 Task: Look for space in Horad Zhodzina, Belarus from 5th June, 2023 to 16th June, 2023 for 2 adults in price range Rs.14000 to Rs.18000. Place can be entire place with 1  bedroom having 1 bed and 1 bathroom. Property type can be house, flat, guest house, hotel. Amenities needed are: washing machine. Booking option can be shelf check-in. Required host language is English.
Action: Mouse moved to (569, 121)
Screenshot: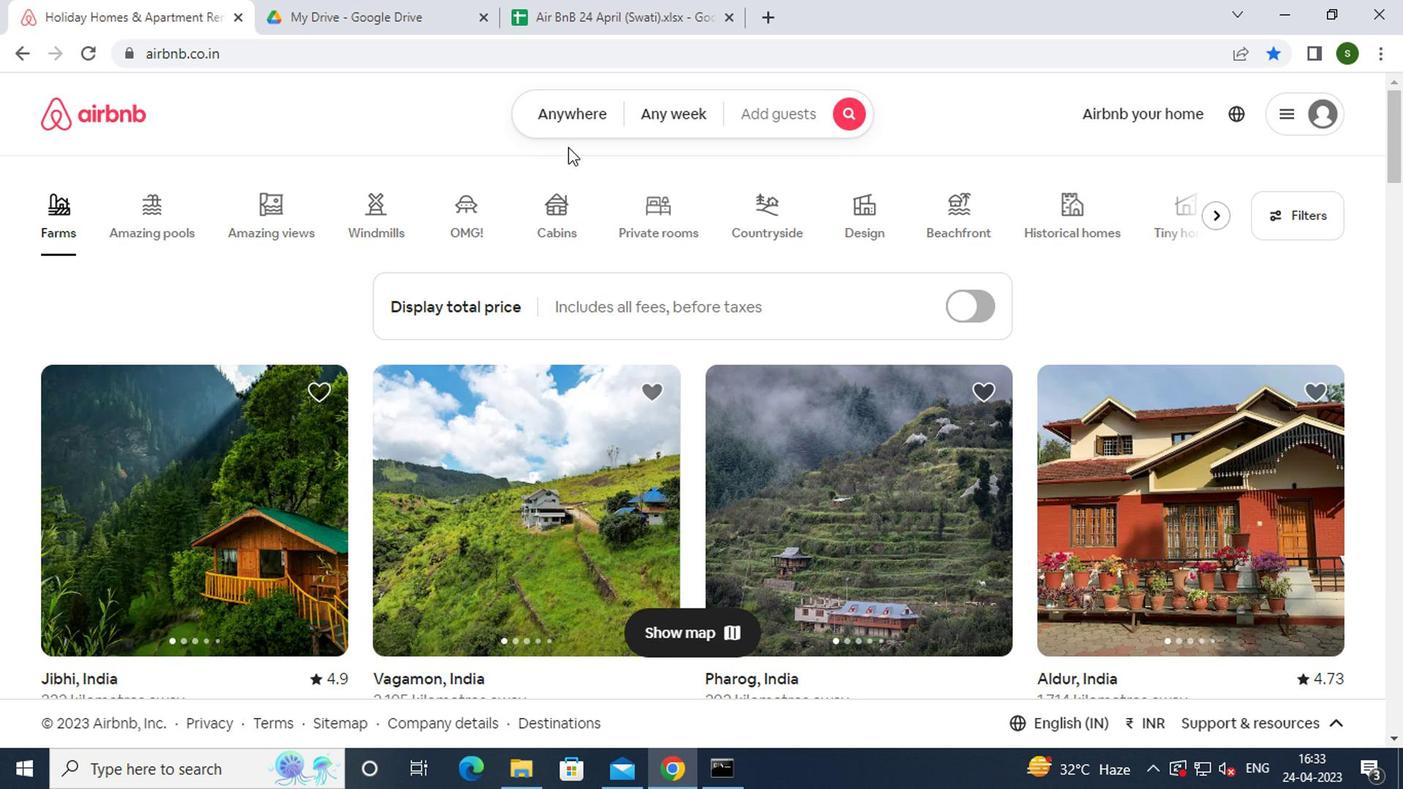 
Action: Mouse pressed left at (569, 121)
Screenshot: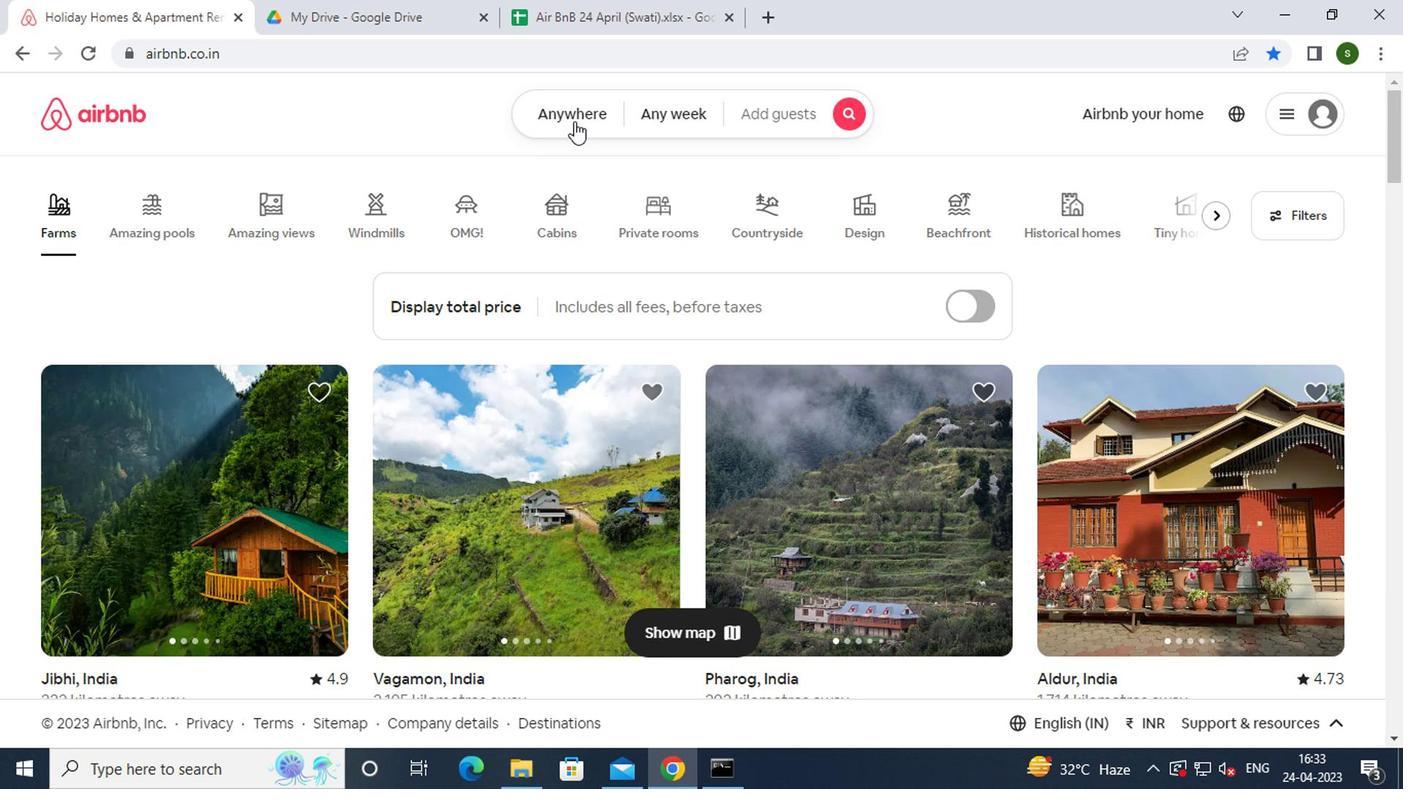 
Action: Mouse moved to (450, 184)
Screenshot: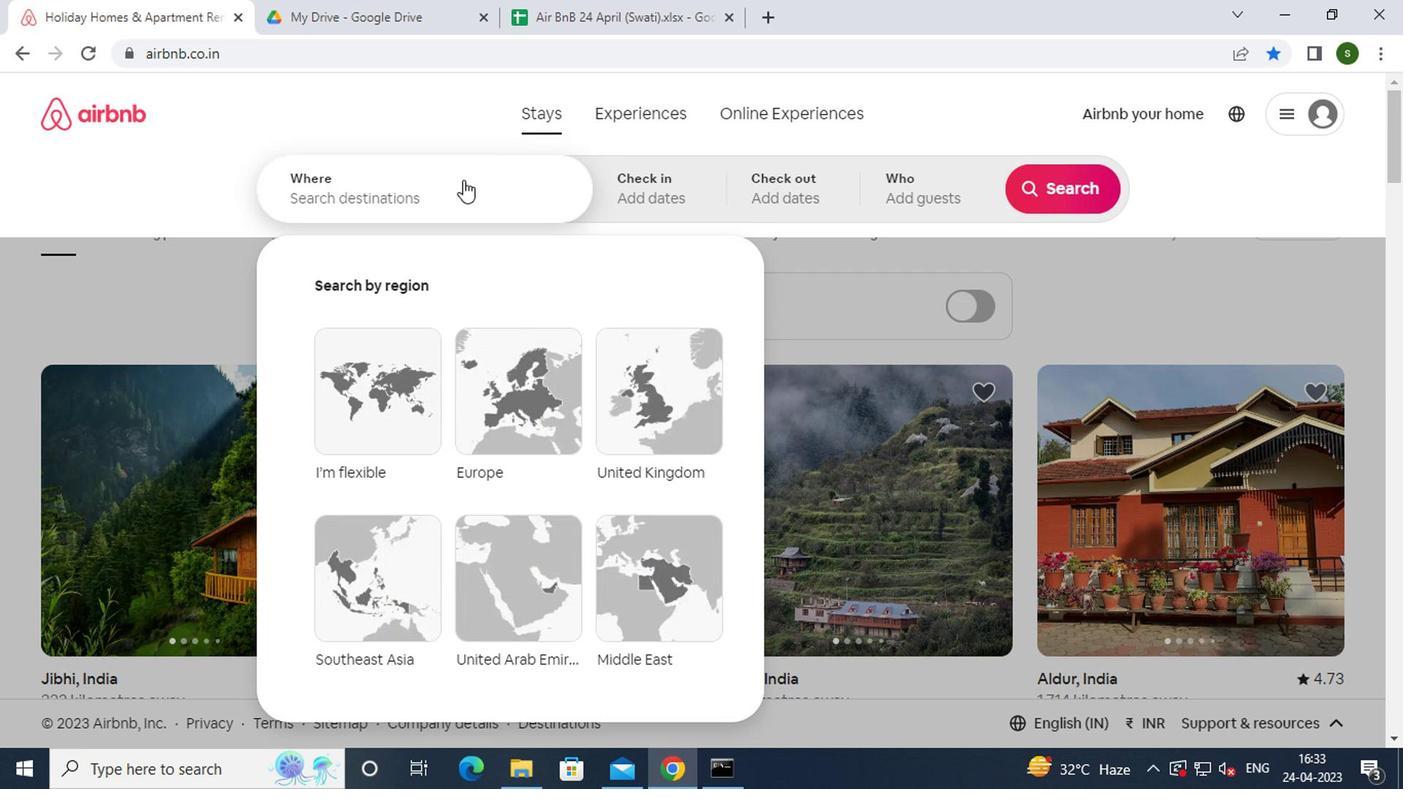 
Action: Mouse pressed left at (450, 184)
Screenshot: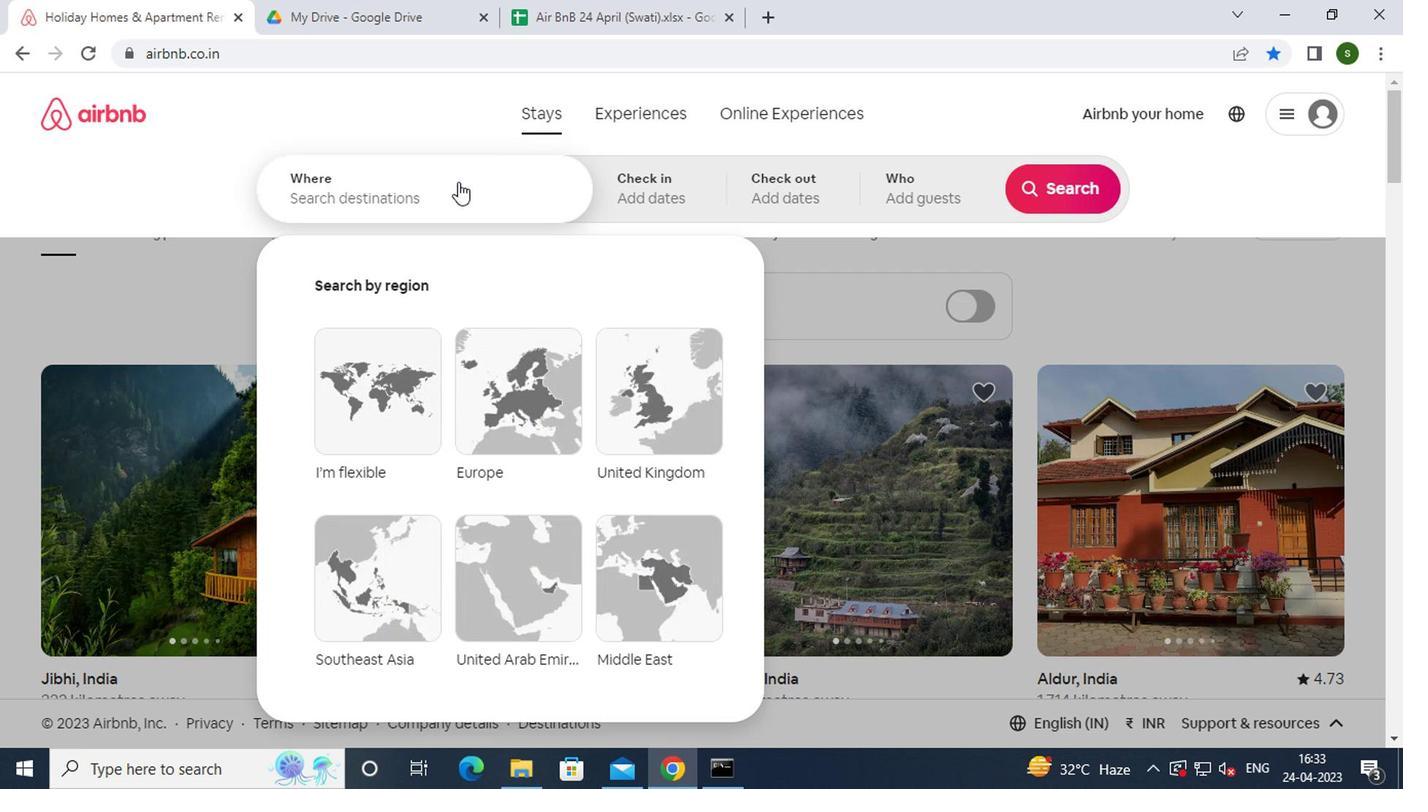 
Action: Mouse moved to (412, 200)
Screenshot: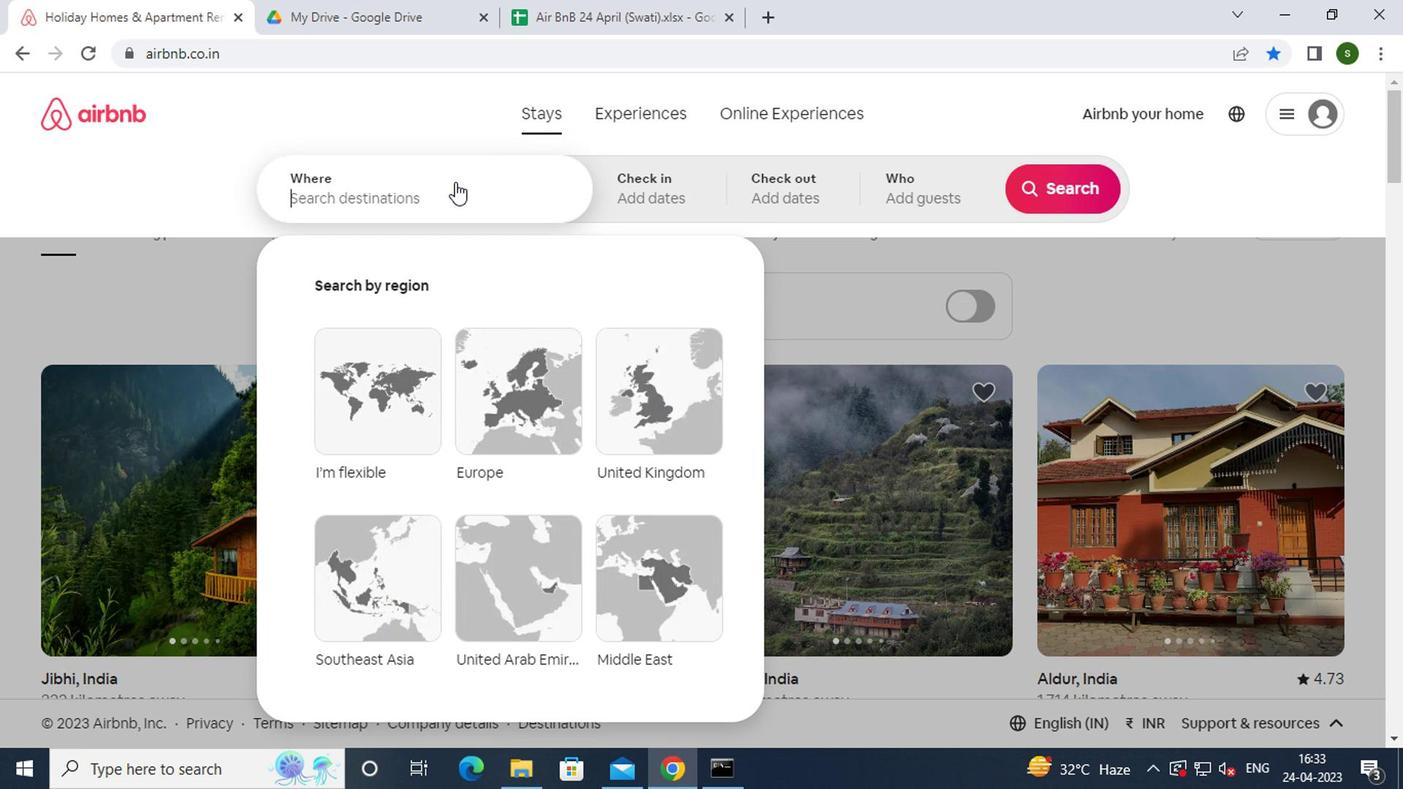 
Action: Key pressed <Key.caps_lock>h<Key.caps_lock>orad<Key.space><Key.caps_lock>z<Key.caps_lock>hodzina,<Key.space><Key.caps_lock>b<Key.caps_lock>elarus<Key.enter>
Screenshot: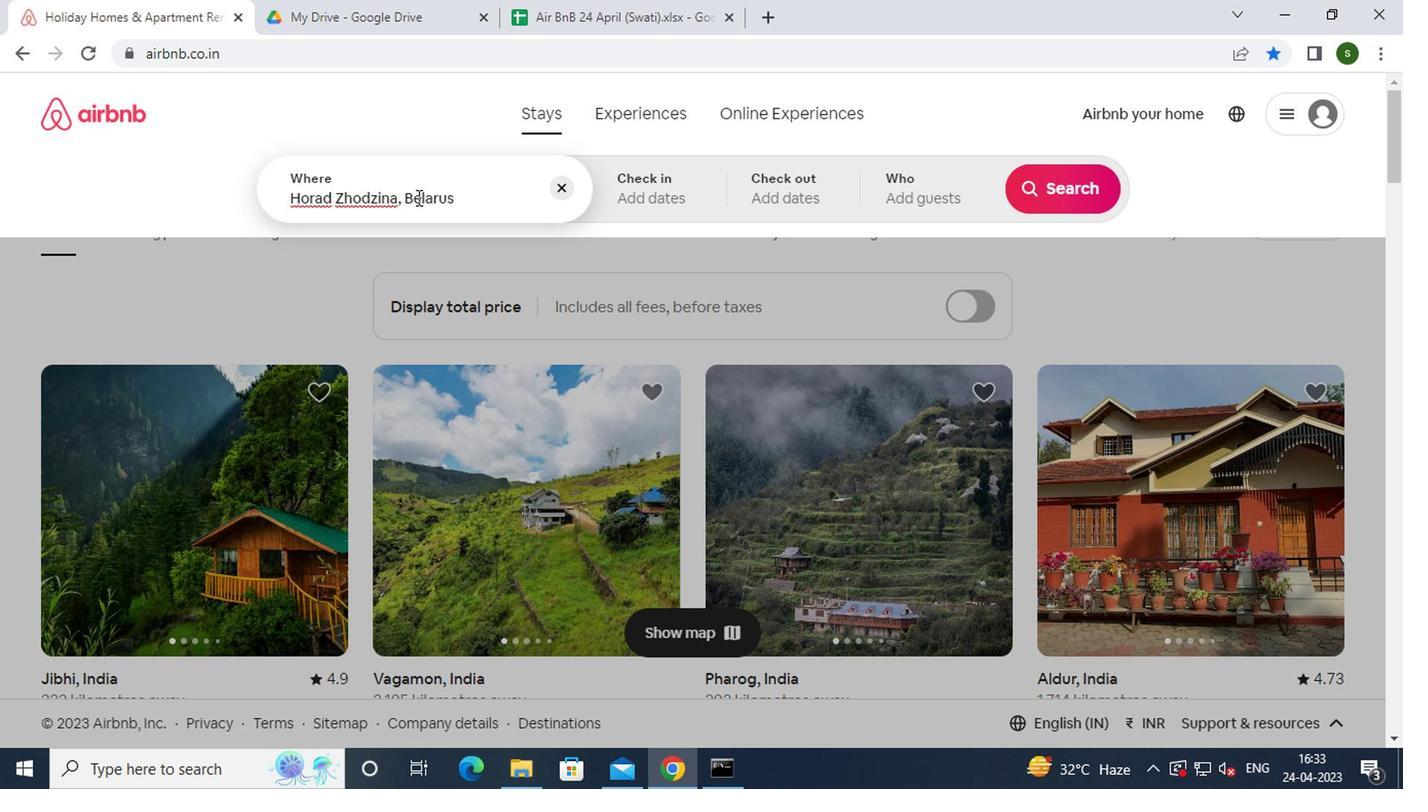 
Action: Mouse moved to (1042, 347)
Screenshot: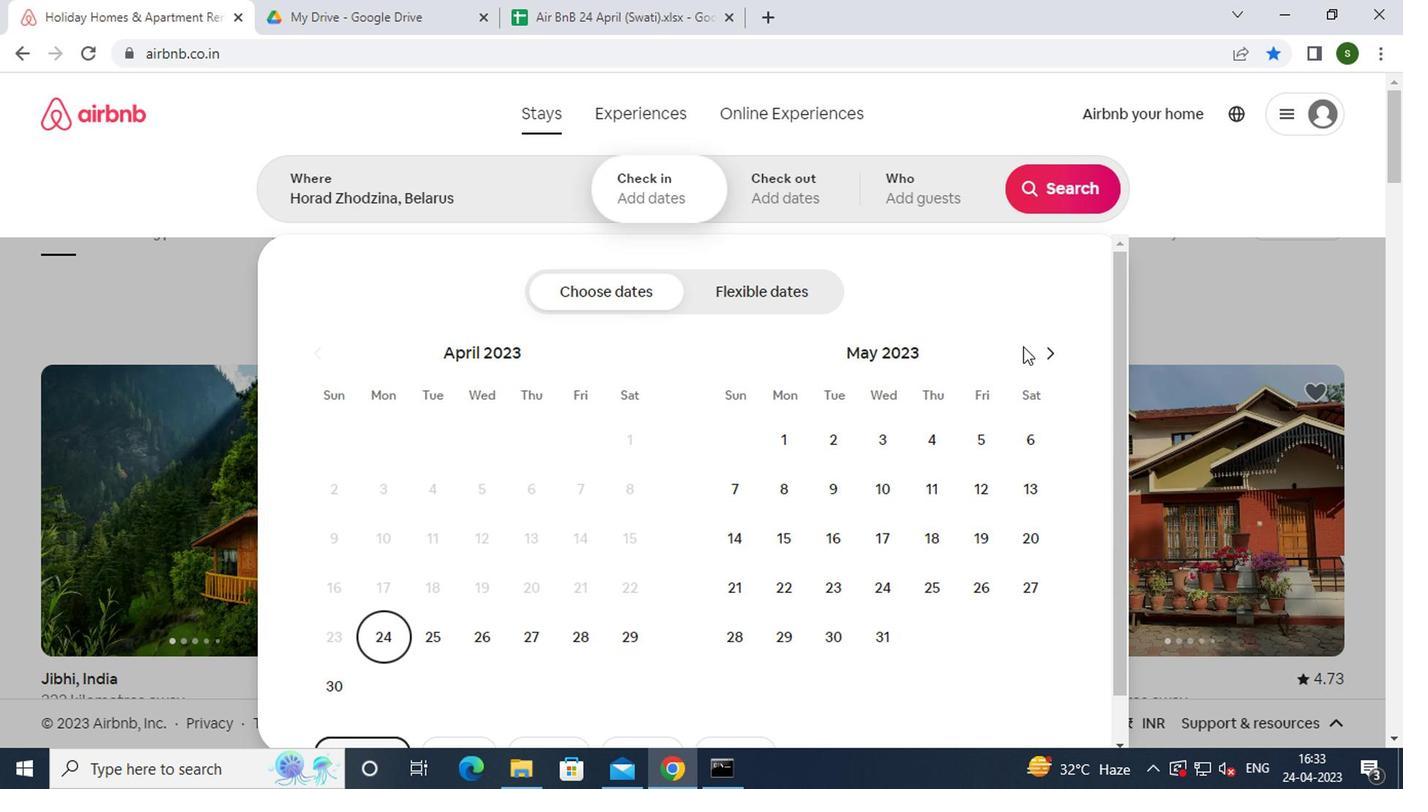 
Action: Mouse pressed left at (1042, 347)
Screenshot: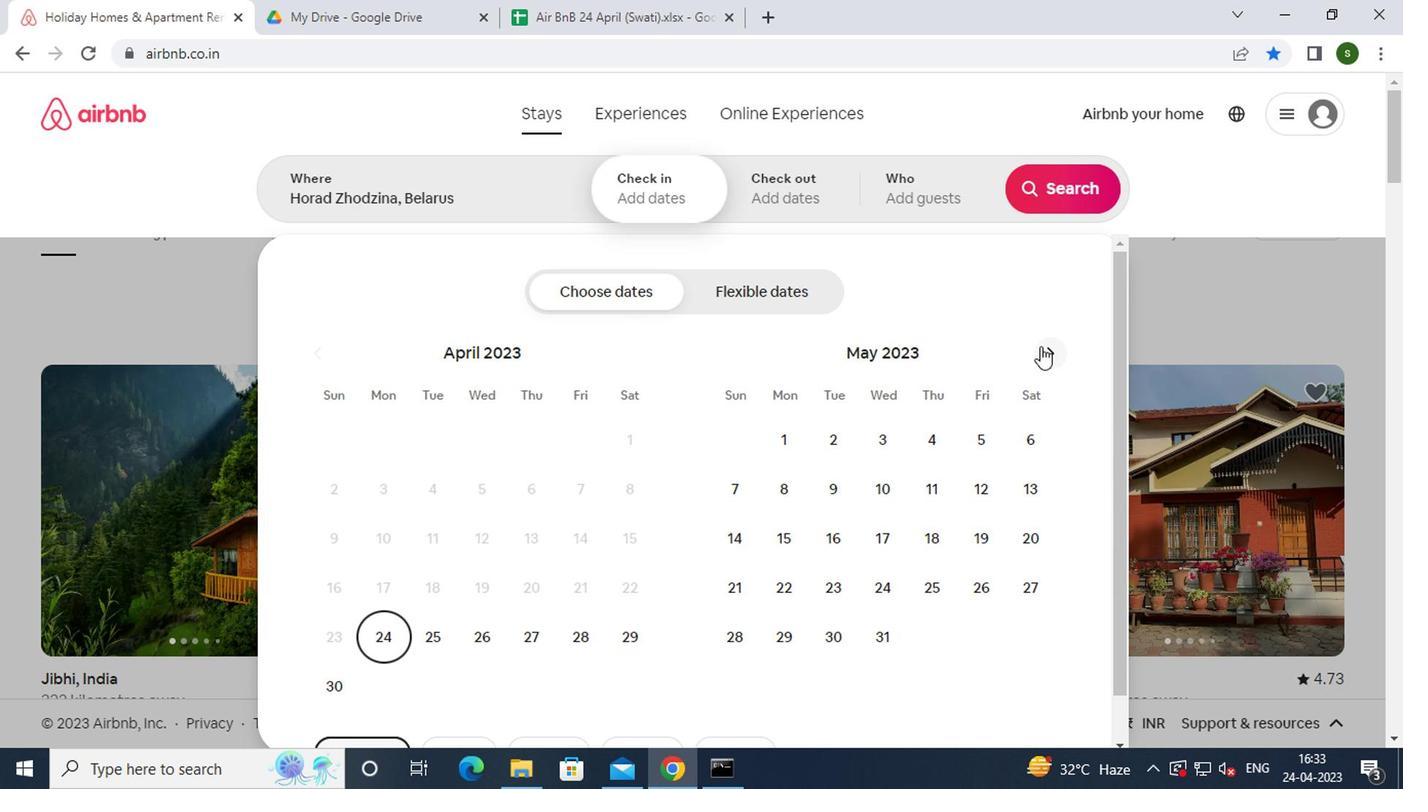 
Action: Mouse moved to (781, 487)
Screenshot: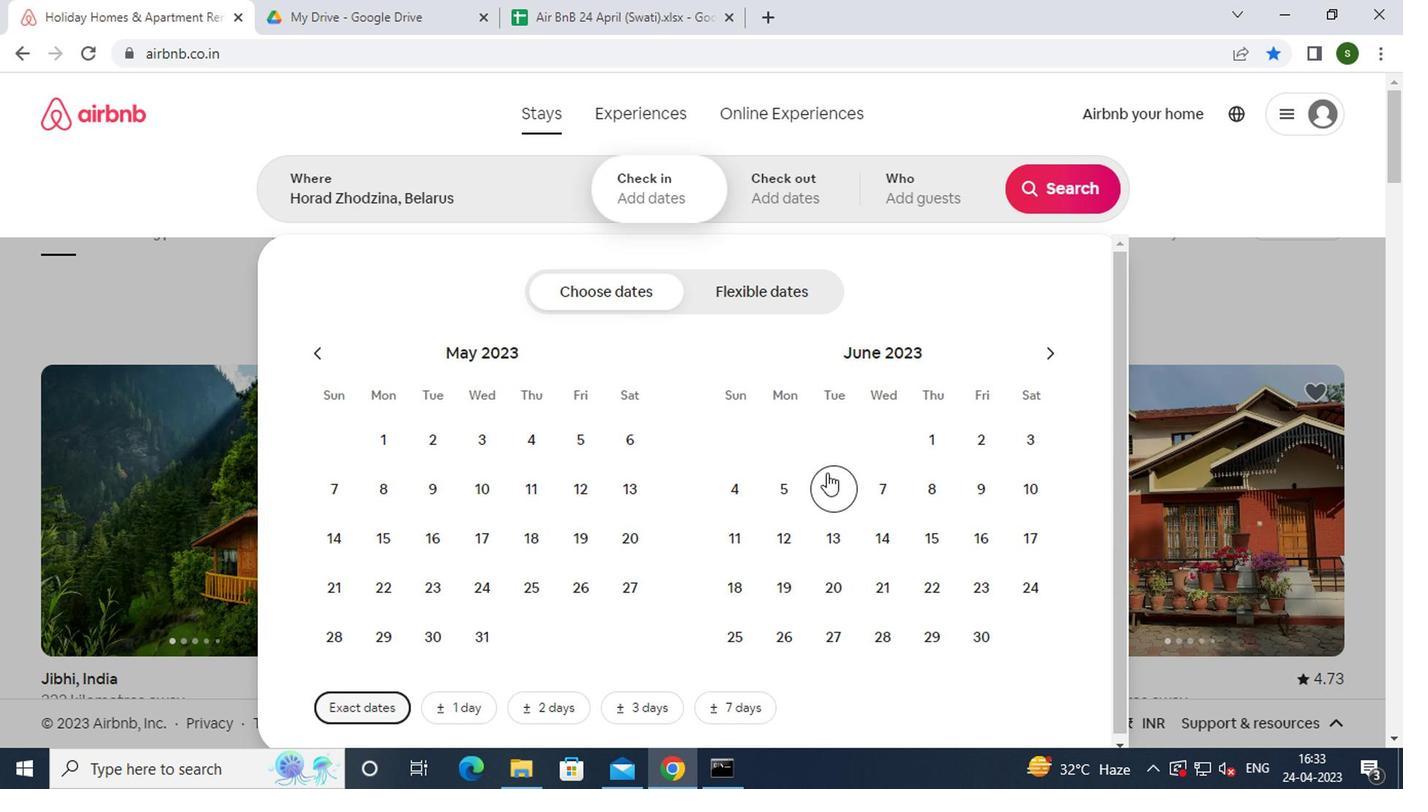 
Action: Mouse pressed left at (781, 487)
Screenshot: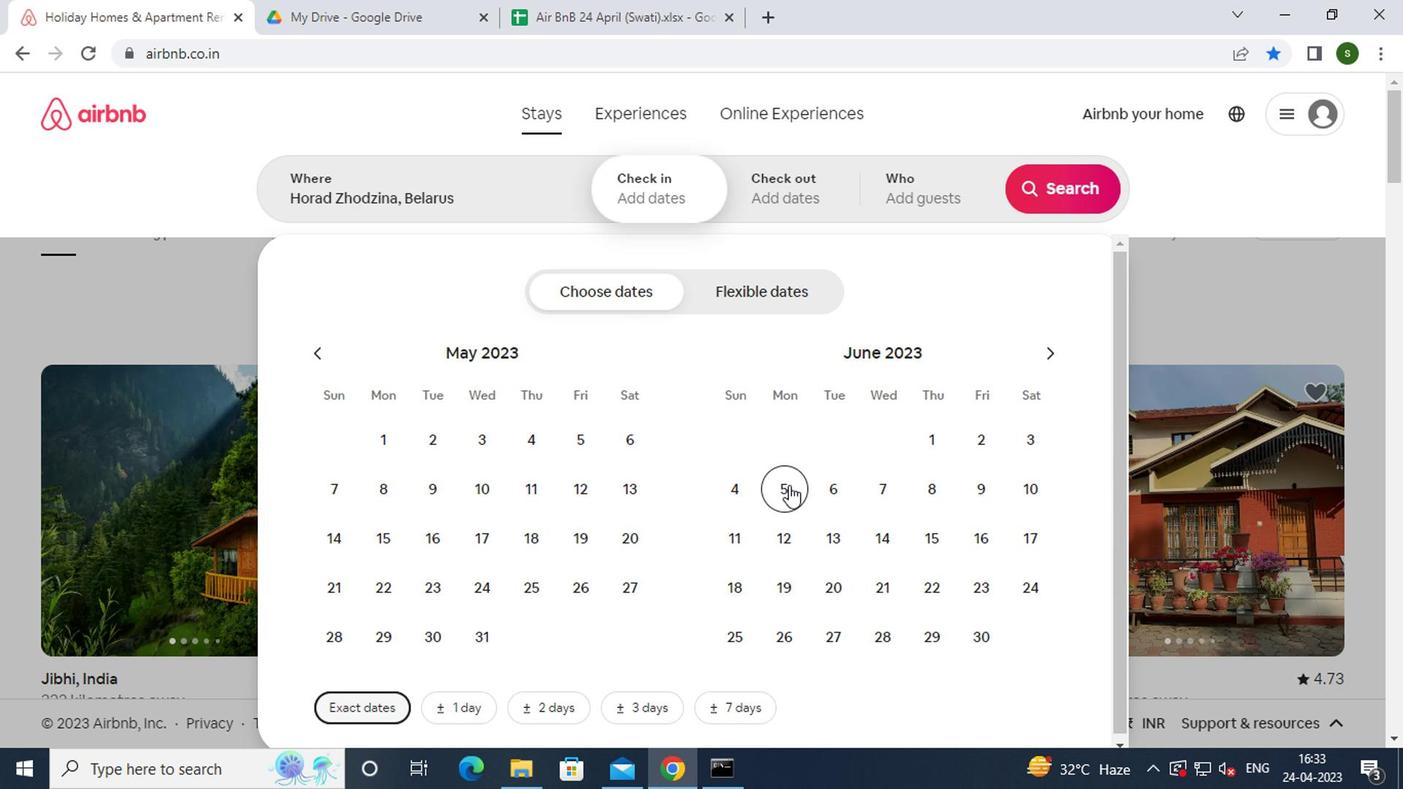 
Action: Mouse moved to (984, 540)
Screenshot: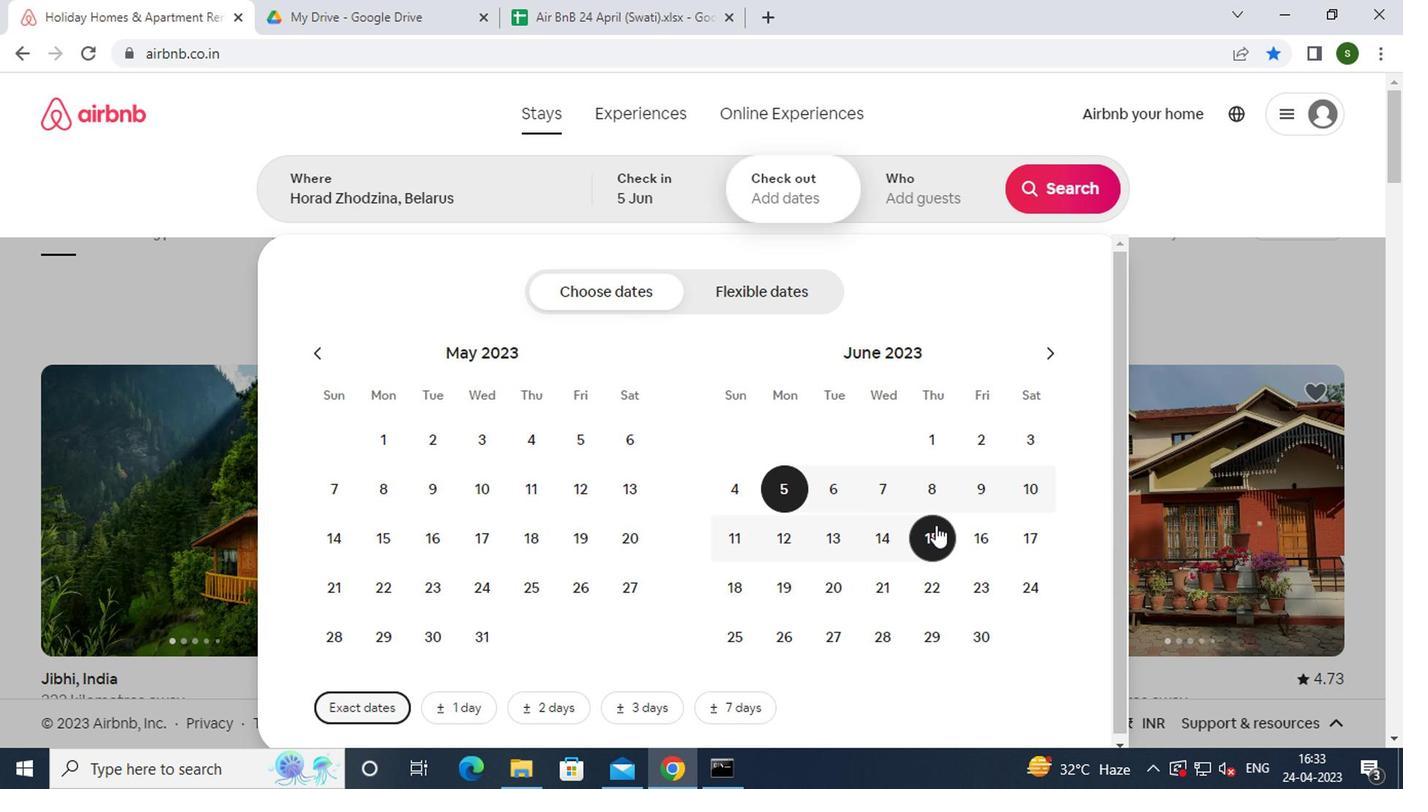 
Action: Mouse pressed left at (984, 540)
Screenshot: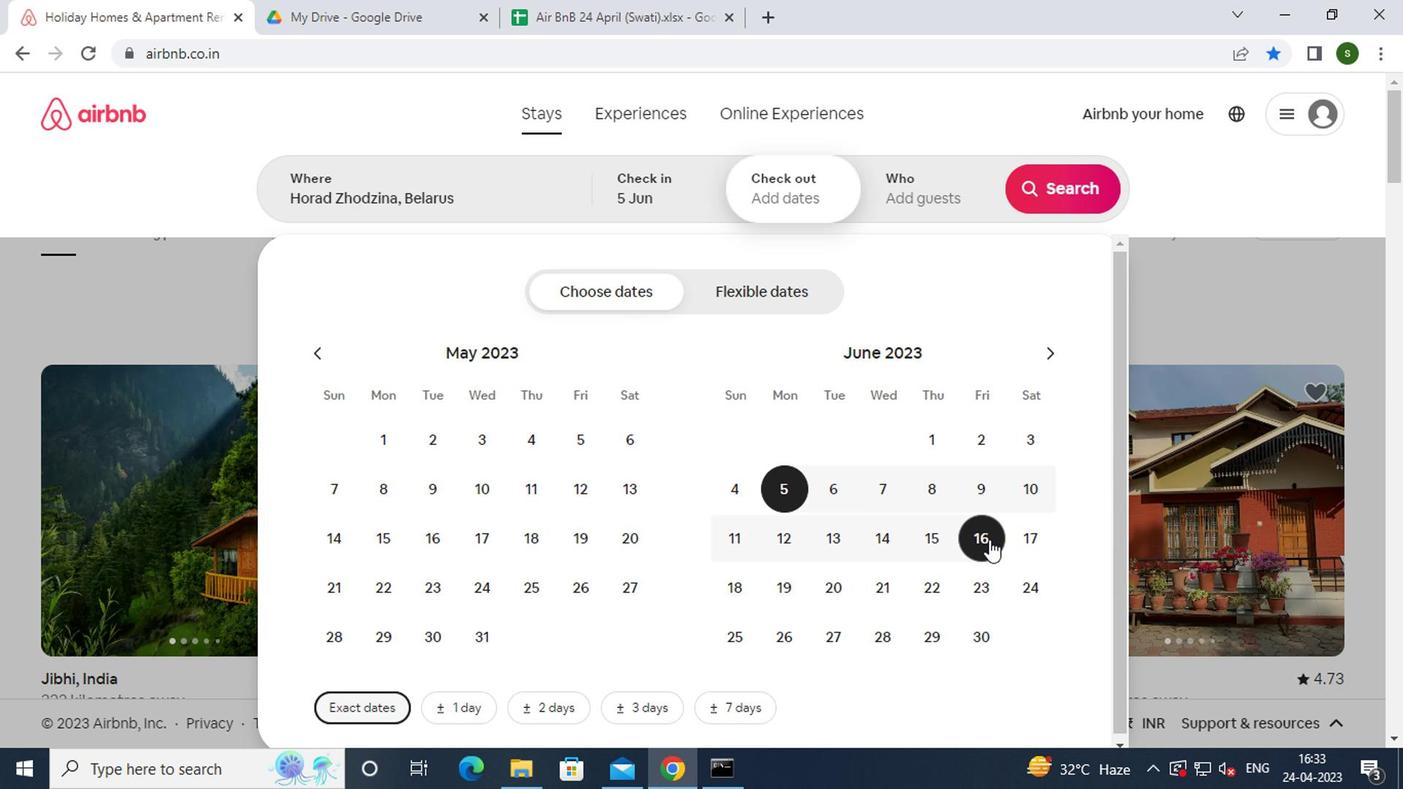 
Action: Mouse moved to (938, 195)
Screenshot: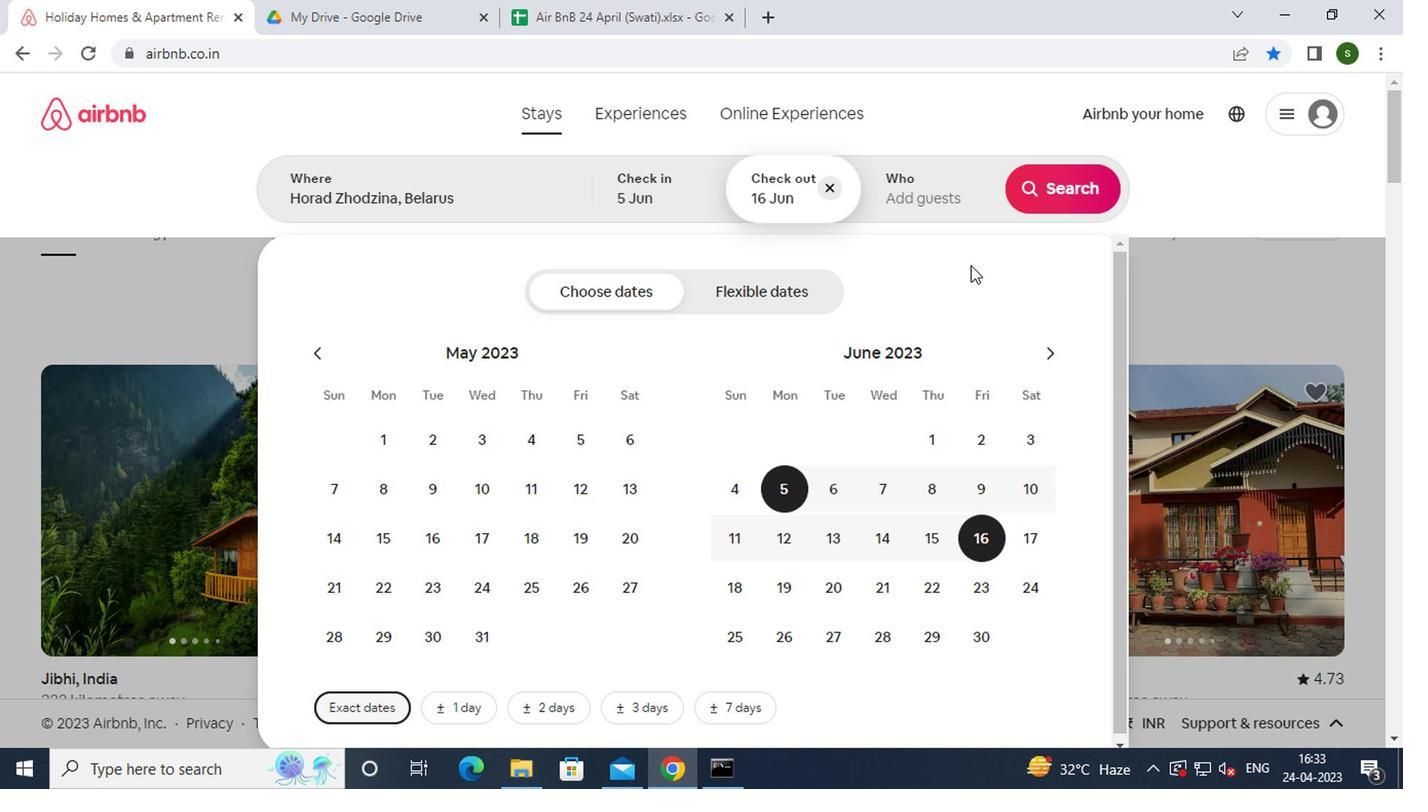 
Action: Mouse pressed left at (938, 195)
Screenshot: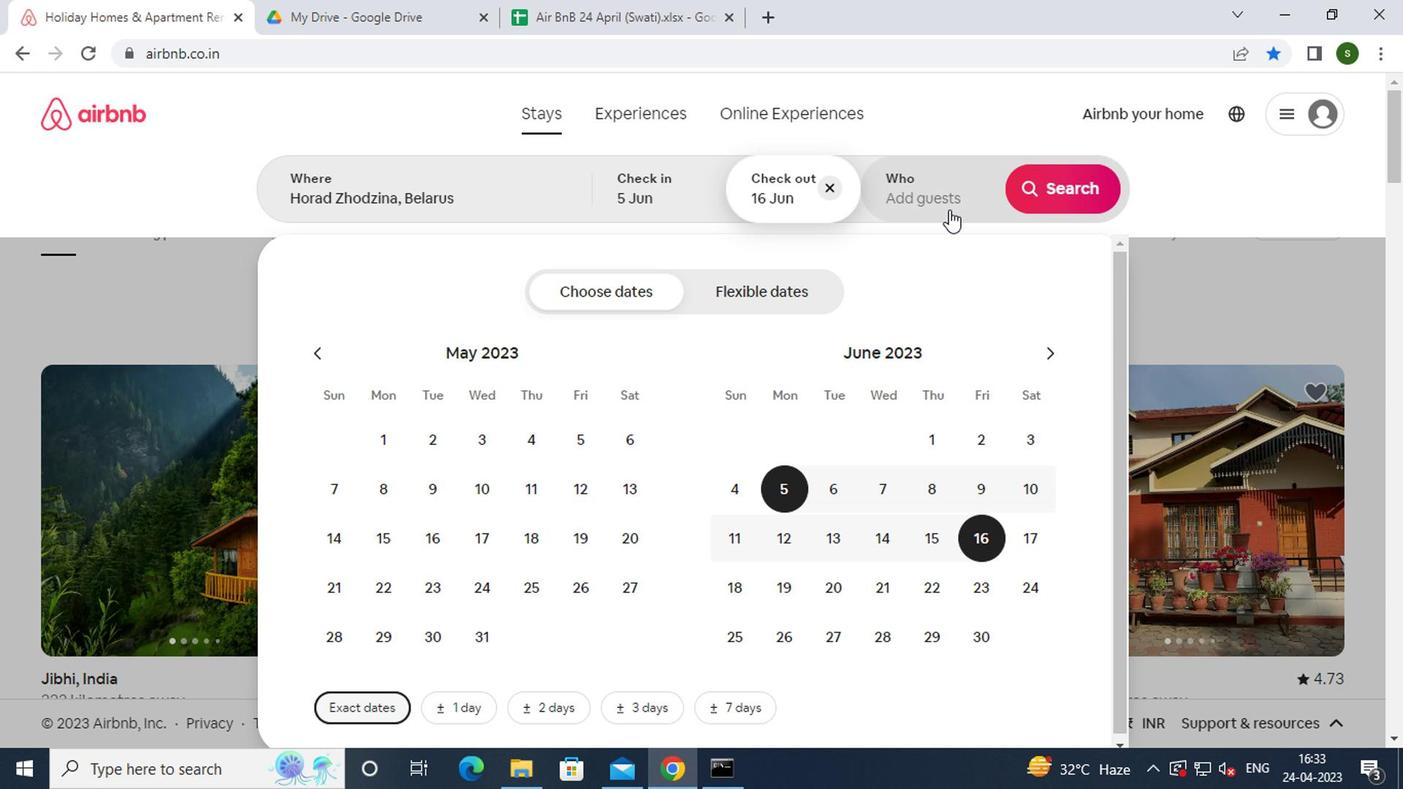 
Action: Mouse moved to (1065, 298)
Screenshot: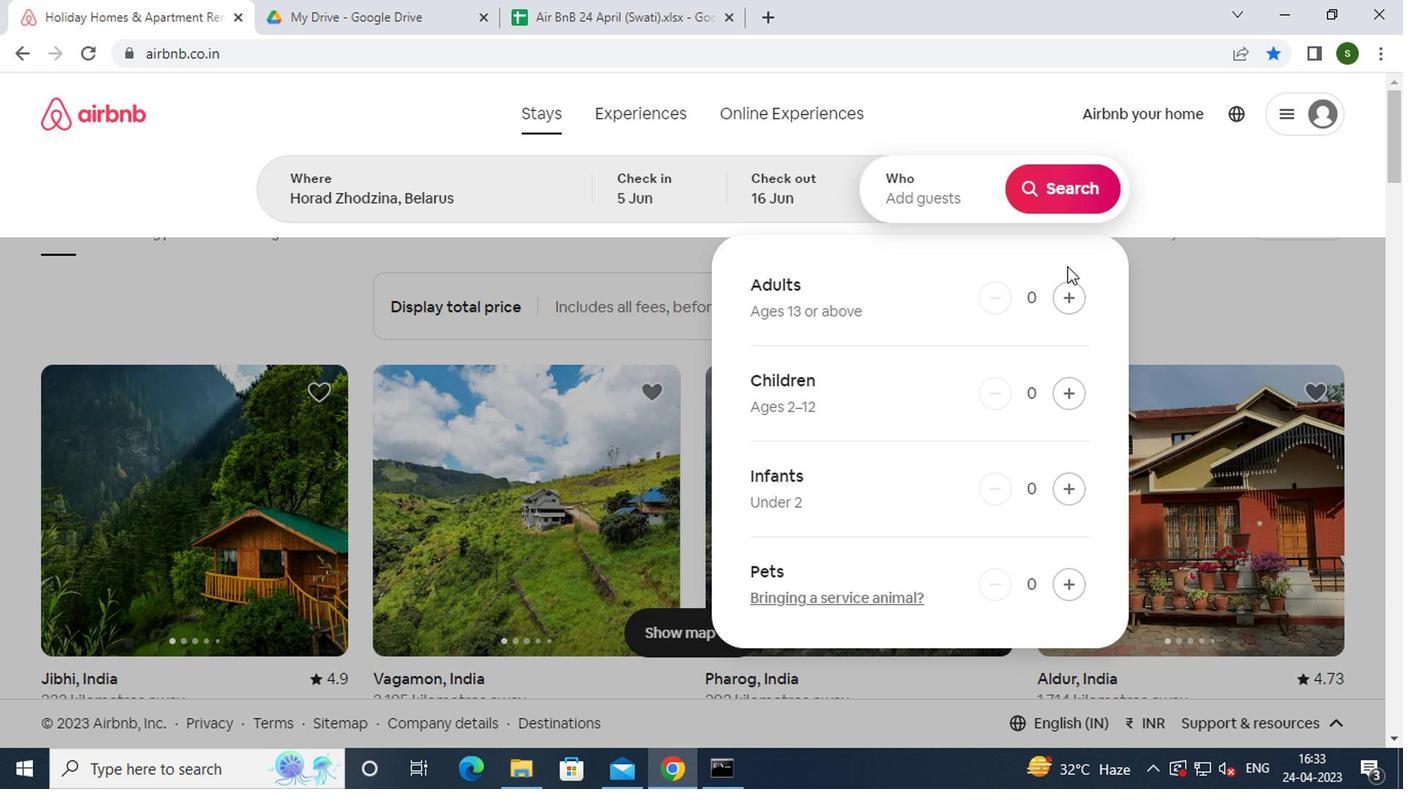 
Action: Mouse pressed left at (1065, 298)
Screenshot: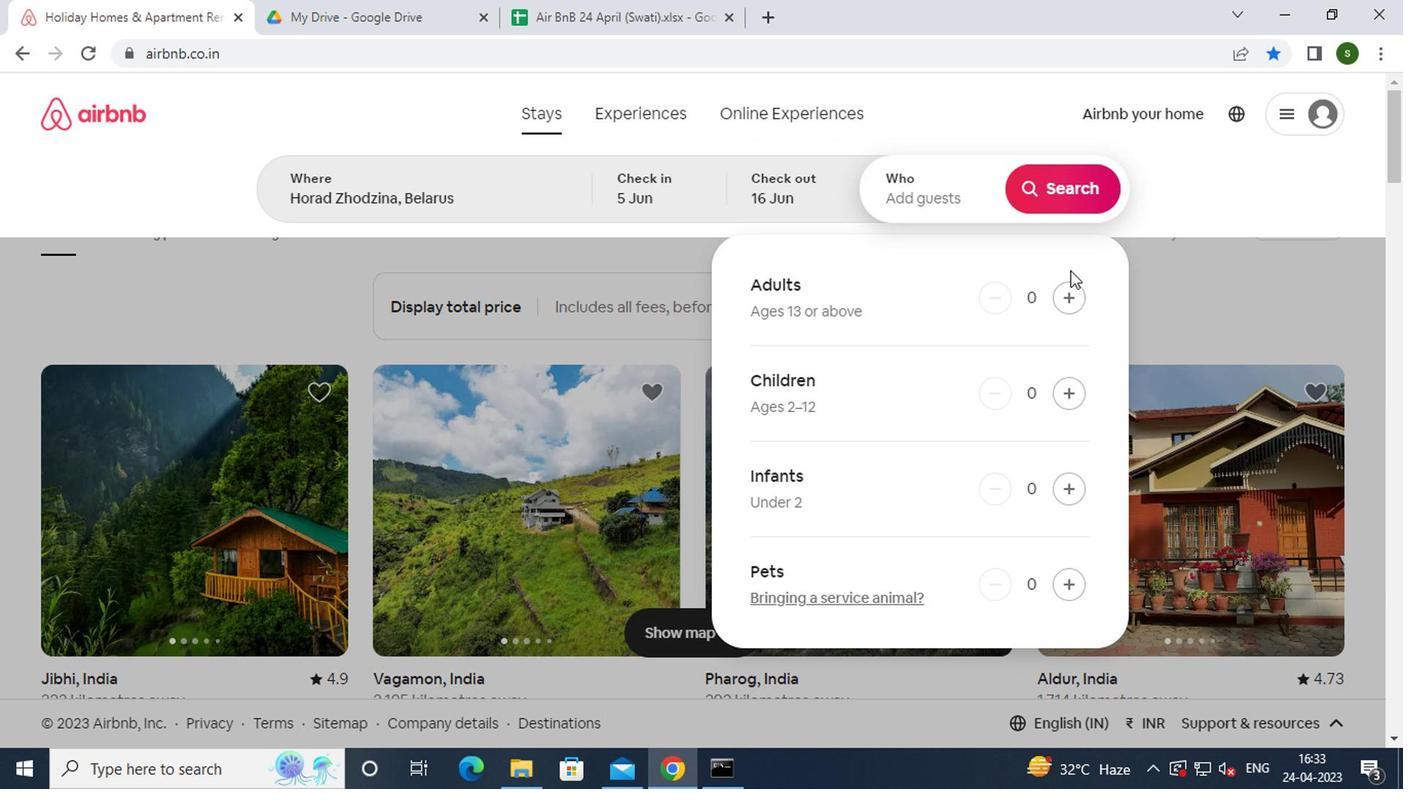 
Action: Mouse pressed left at (1065, 298)
Screenshot: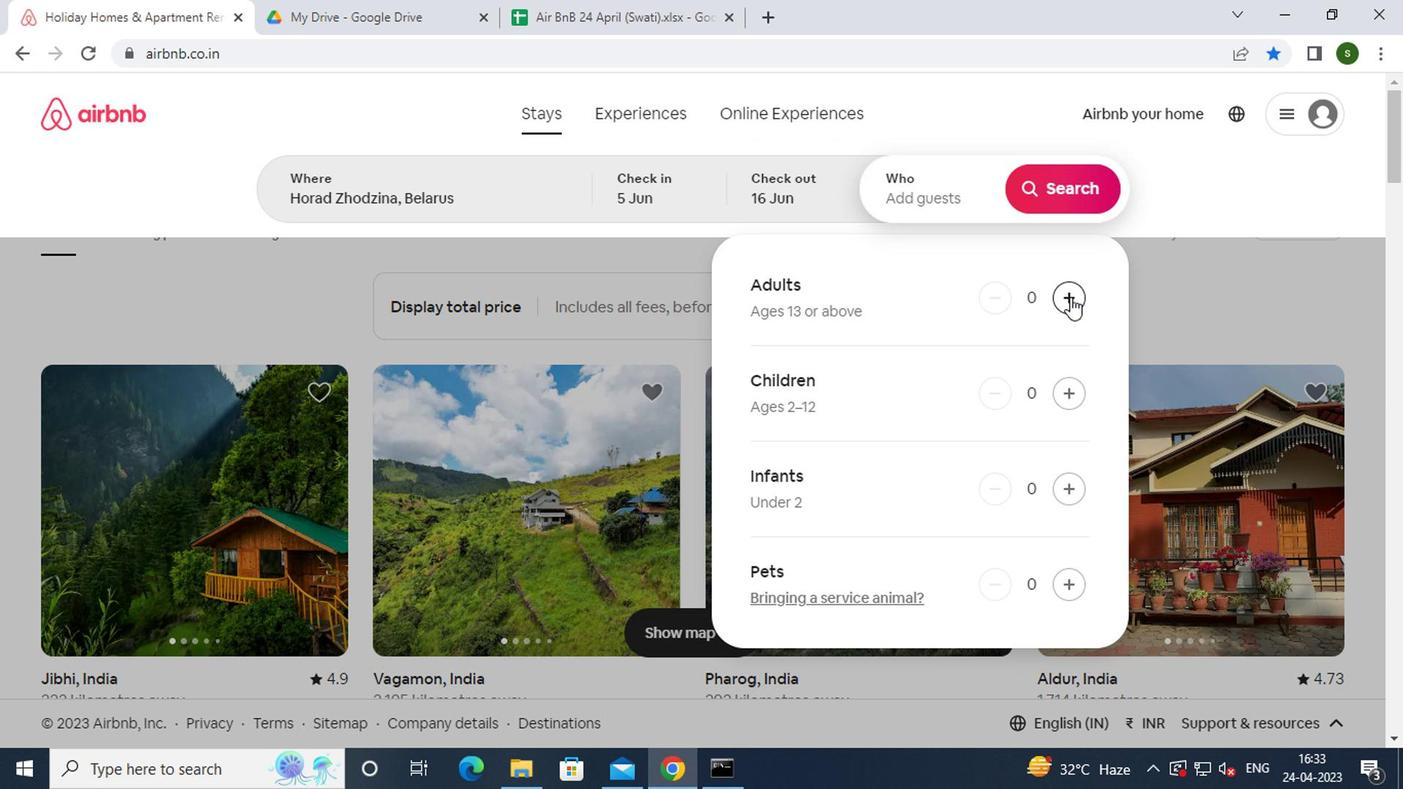 
Action: Mouse moved to (1063, 195)
Screenshot: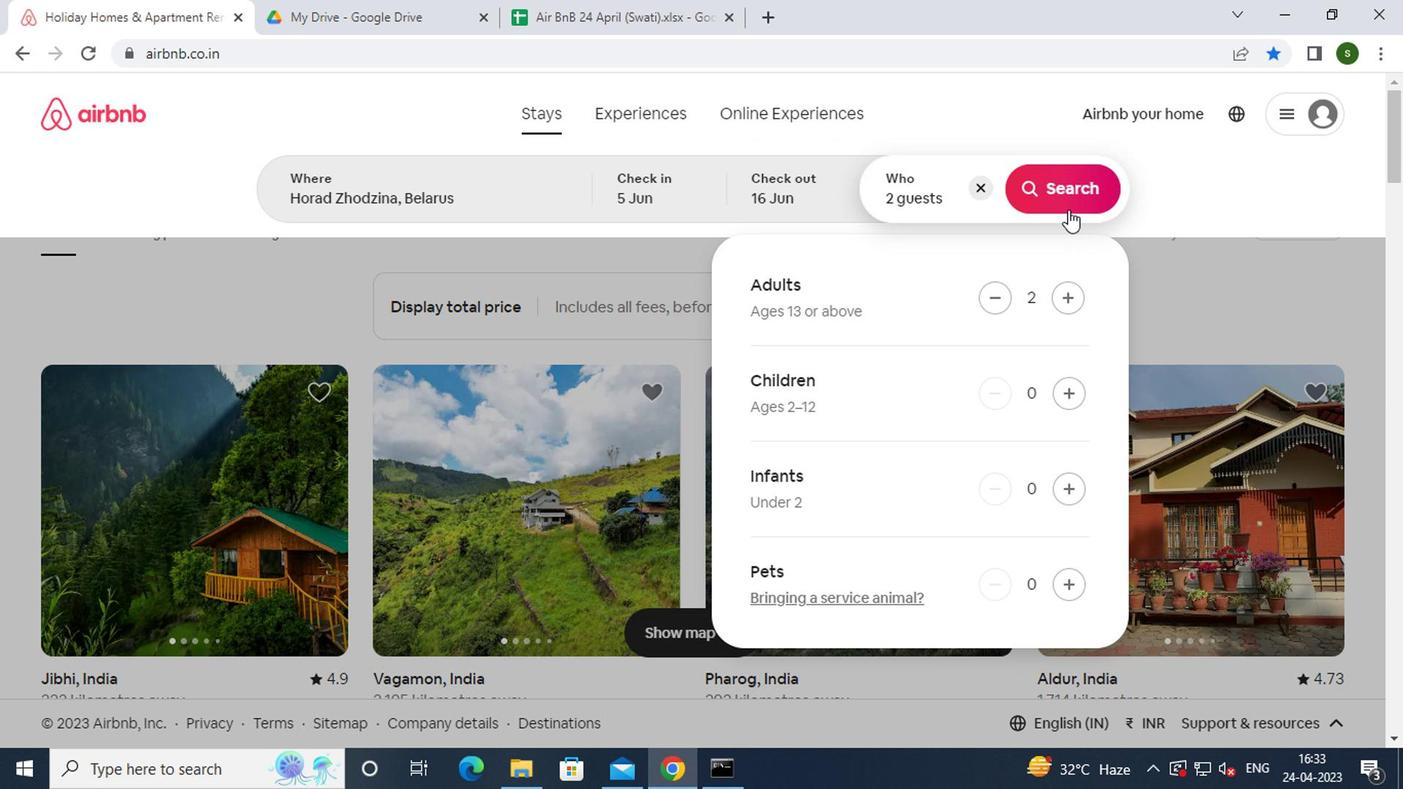 
Action: Mouse pressed left at (1063, 195)
Screenshot: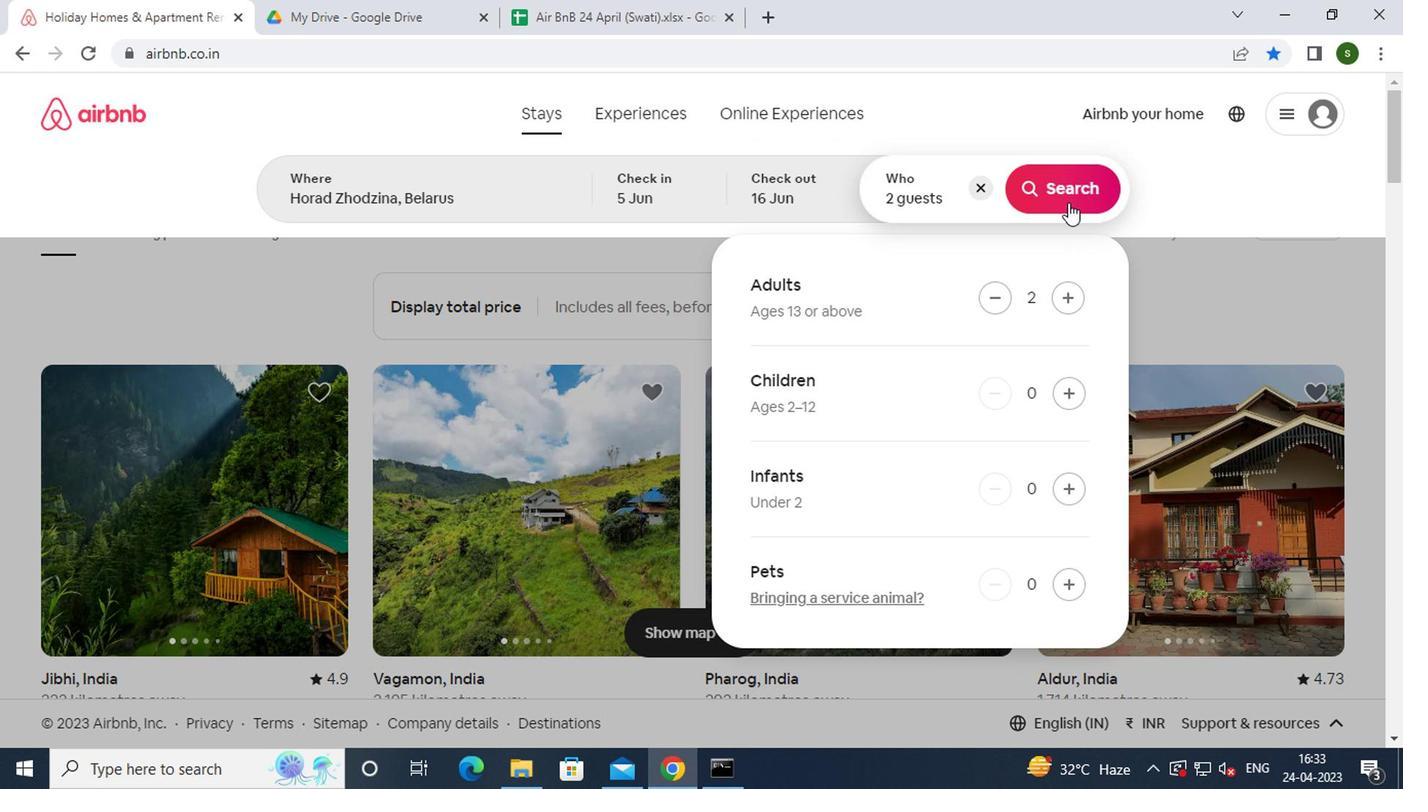 
Action: Mouse moved to (1277, 203)
Screenshot: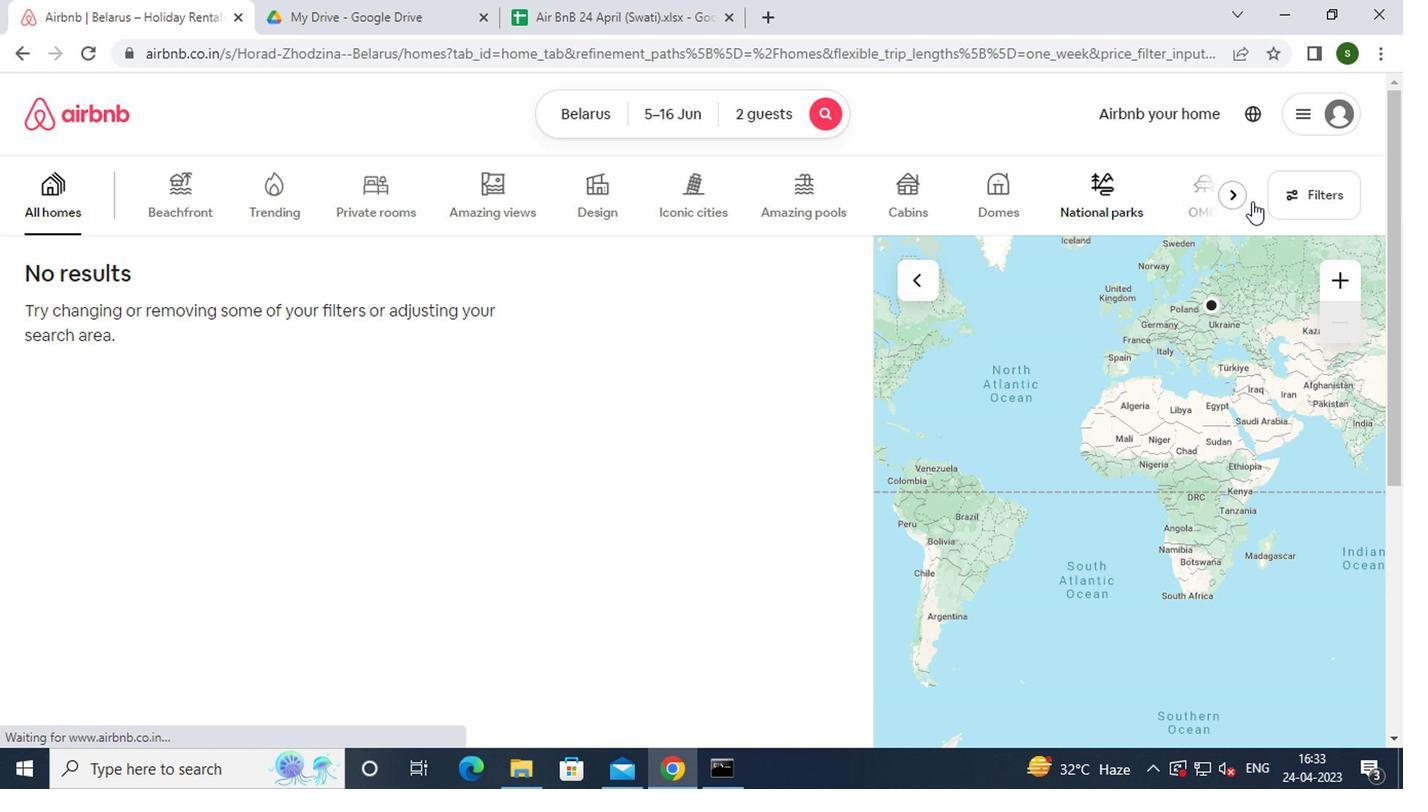 
Action: Mouse pressed left at (1277, 203)
Screenshot: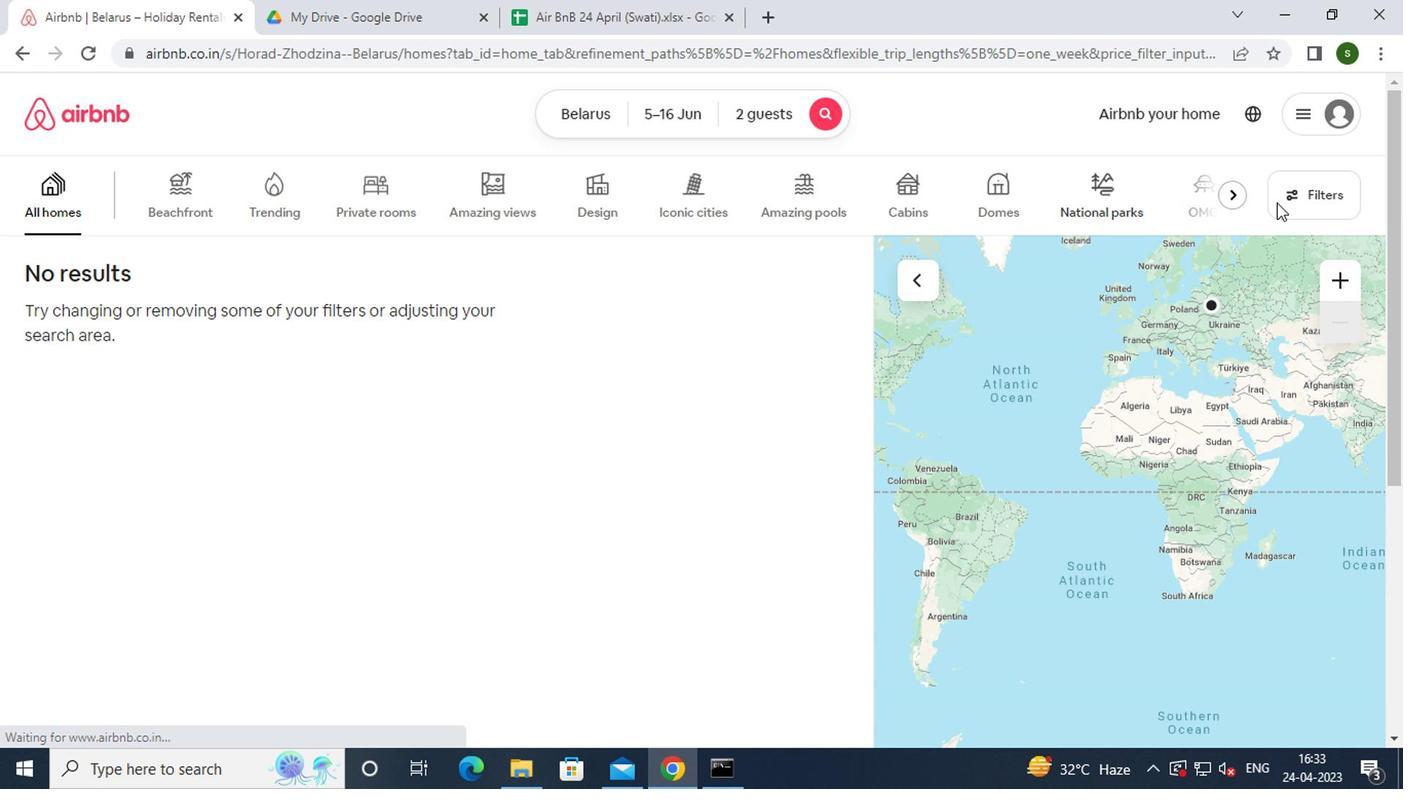 
Action: Mouse moved to (474, 305)
Screenshot: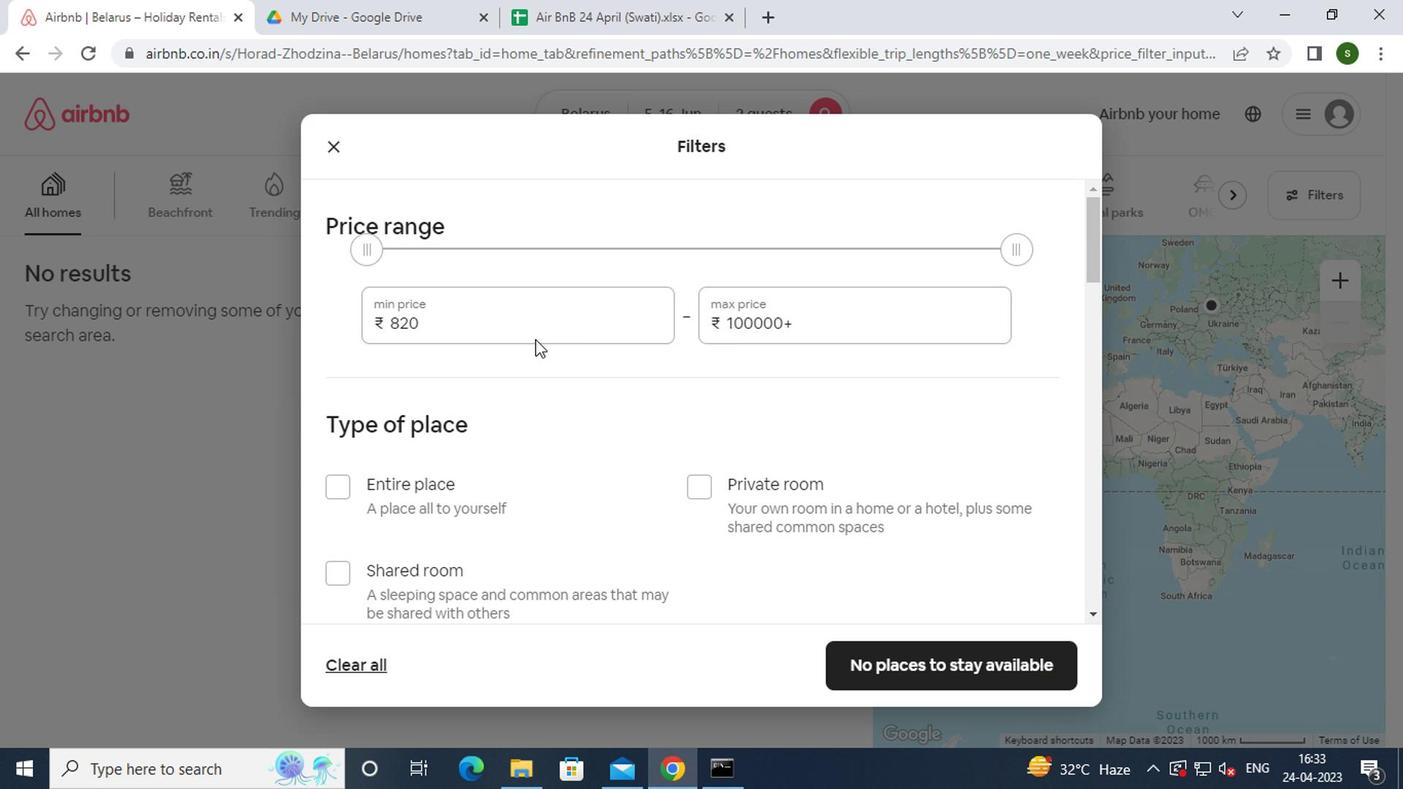 
Action: Mouse pressed left at (474, 305)
Screenshot: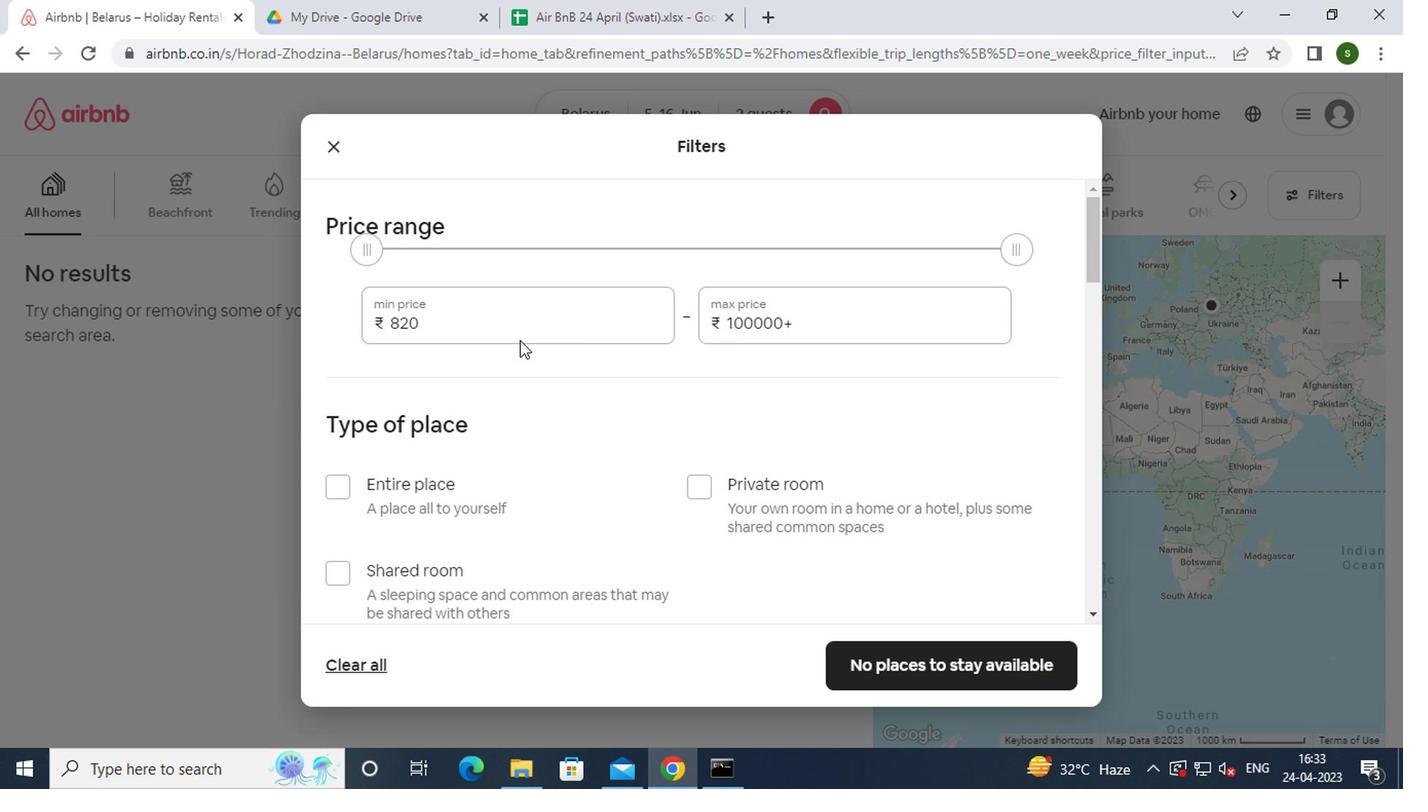 
Action: Mouse moved to (474, 317)
Screenshot: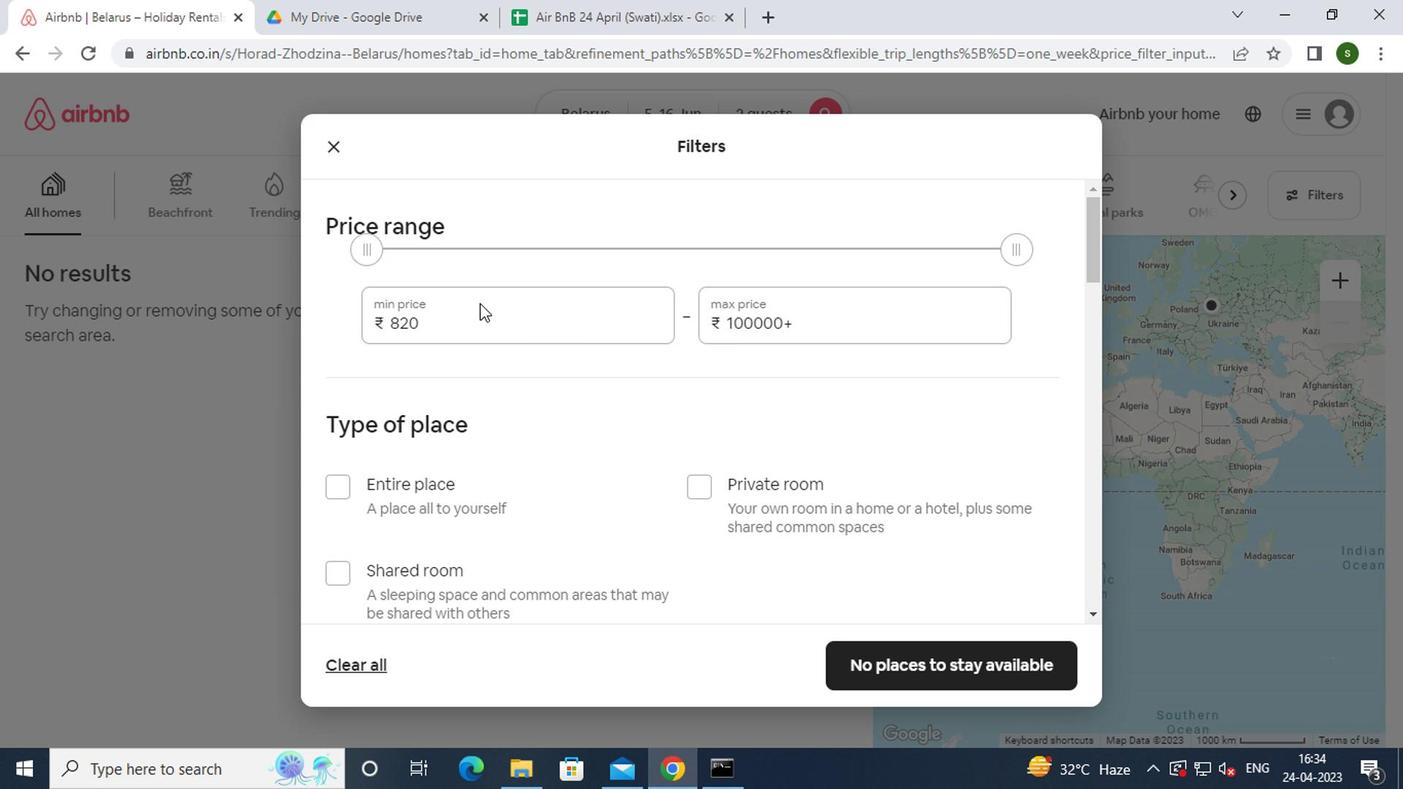 
Action: Key pressed <Key.backspace><Key.backspace><Key.backspace><Key.backspace><Key.backspace>1400<Key.backspace><Key.backspace><Key.backspace><Key.backspace><Key.backspace><Key.backspace><Key.backspace><Key.backspace>14000
Screenshot: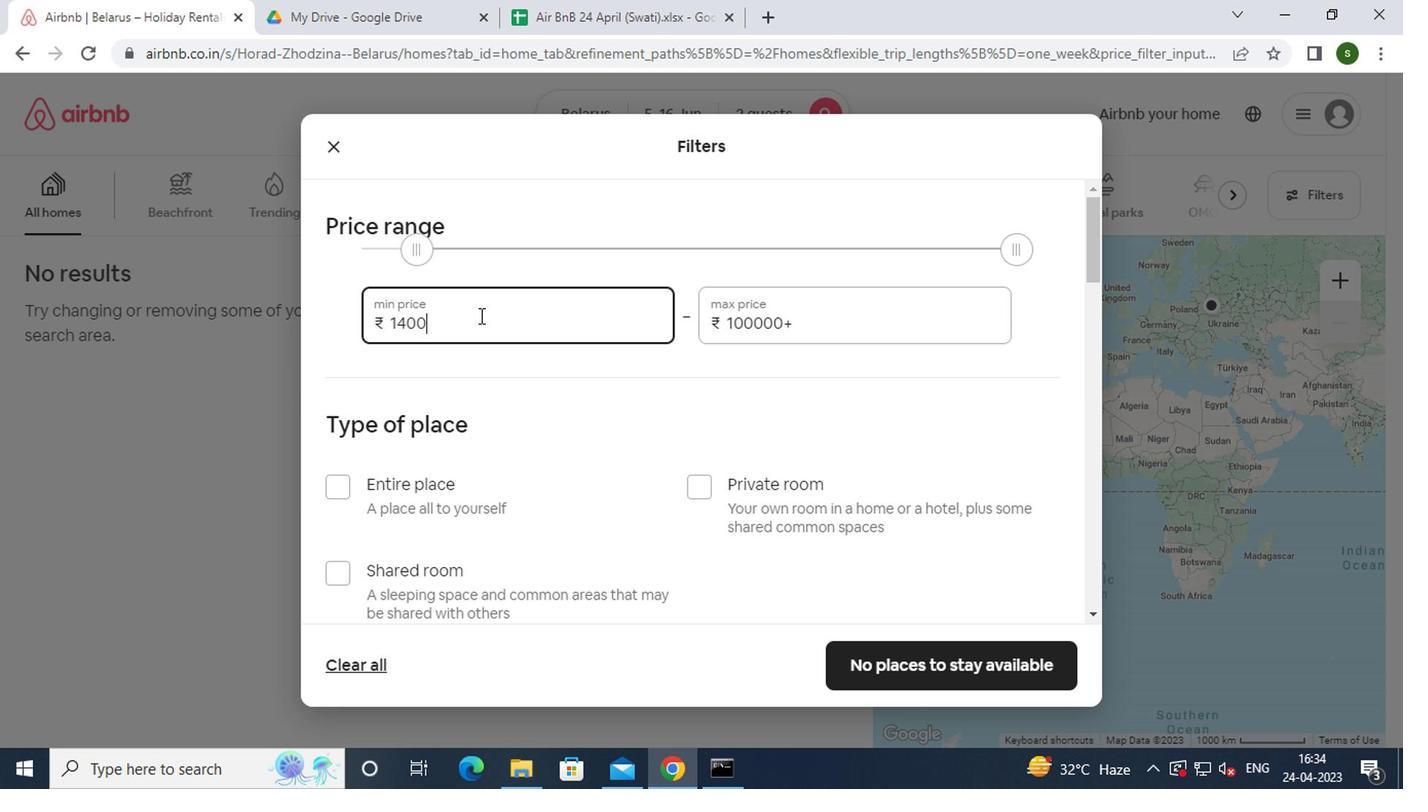 
Action: Mouse moved to (819, 326)
Screenshot: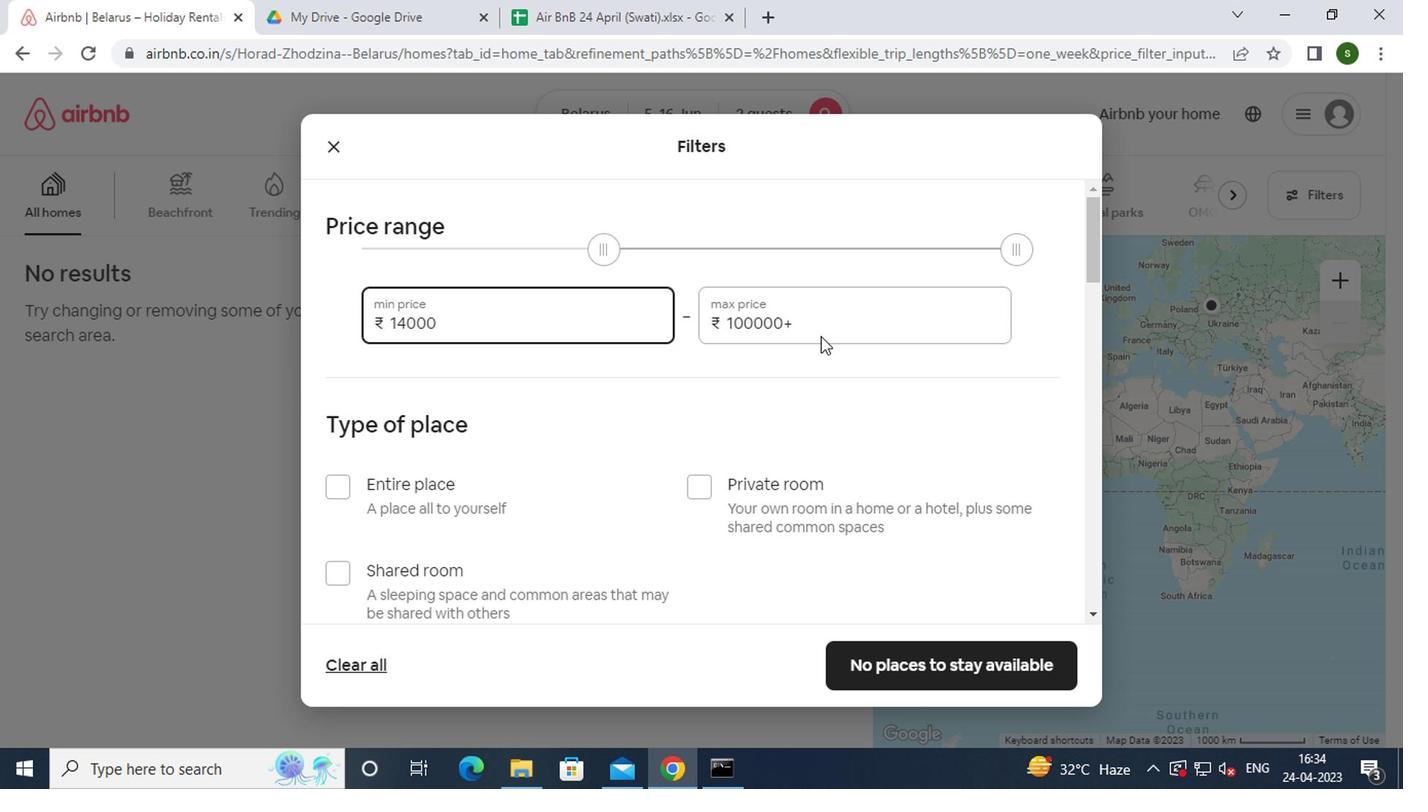 
Action: Mouse pressed left at (819, 326)
Screenshot: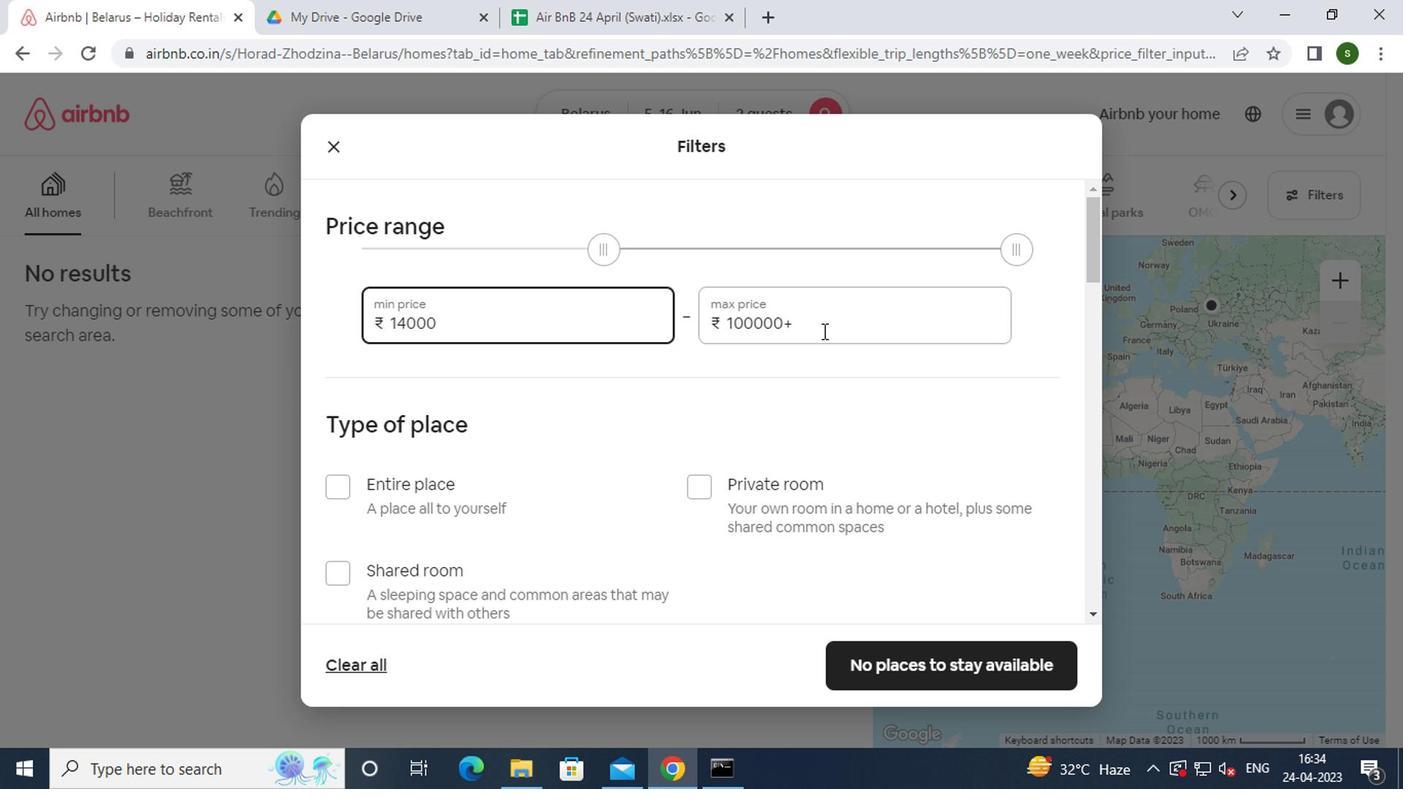 
Action: Mouse moved to (799, 330)
Screenshot: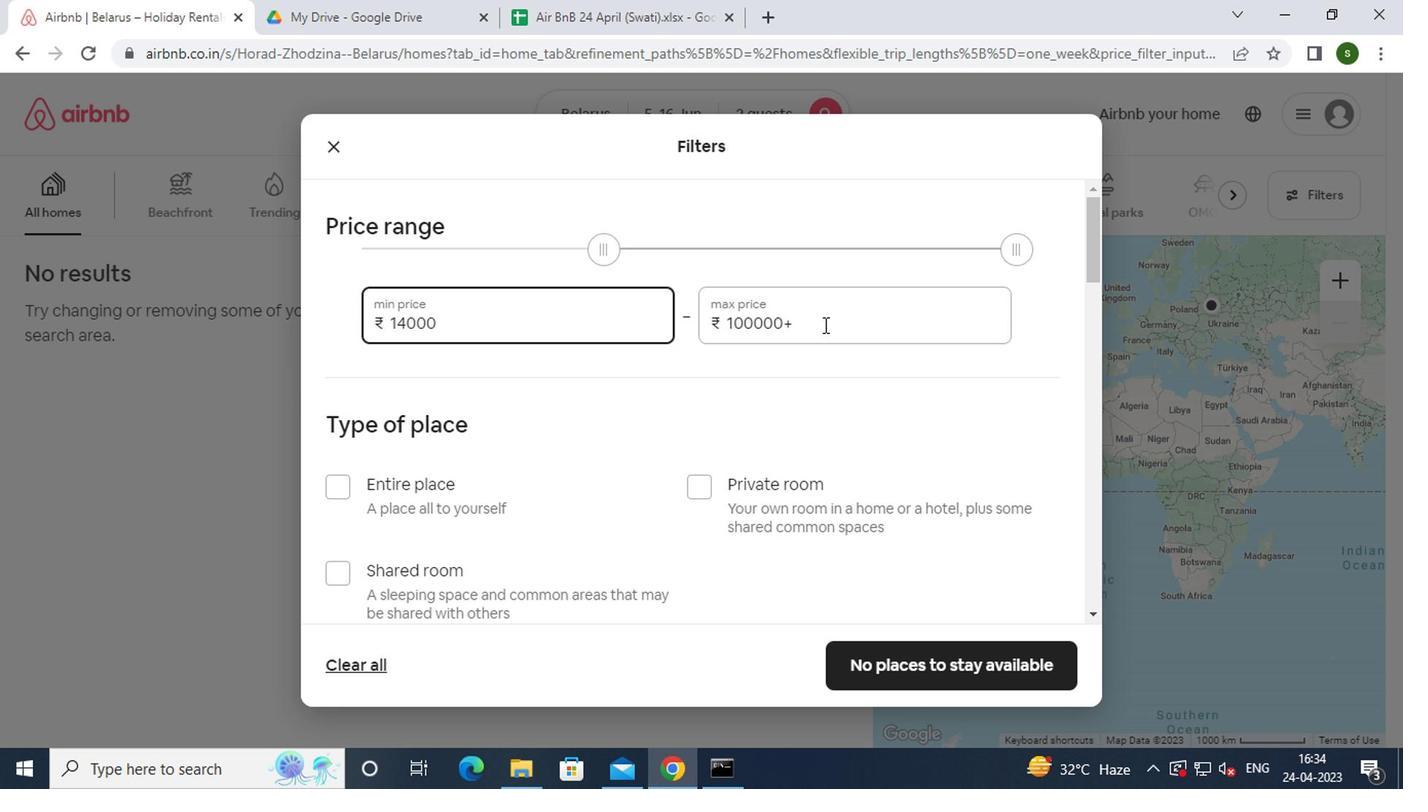 
Action: Key pressed <Key.backspace><Key.backspace><Key.backspace><Key.backspace><Key.backspace><Key.backspace><Key.backspace><Key.backspace><Key.backspace><Key.backspace>18000
Screenshot: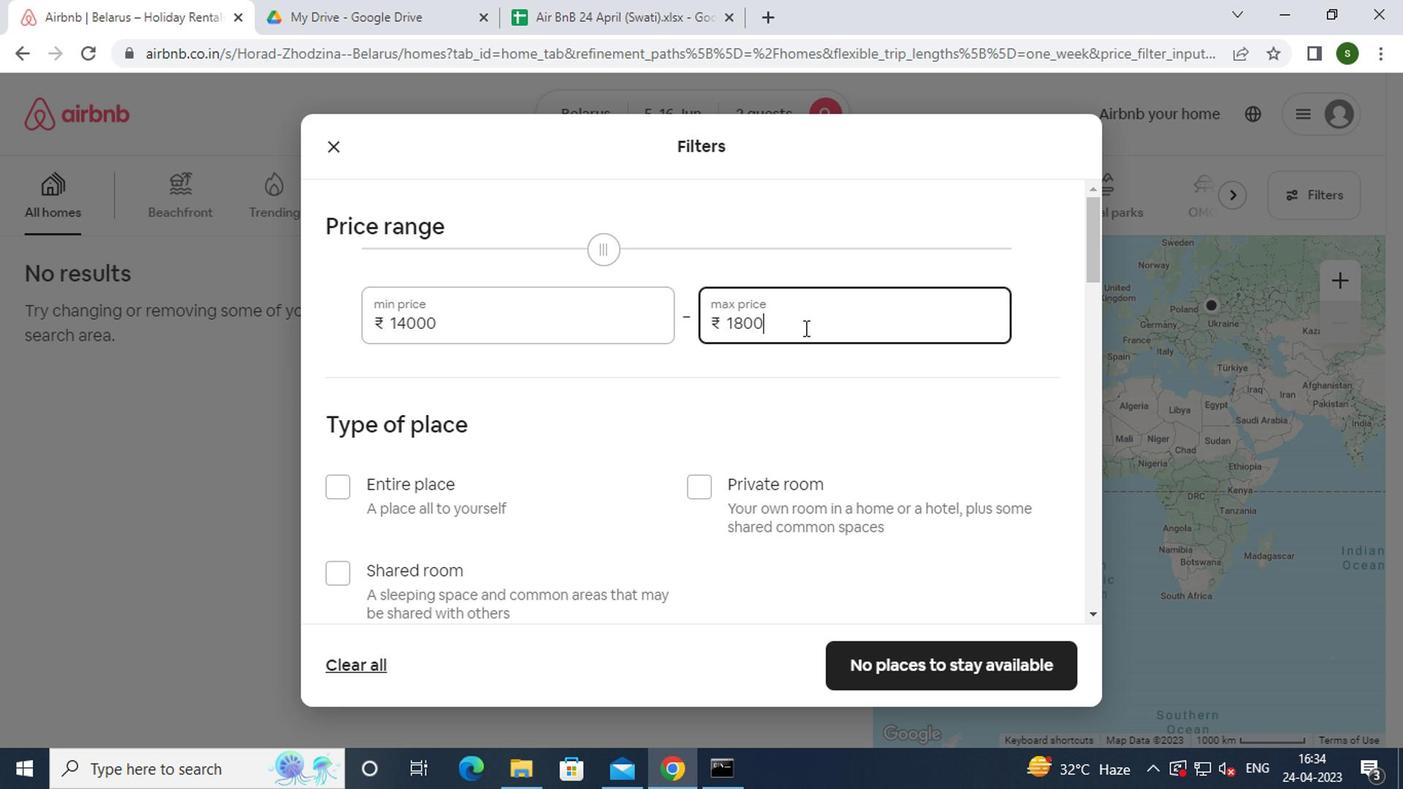 
Action: Mouse moved to (673, 376)
Screenshot: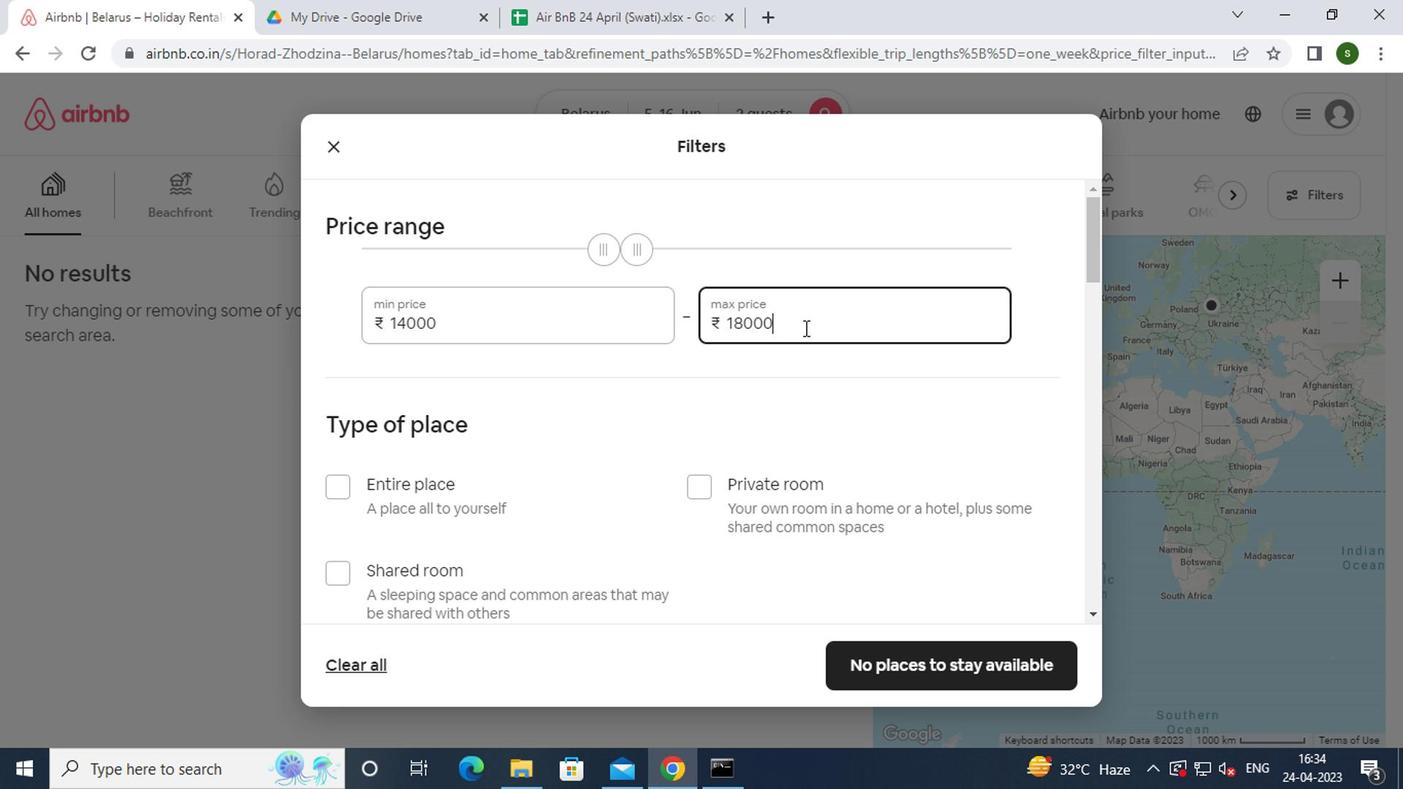 
Action: Mouse scrolled (673, 374) with delta (0, -1)
Screenshot: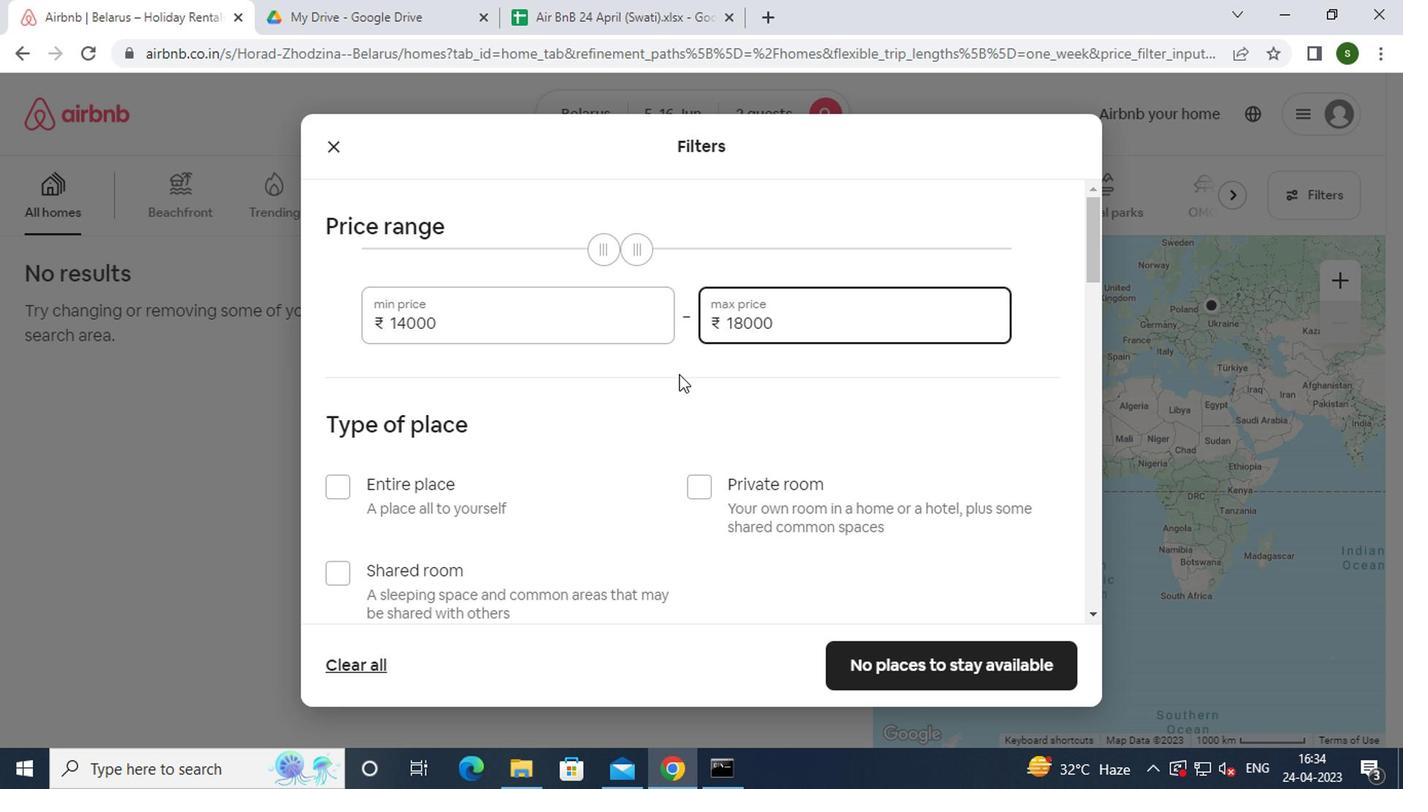 
Action: Mouse moved to (402, 391)
Screenshot: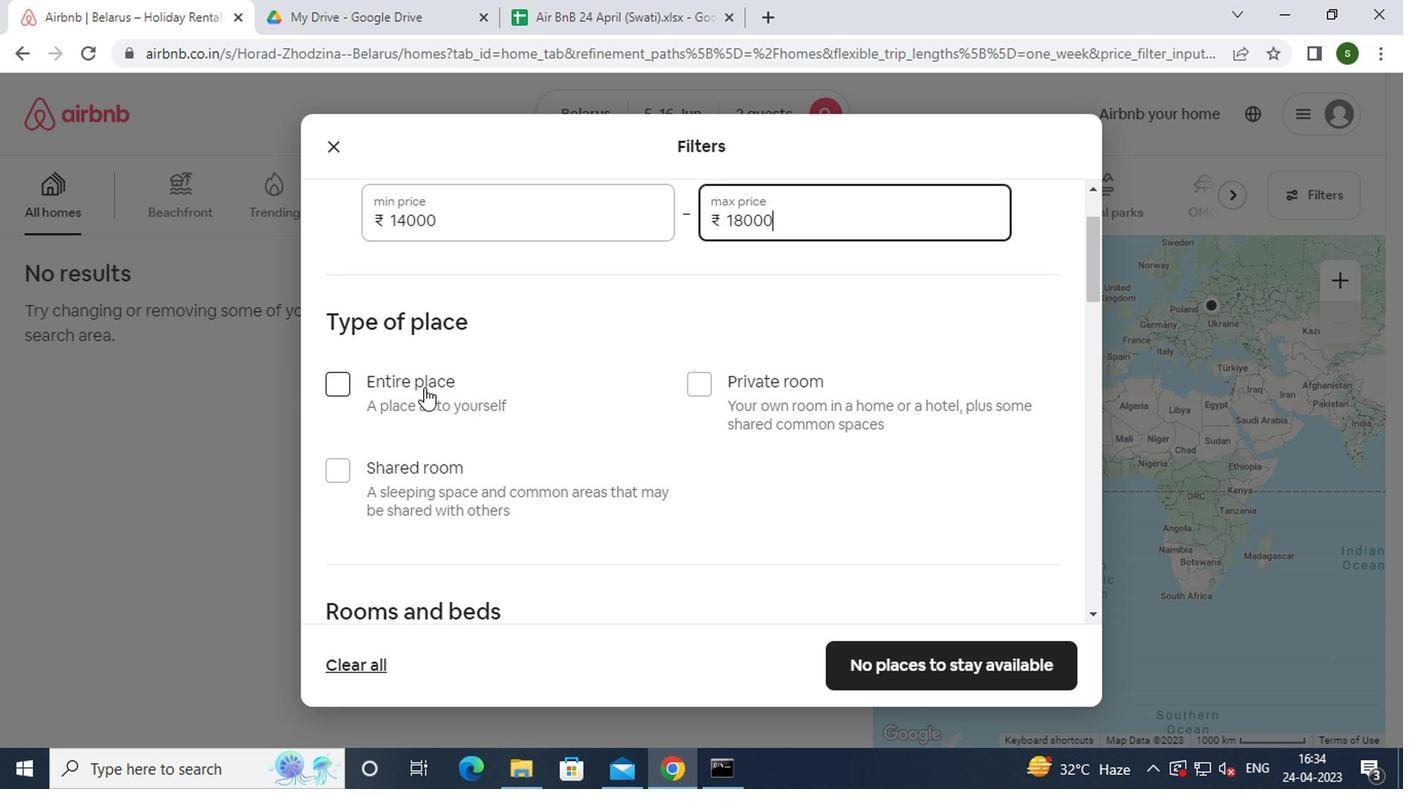 
Action: Mouse pressed left at (402, 391)
Screenshot: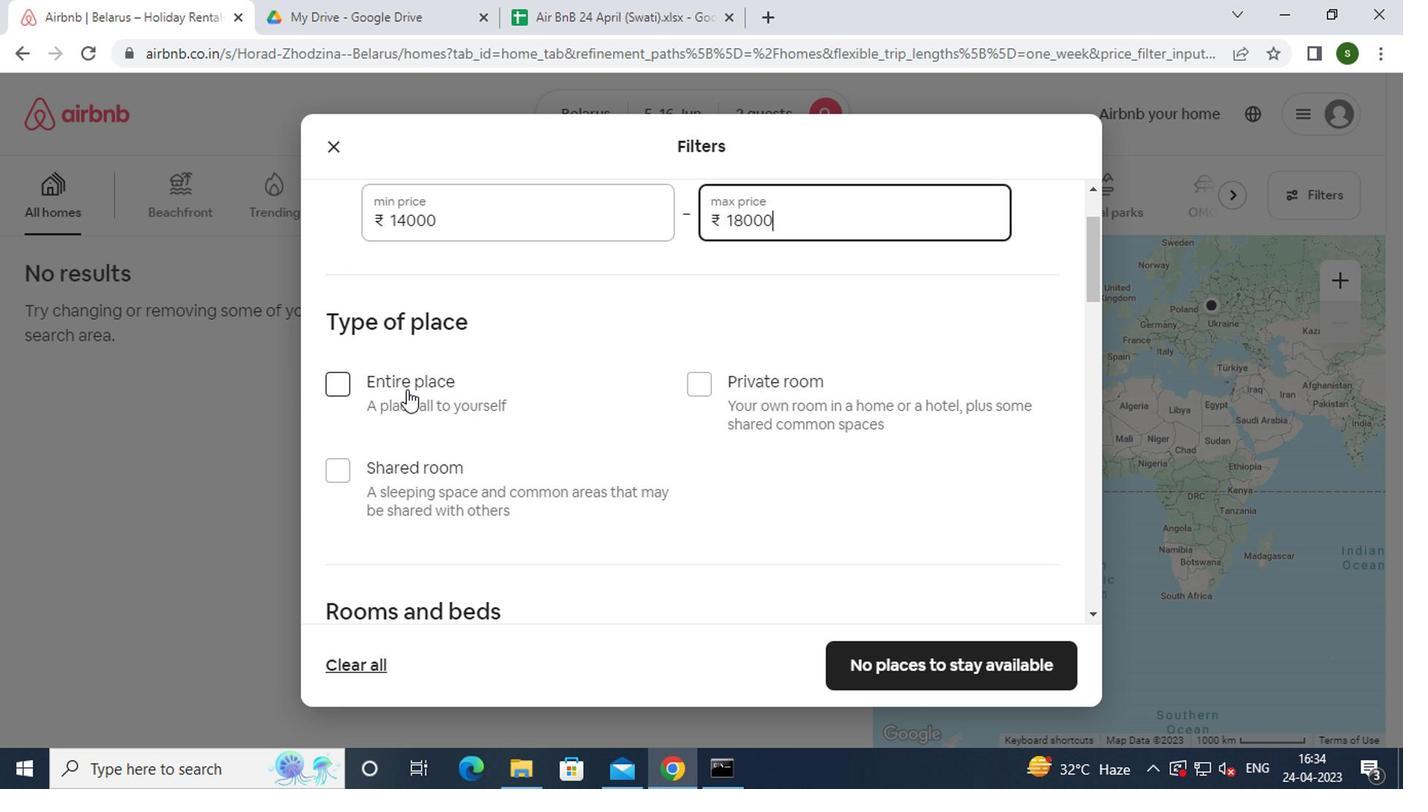 
Action: Mouse moved to (488, 390)
Screenshot: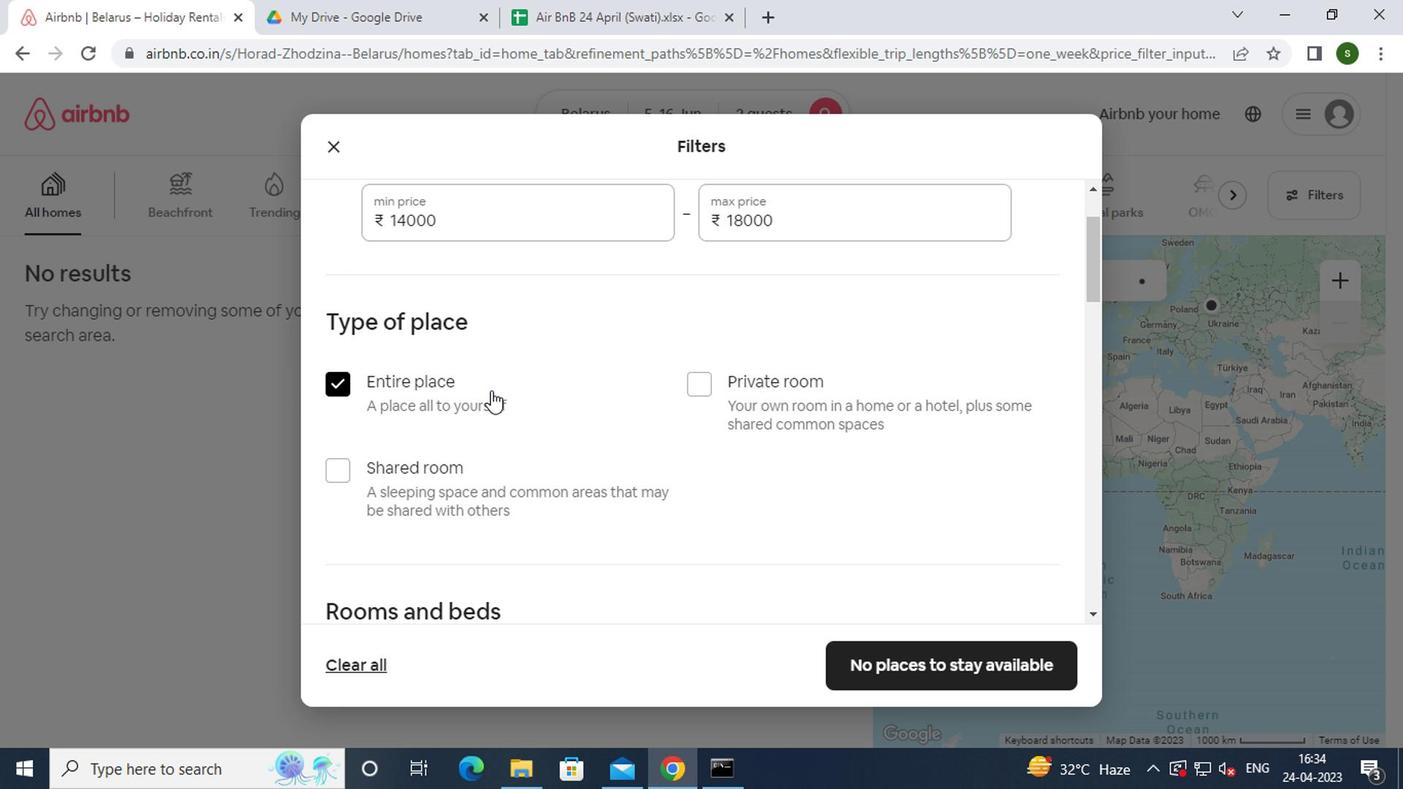 
Action: Mouse scrolled (488, 389) with delta (0, 0)
Screenshot: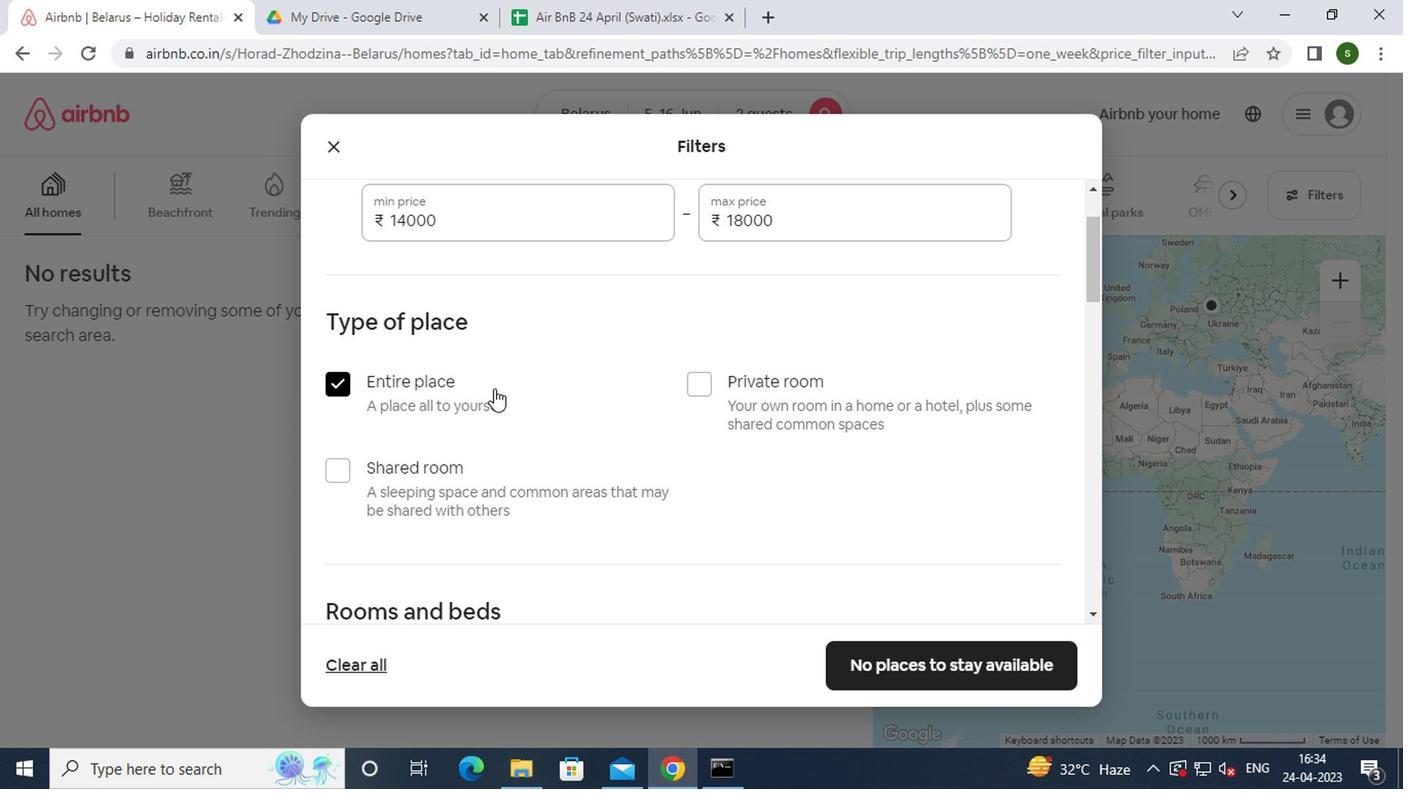 
Action: Mouse scrolled (488, 389) with delta (0, 0)
Screenshot: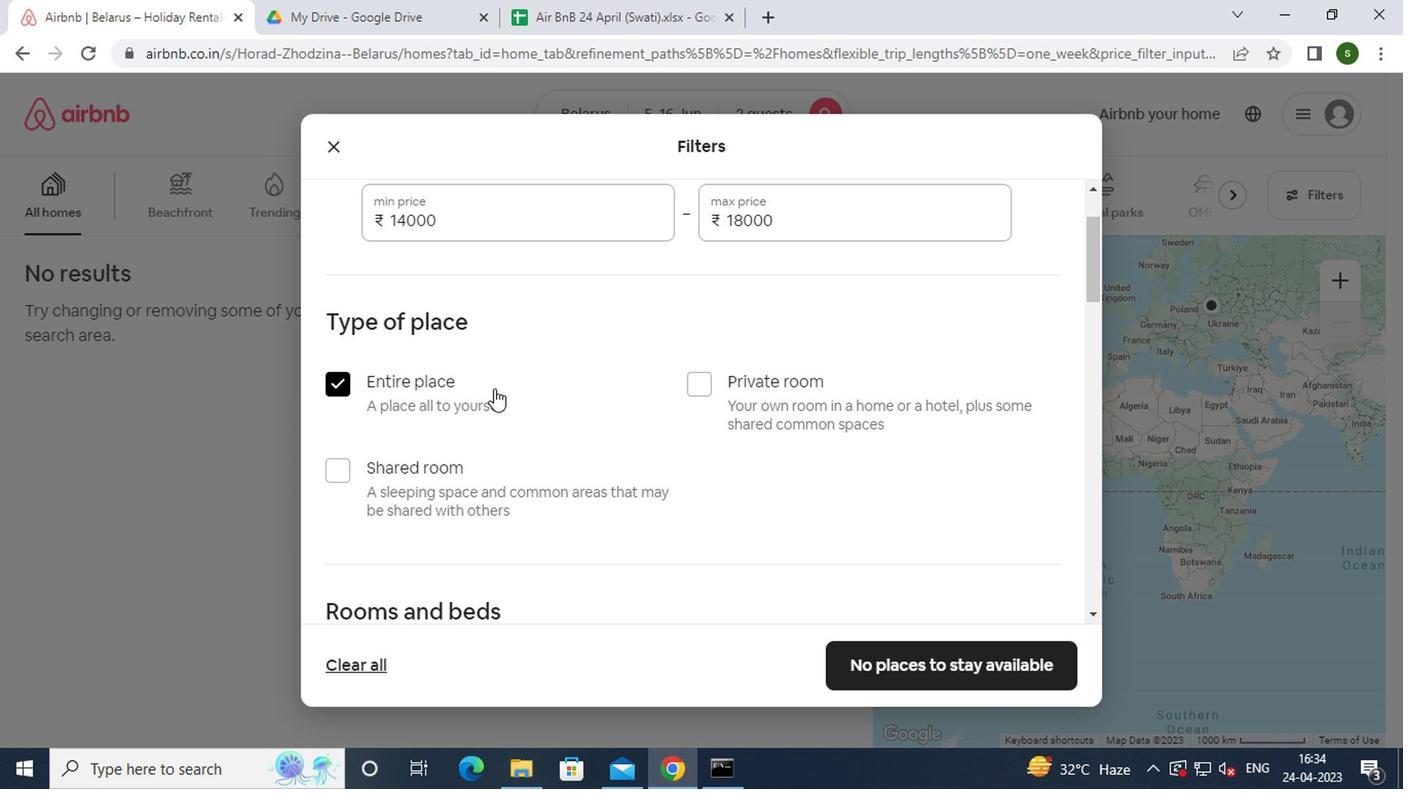
Action: Mouse moved to (453, 502)
Screenshot: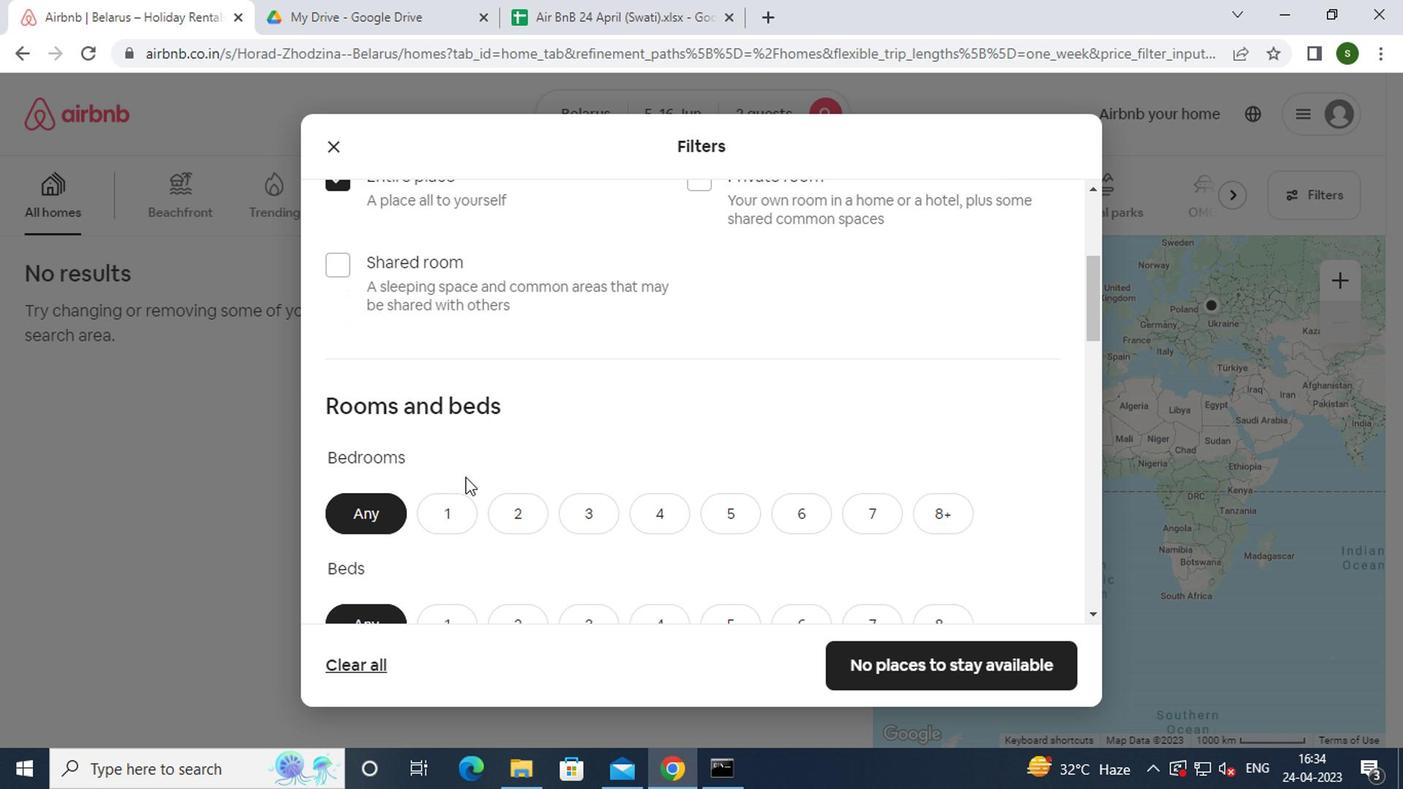 
Action: Mouse pressed left at (453, 502)
Screenshot: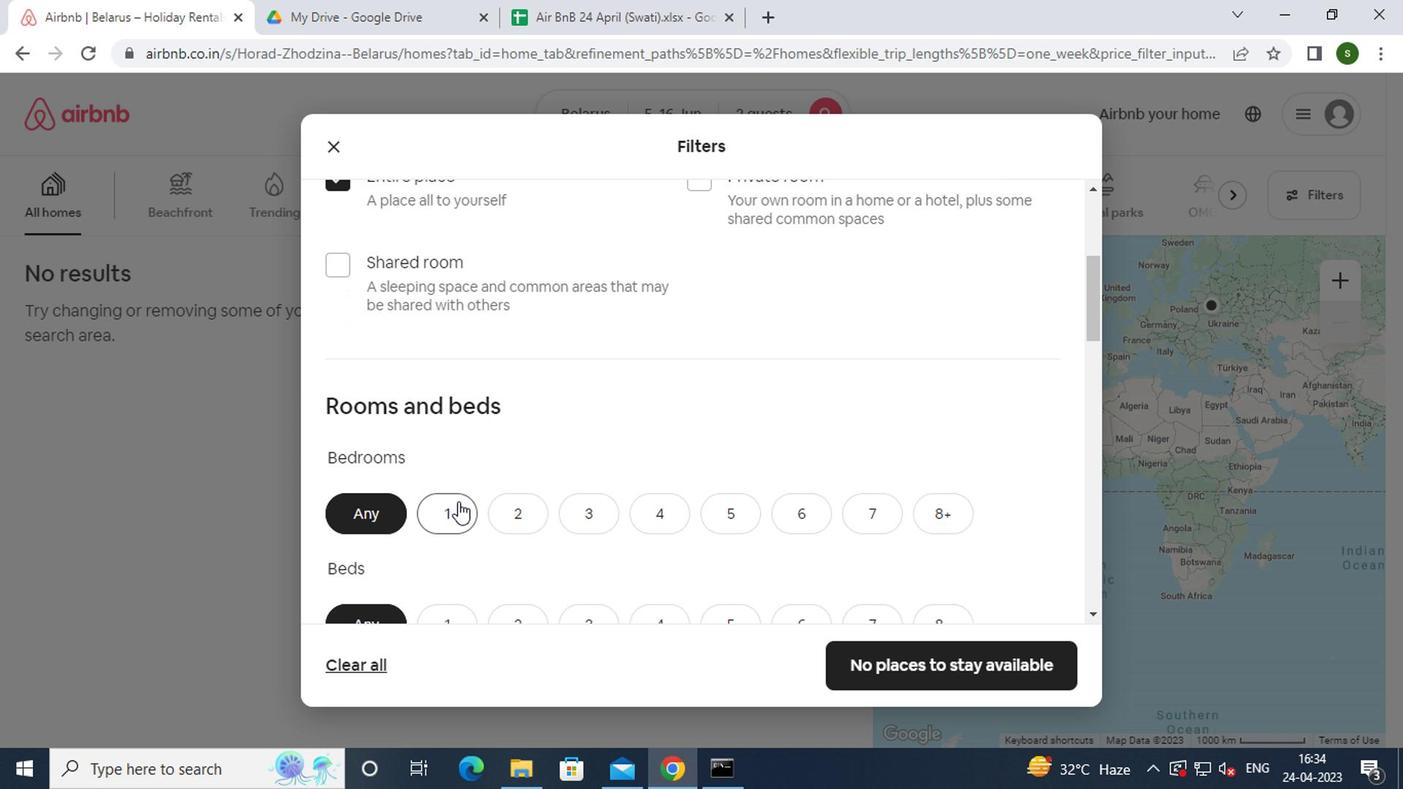 
Action: Mouse moved to (547, 431)
Screenshot: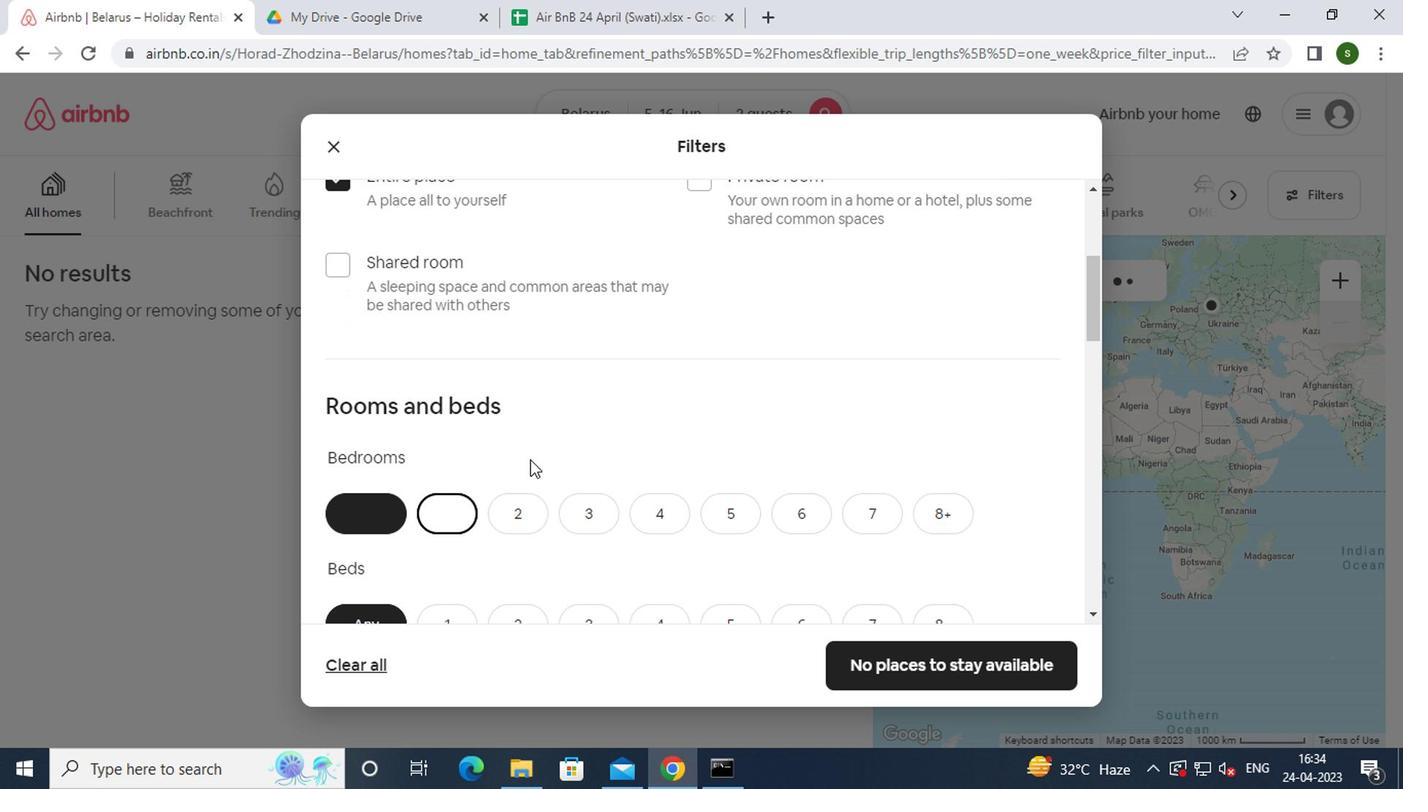 
Action: Mouse scrolled (547, 430) with delta (0, 0)
Screenshot: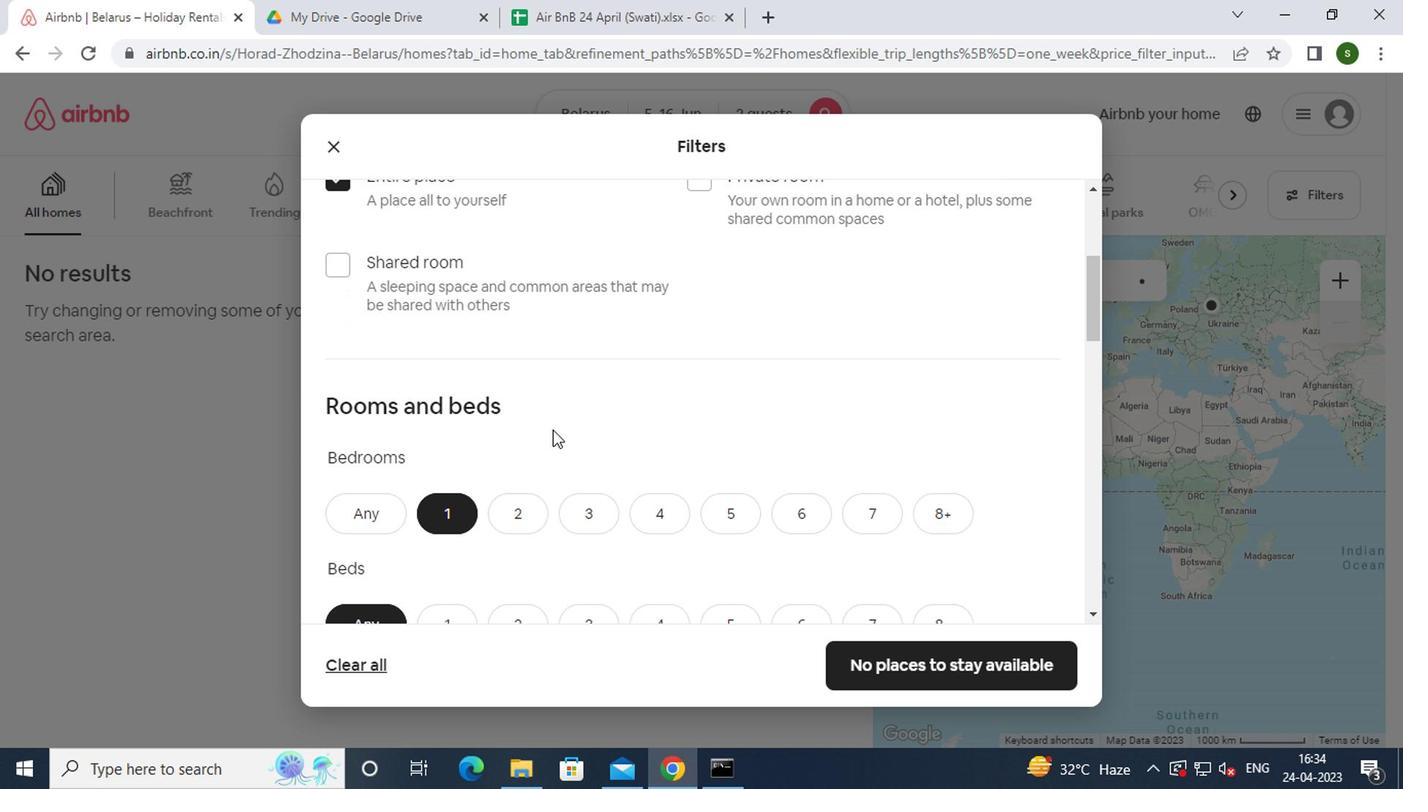 
Action: Mouse scrolled (547, 430) with delta (0, 0)
Screenshot: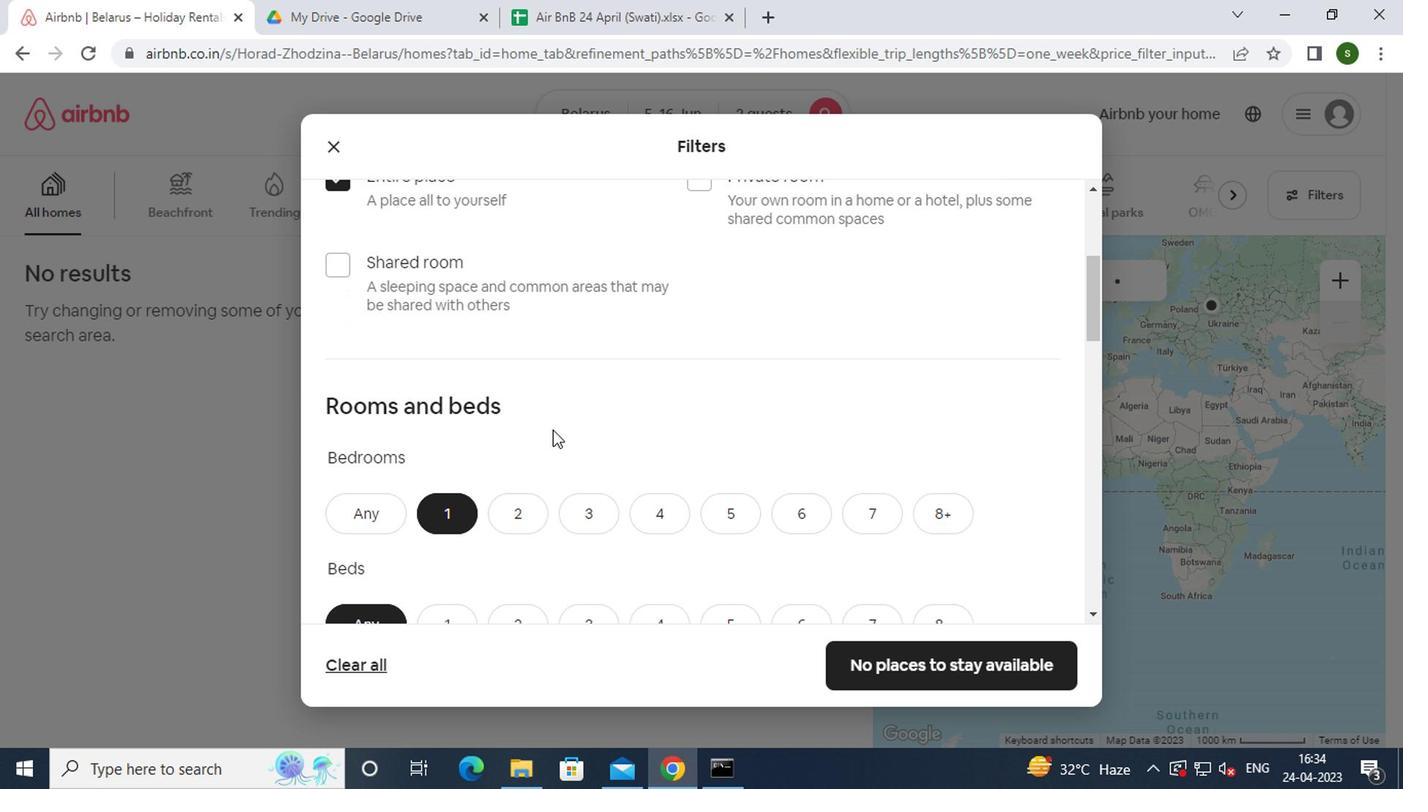 
Action: Mouse moved to (455, 425)
Screenshot: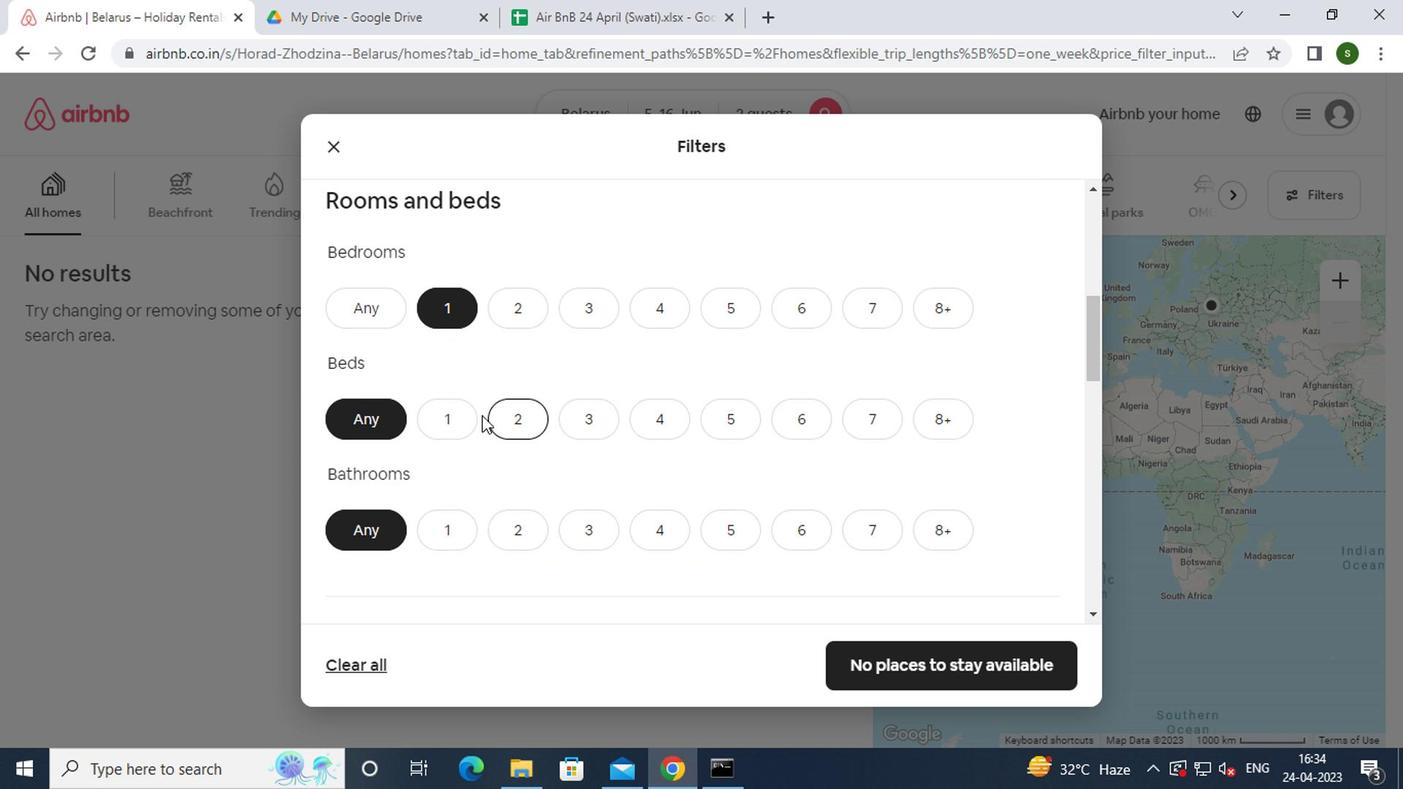 
Action: Mouse pressed left at (455, 425)
Screenshot: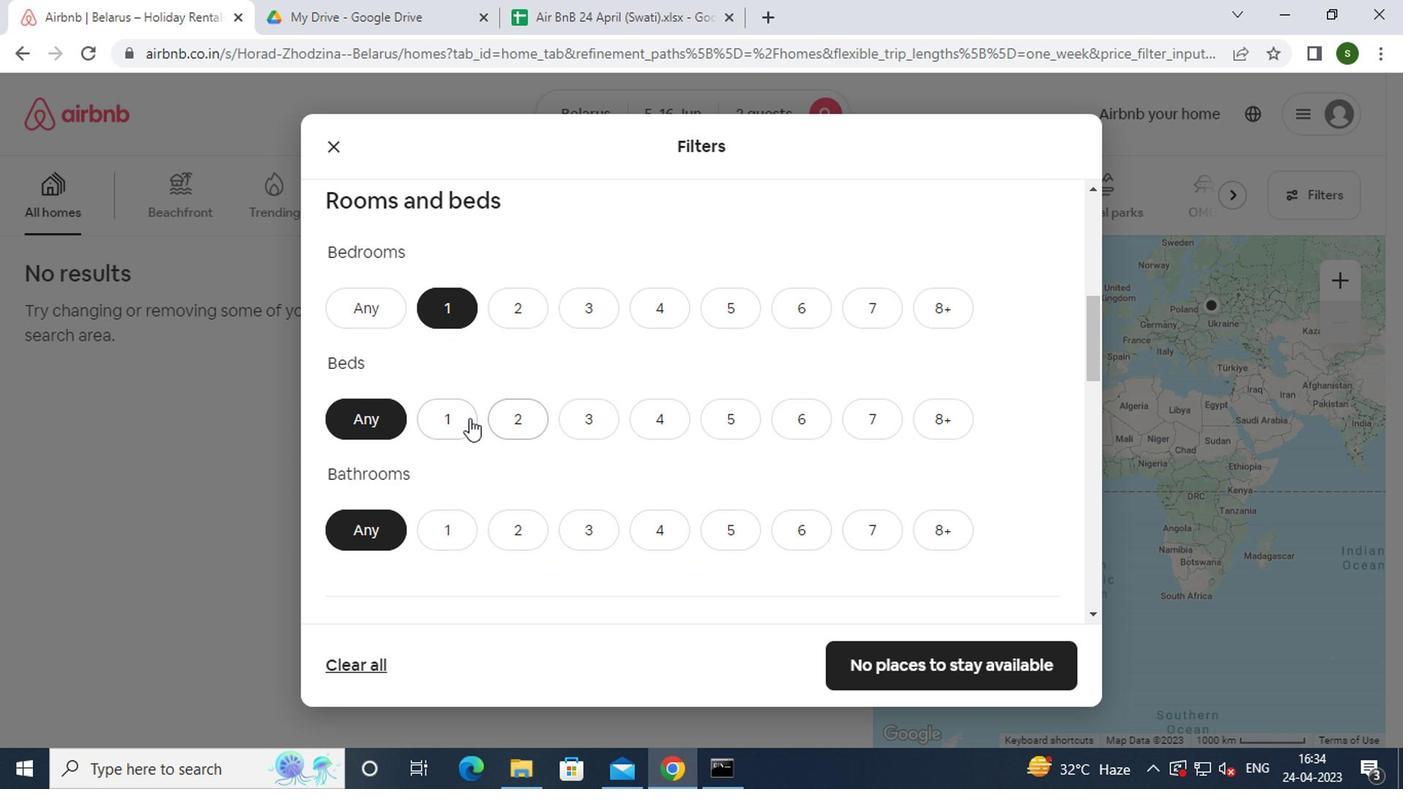 
Action: Mouse moved to (450, 525)
Screenshot: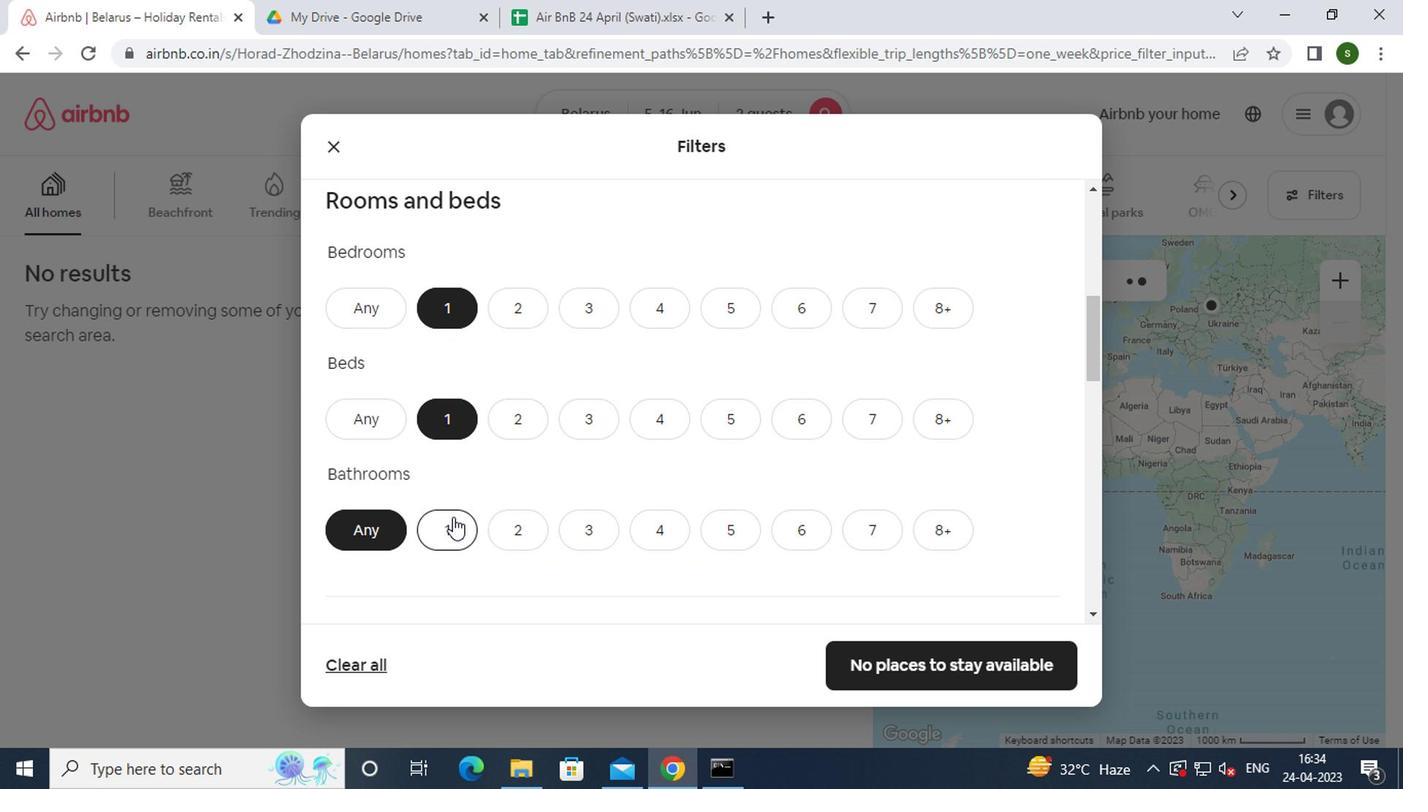 
Action: Mouse pressed left at (450, 525)
Screenshot: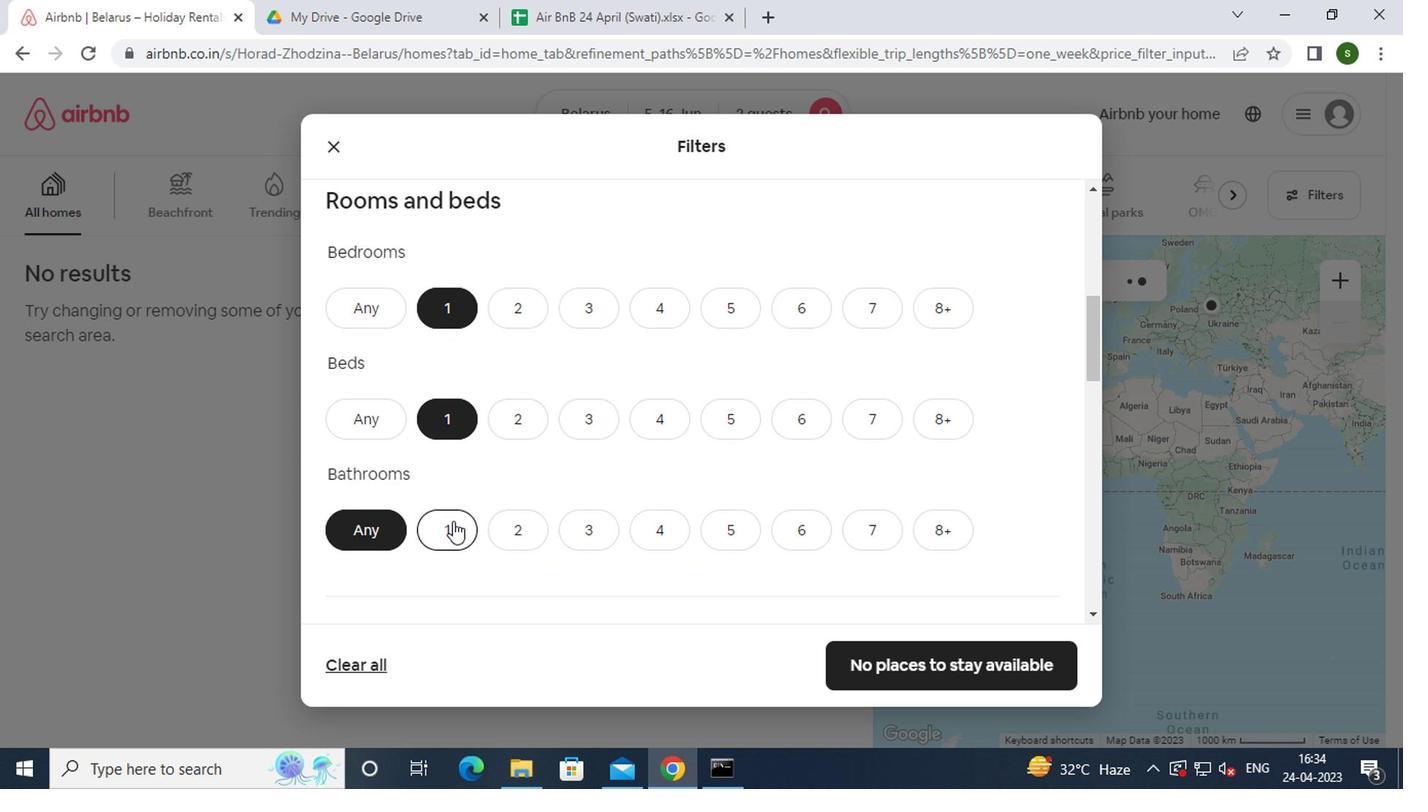 
Action: Mouse moved to (555, 440)
Screenshot: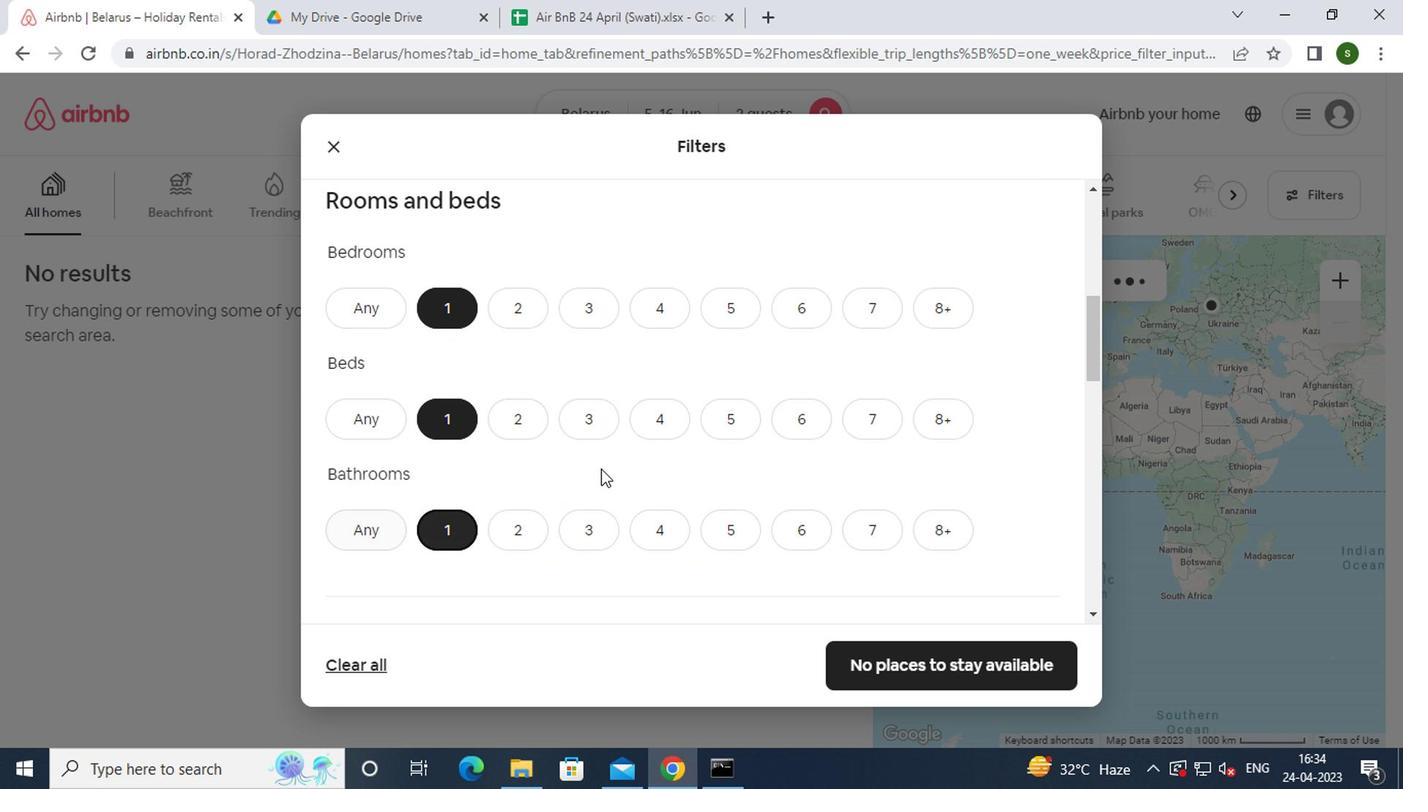 
Action: Mouse scrolled (555, 439) with delta (0, -1)
Screenshot: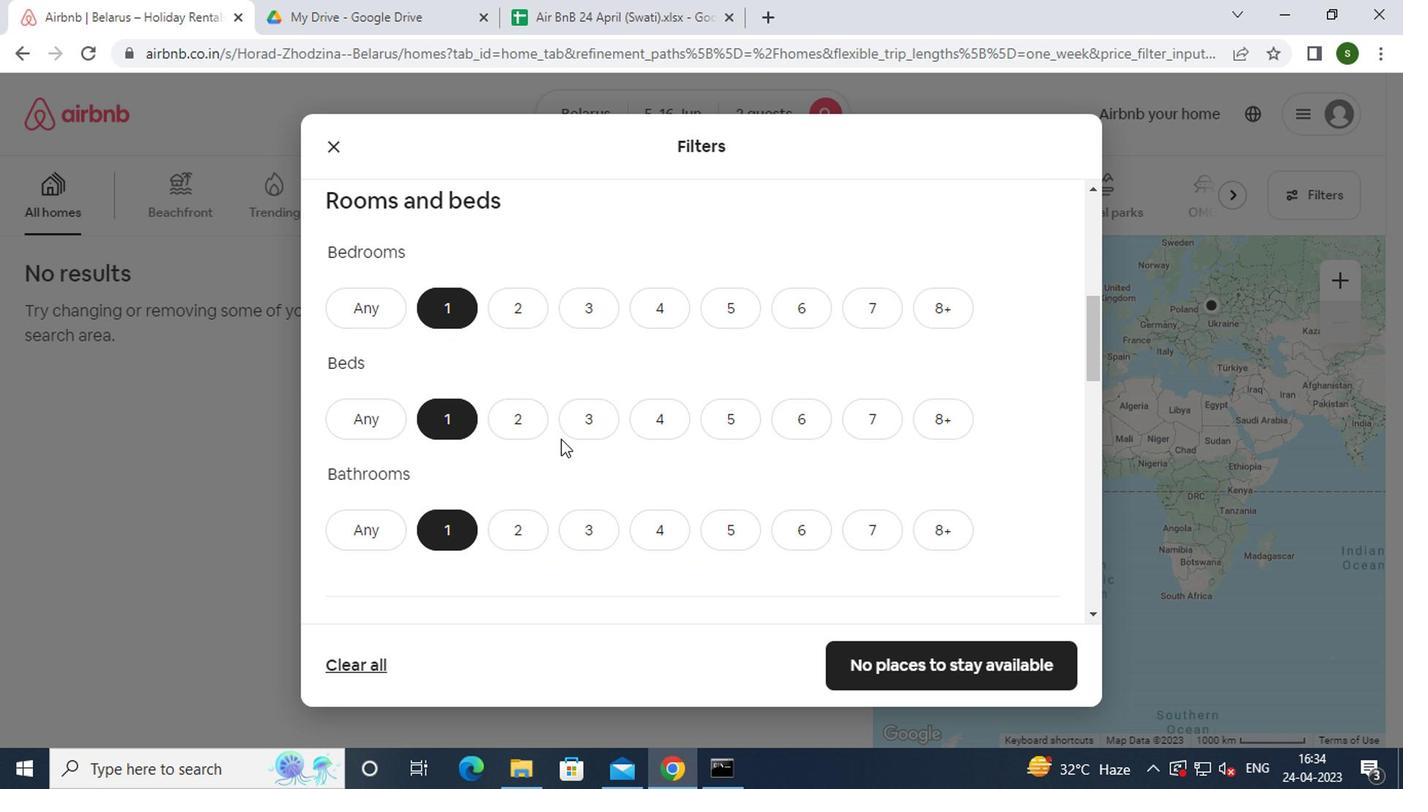 
Action: Mouse scrolled (555, 439) with delta (0, -1)
Screenshot: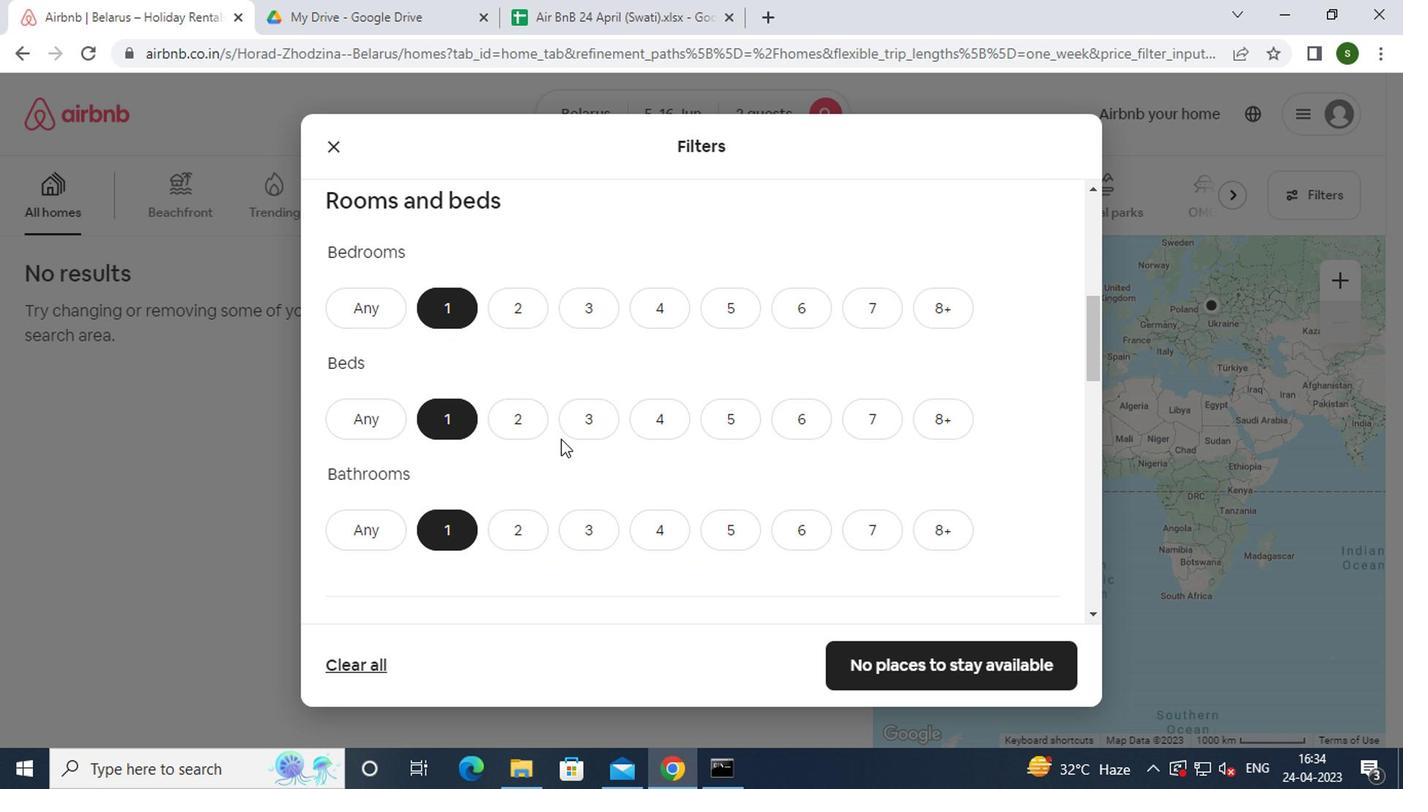 
Action: Mouse scrolled (555, 439) with delta (0, -1)
Screenshot: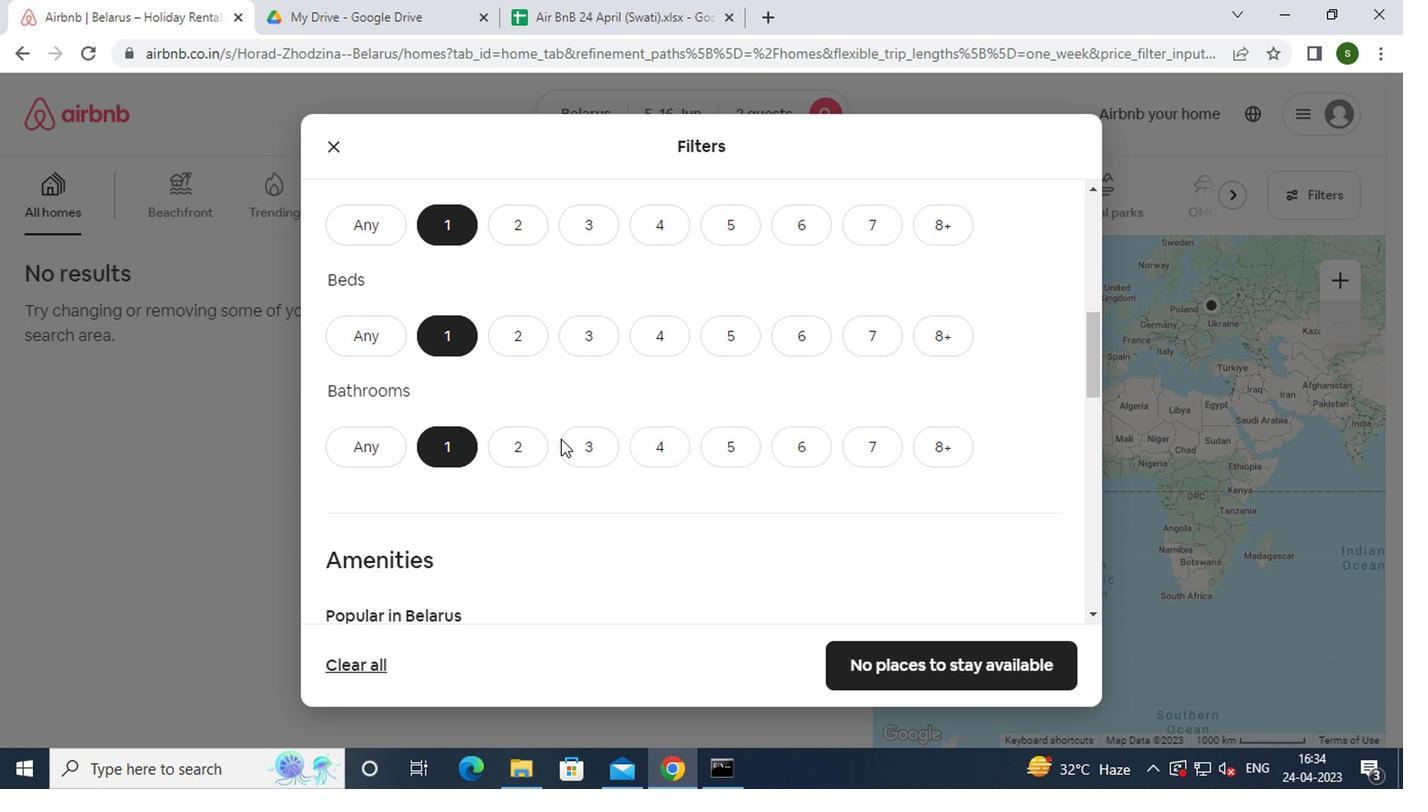 
Action: Mouse moved to (711, 497)
Screenshot: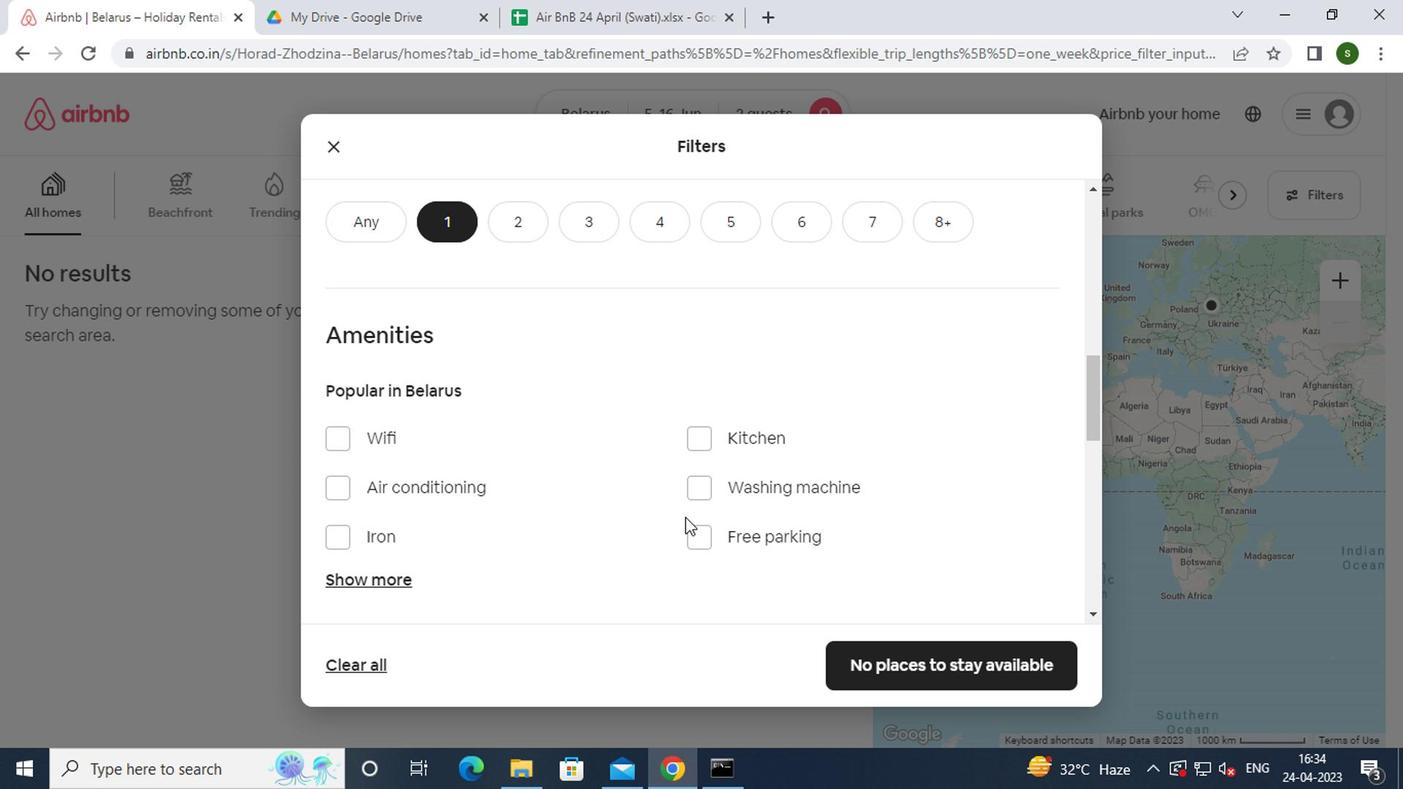 
Action: Mouse pressed left at (711, 497)
Screenshot: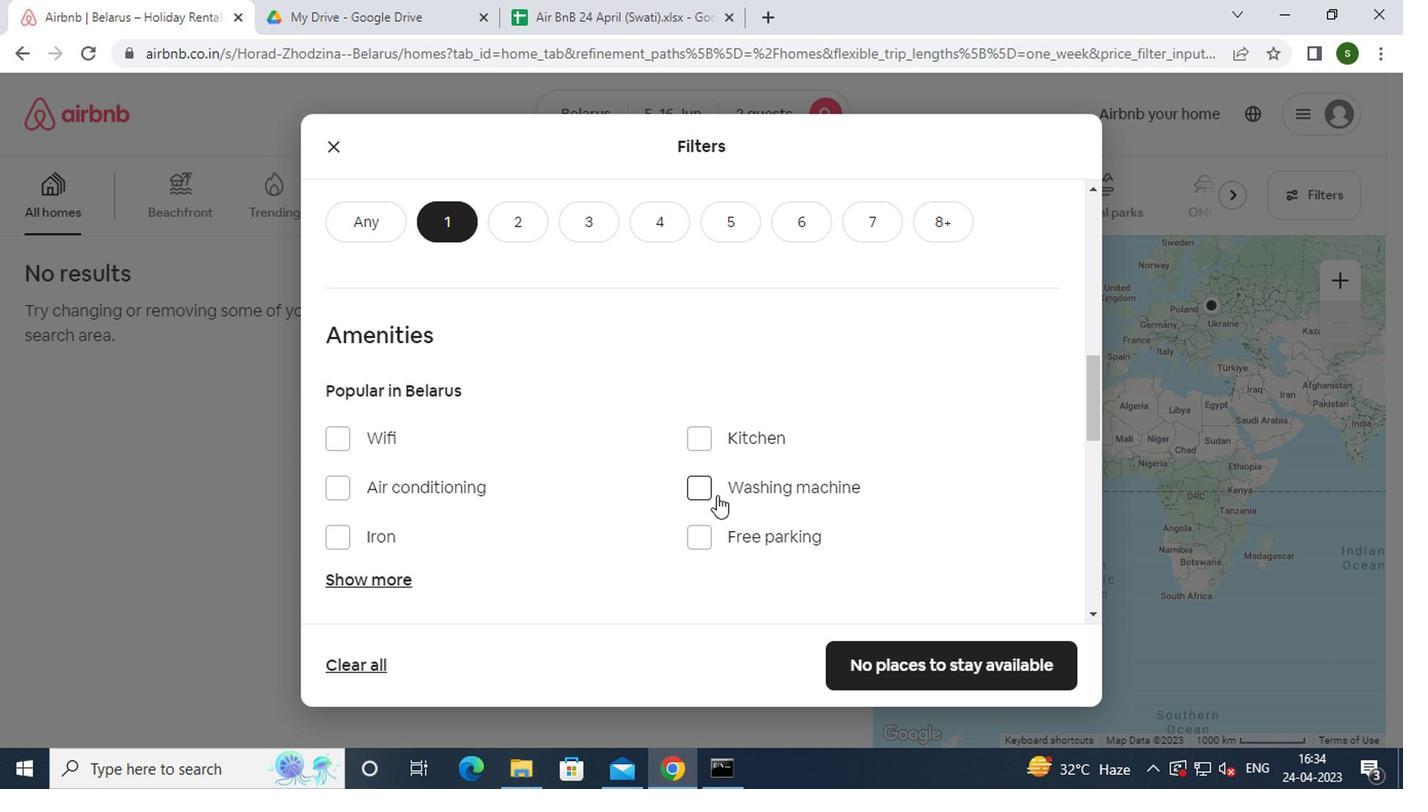 
Action: Mouse scrolled (711, 495) with delta (0, -1)
Screenshot: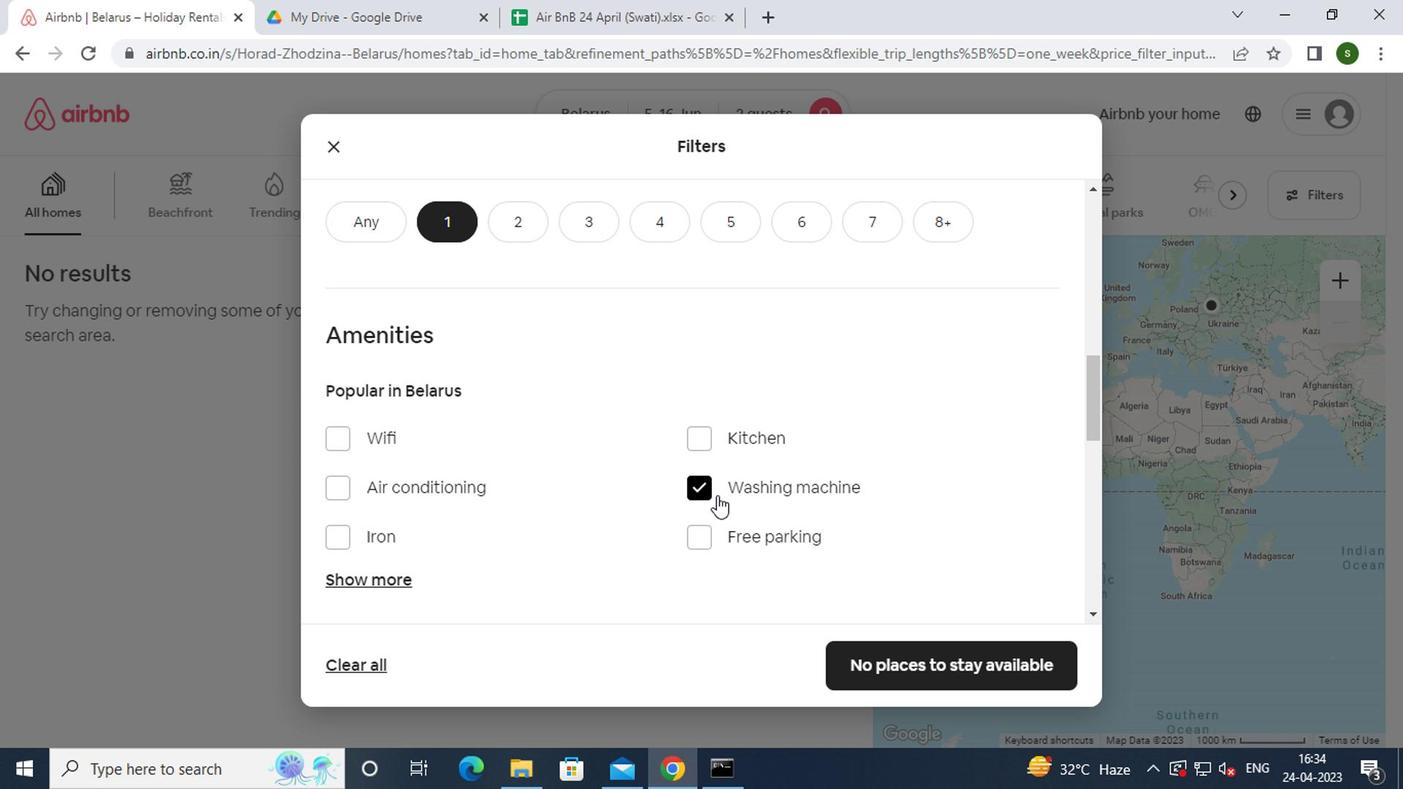 
Action: Mouse scrolled (711, 495) with delta (0, -1)
Screenshot: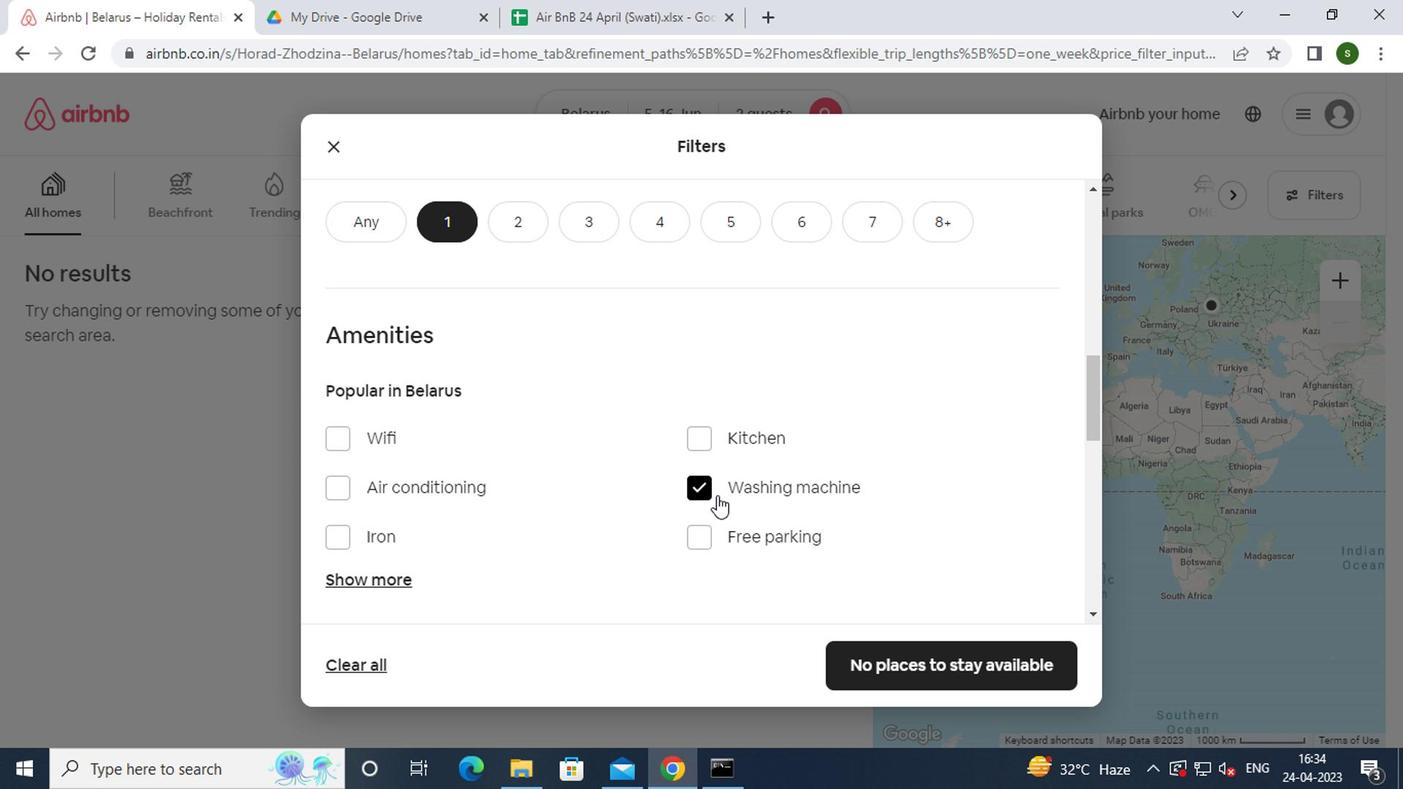 
Action: Mouse scrolled (711, 495) with delta (0, -1)
Screenshot: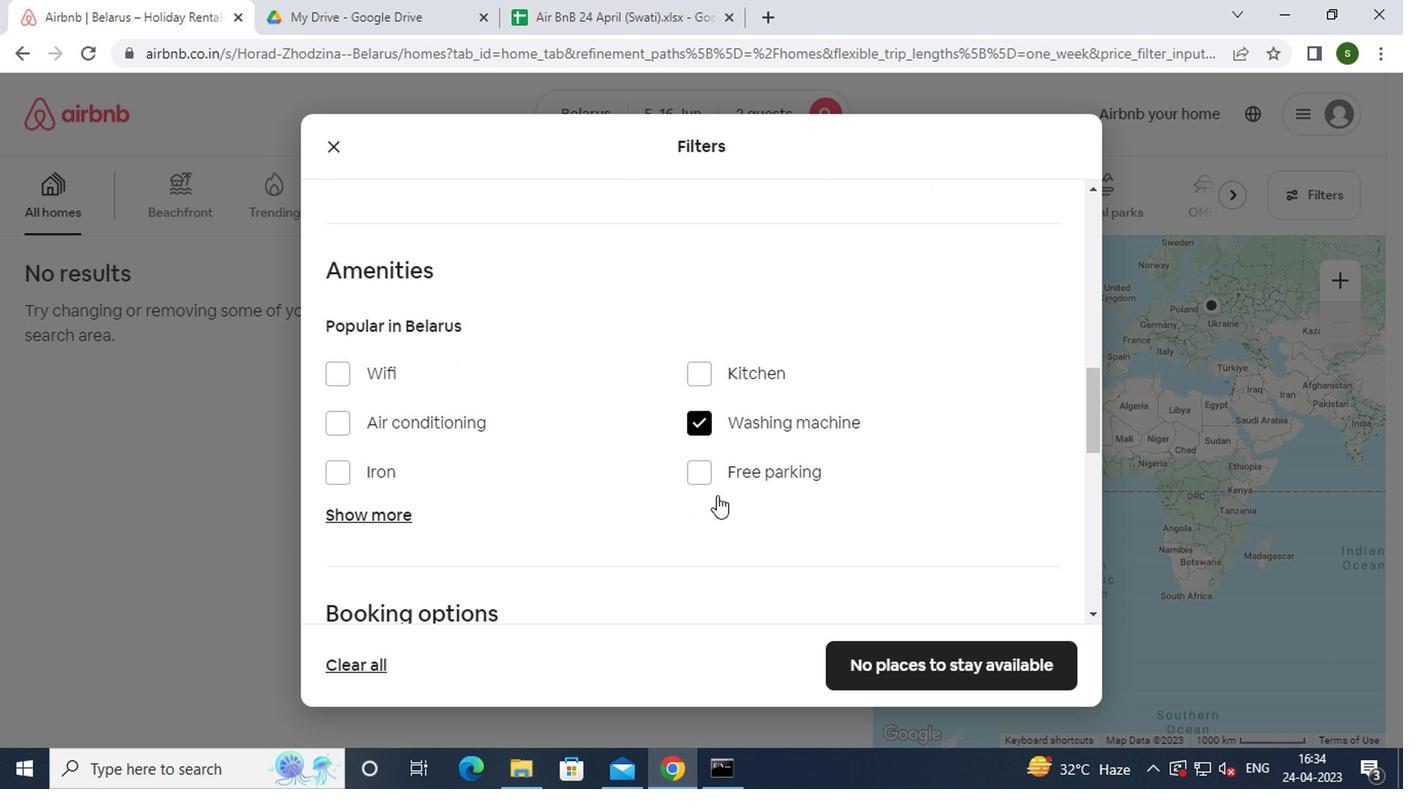 
Action: Mouse scrolled (711, 495) with delta (0, -1)
Screenshot: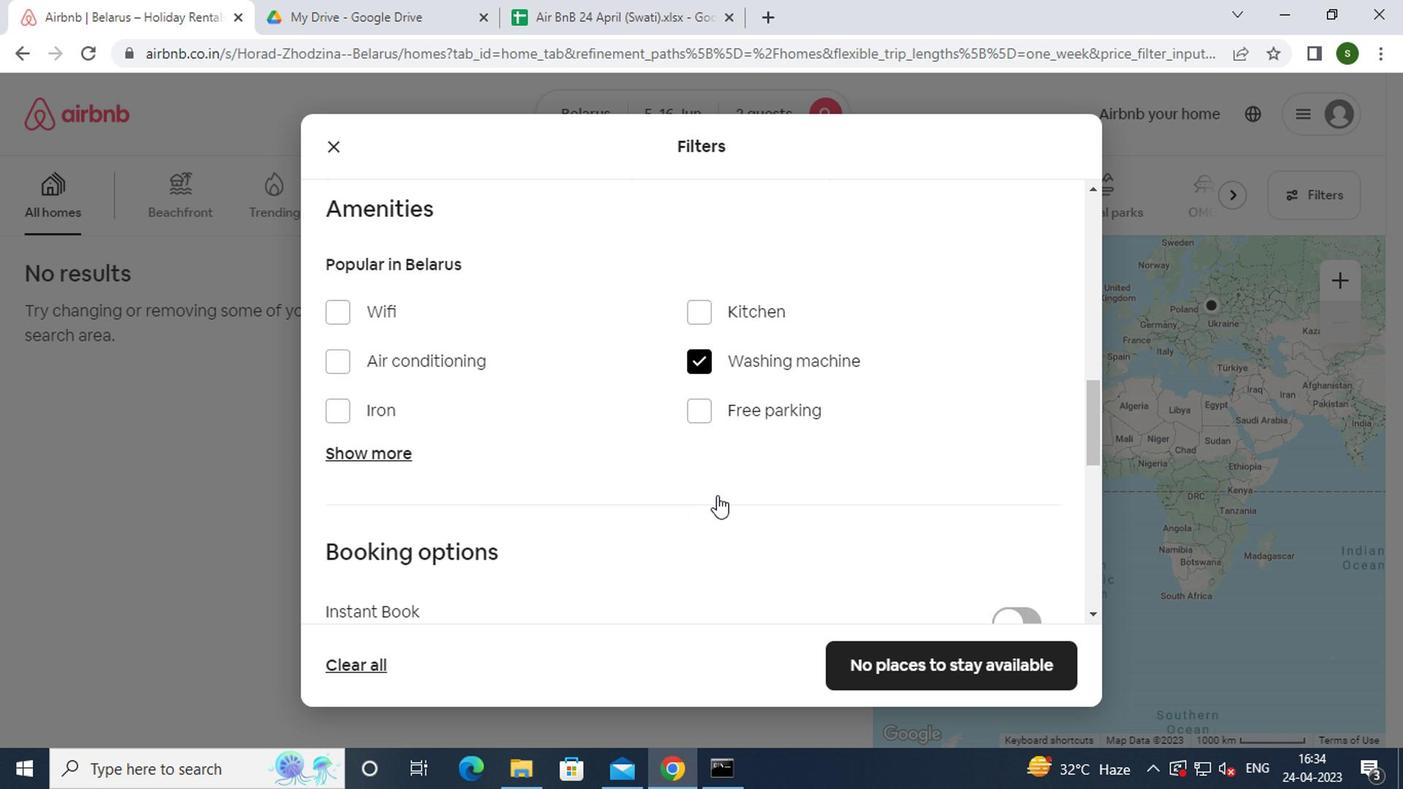 
Action: Mouse moved to (1013, 417)
Screenshot: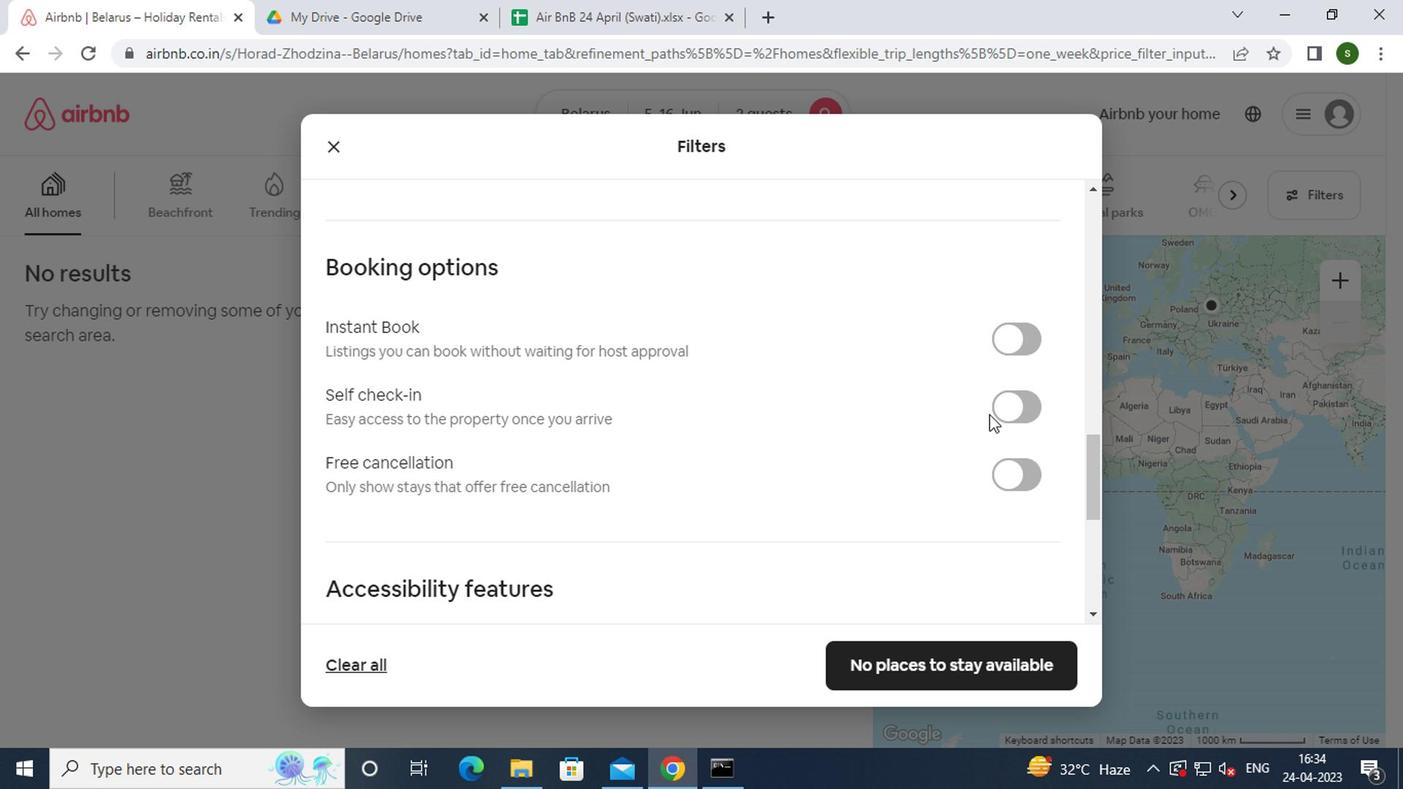 
Action: Mouse pressed left at (1013, 417)
Screenshot: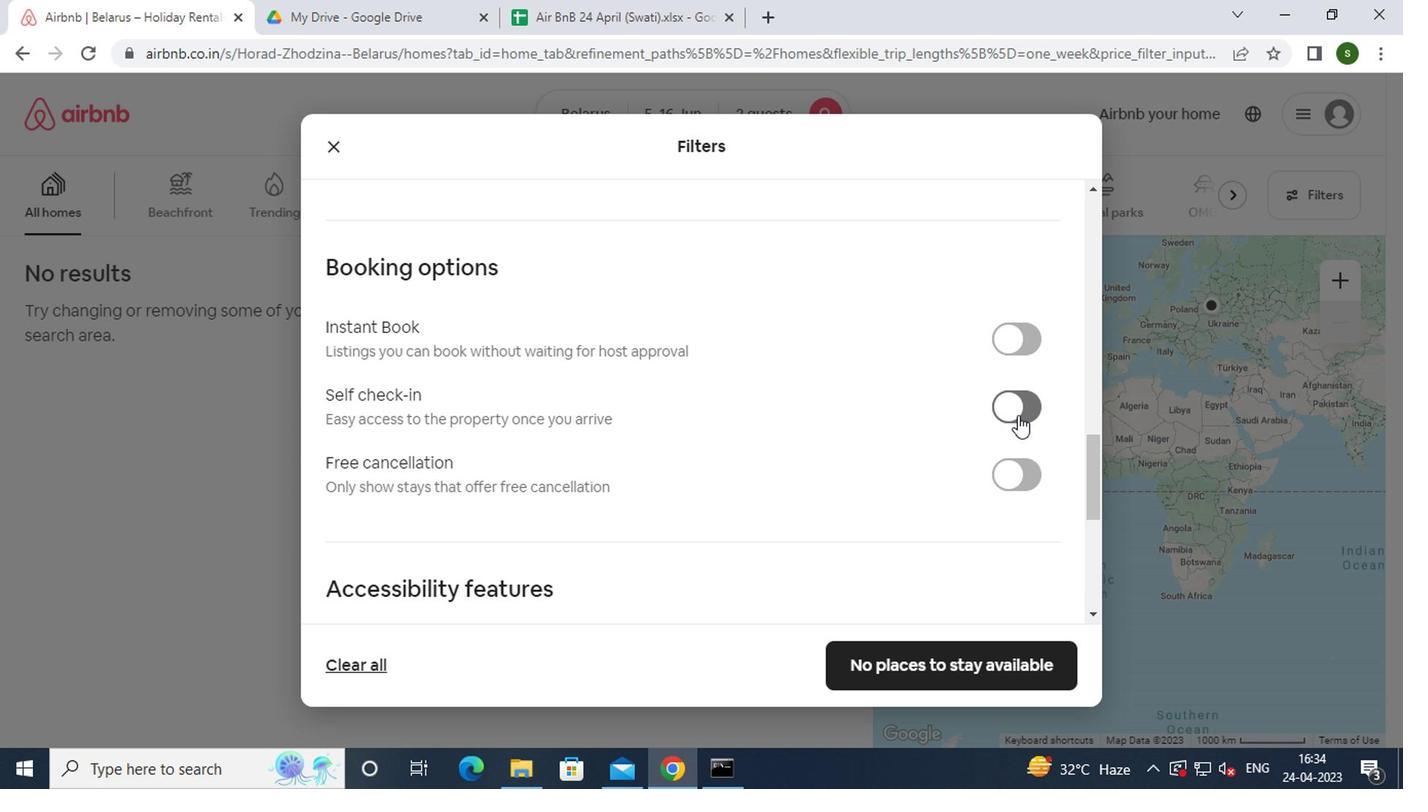
Action: Mouse moved to (828, 426)
Screenshot: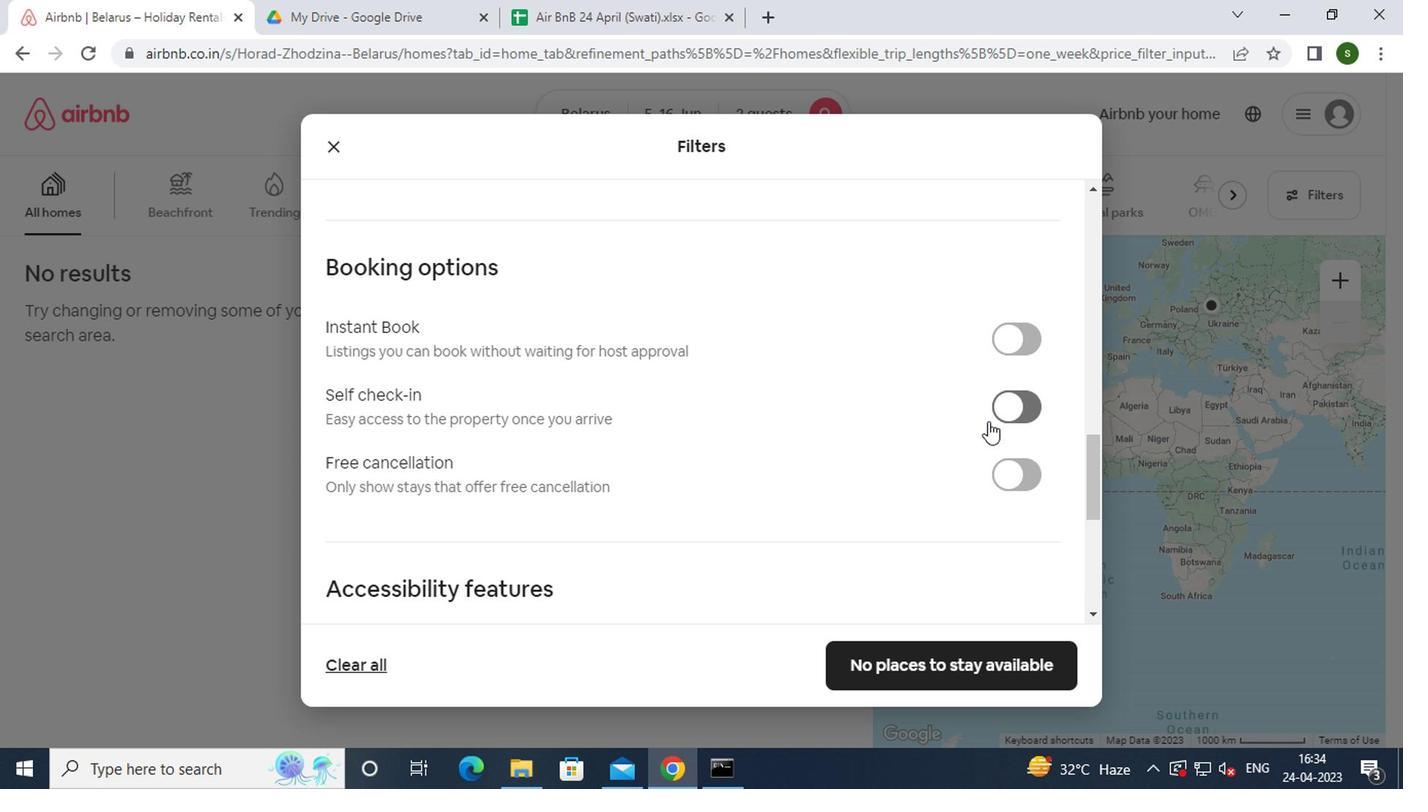 
Action: Mouse scrolled (828, 425) with delta (0, 0)
Screenshot: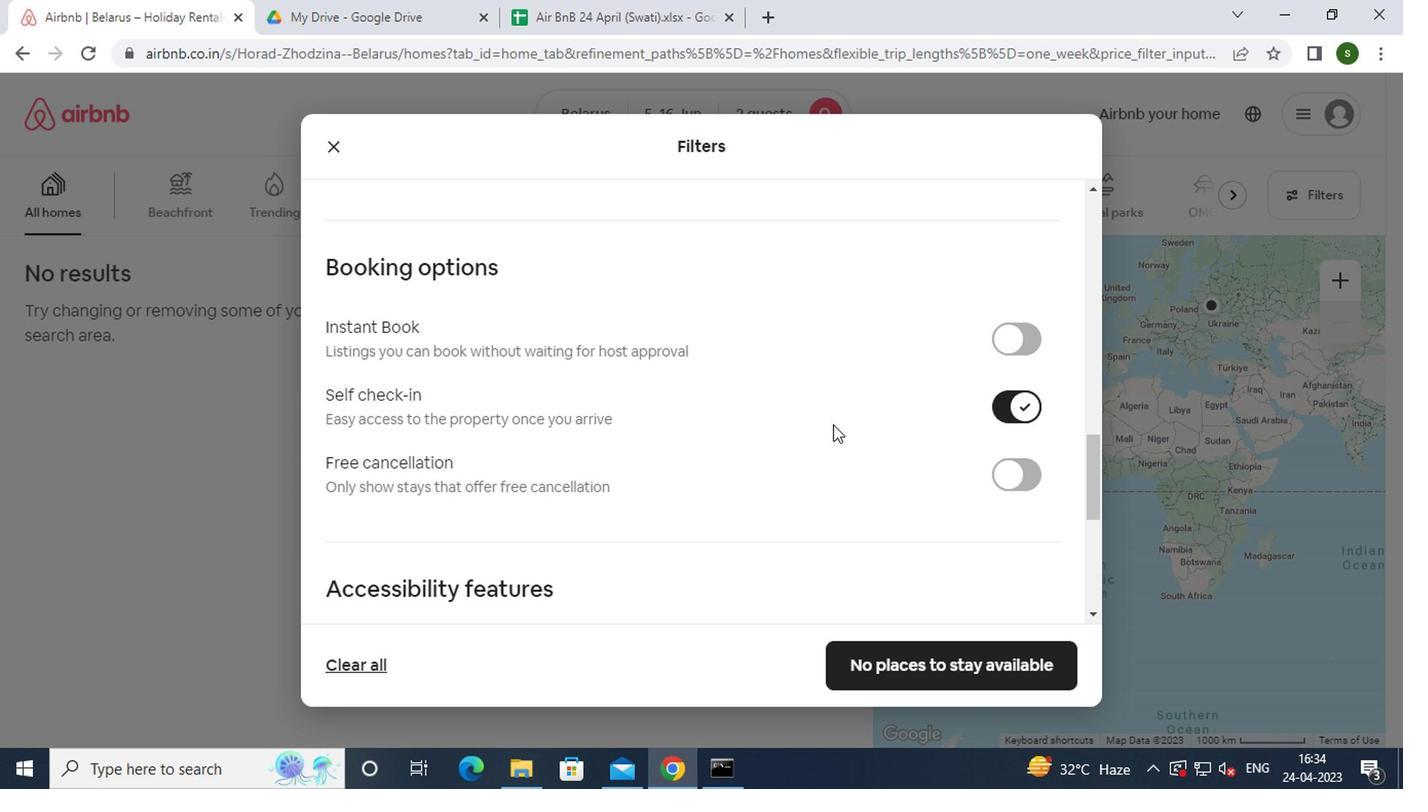 
Action: Mouse scrolled (828, 425) with delta (0, 0)
Screenshot: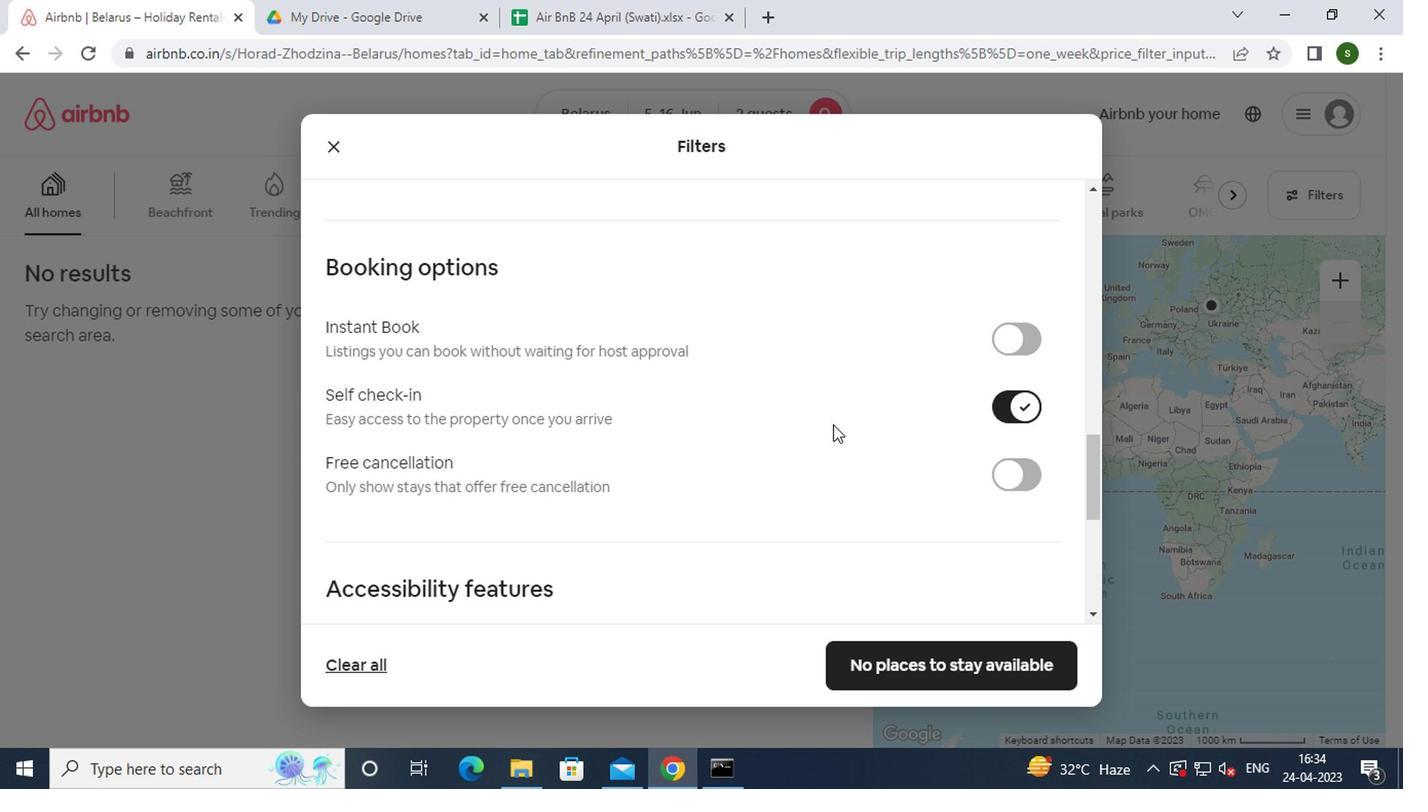 
Action: Mouse scrolled (828, 425) with delta (0, 0)
Screenshot: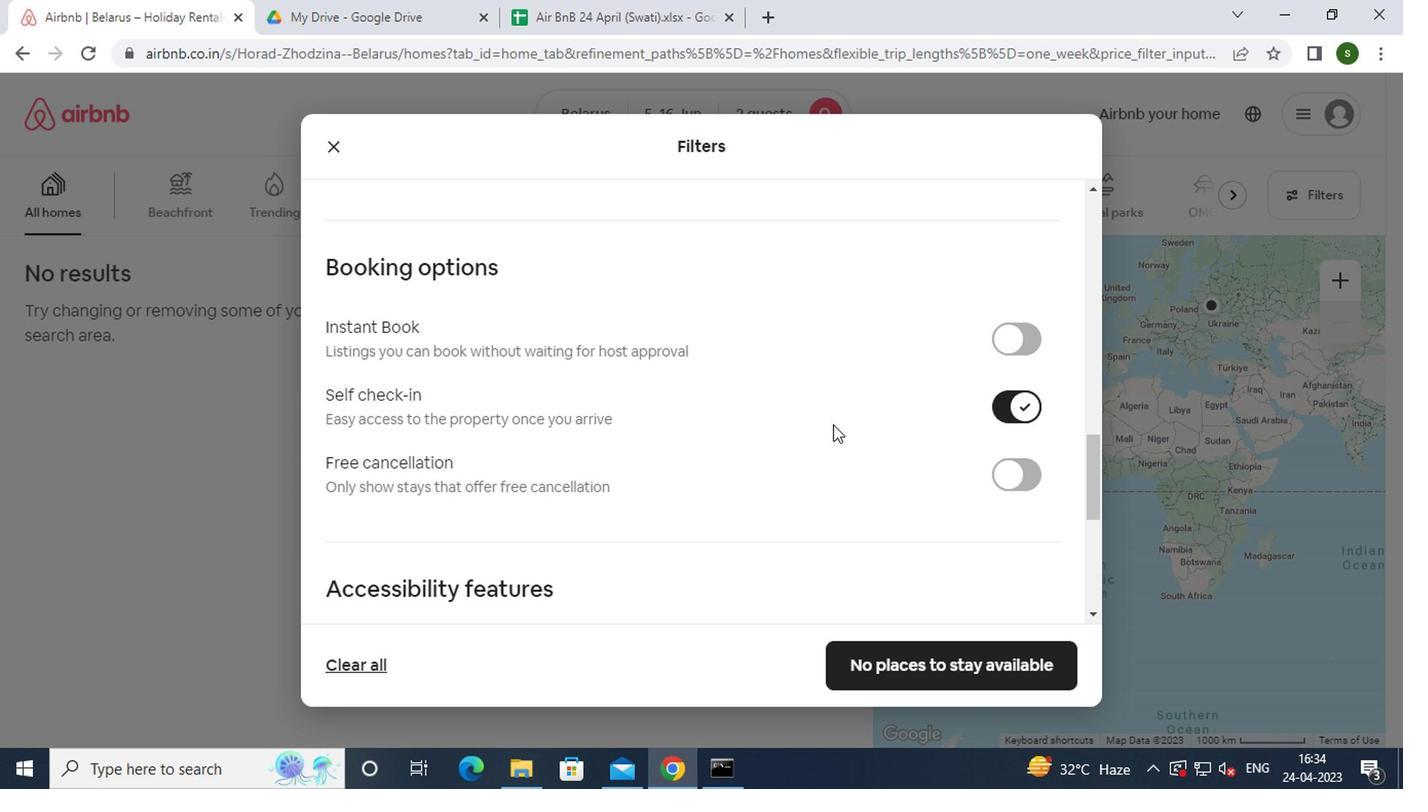 
Action: Mouse scrolled (828, 425) with delta (0, 0)
Screenshot: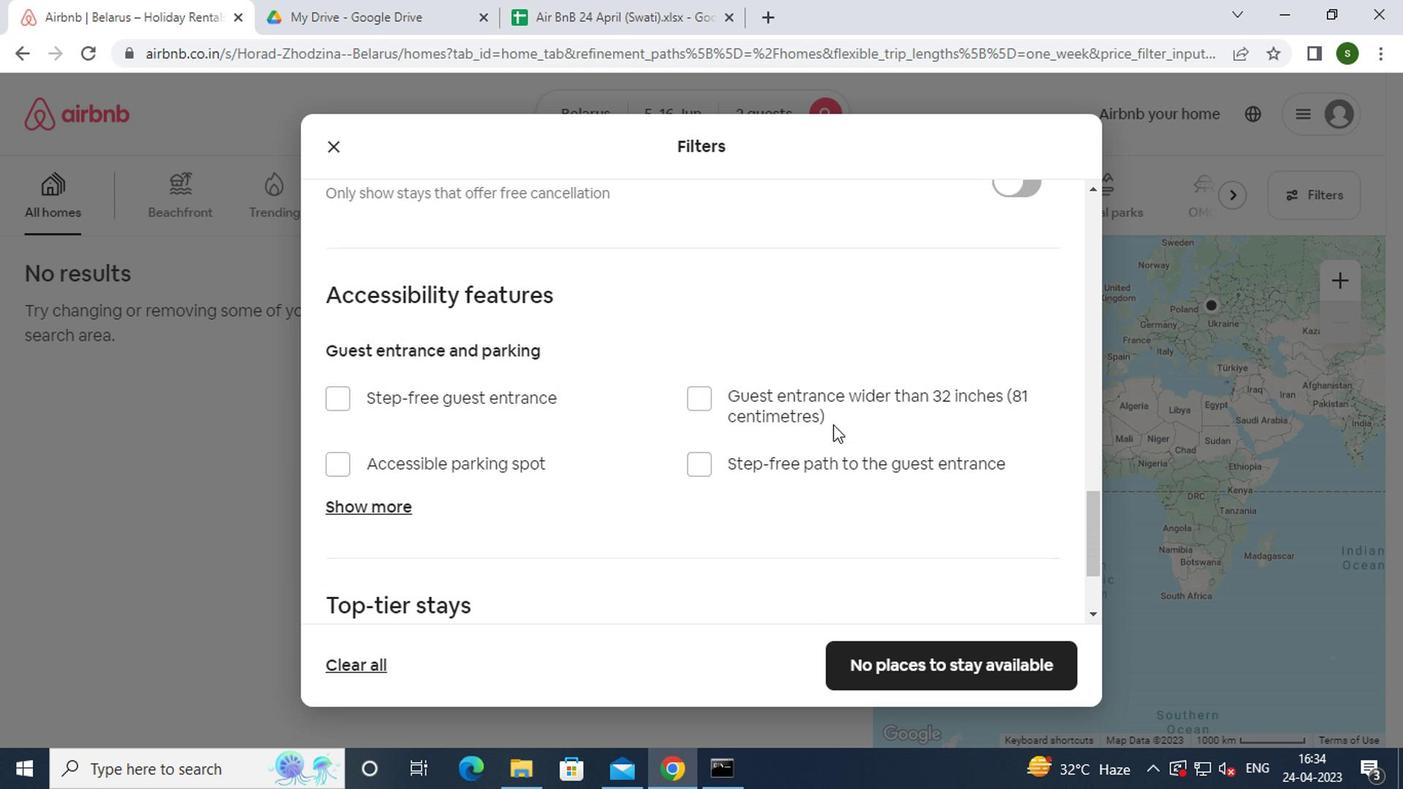 
Action: Mouse scrolled (828, 425) with delta (0, 0)
Screenshot: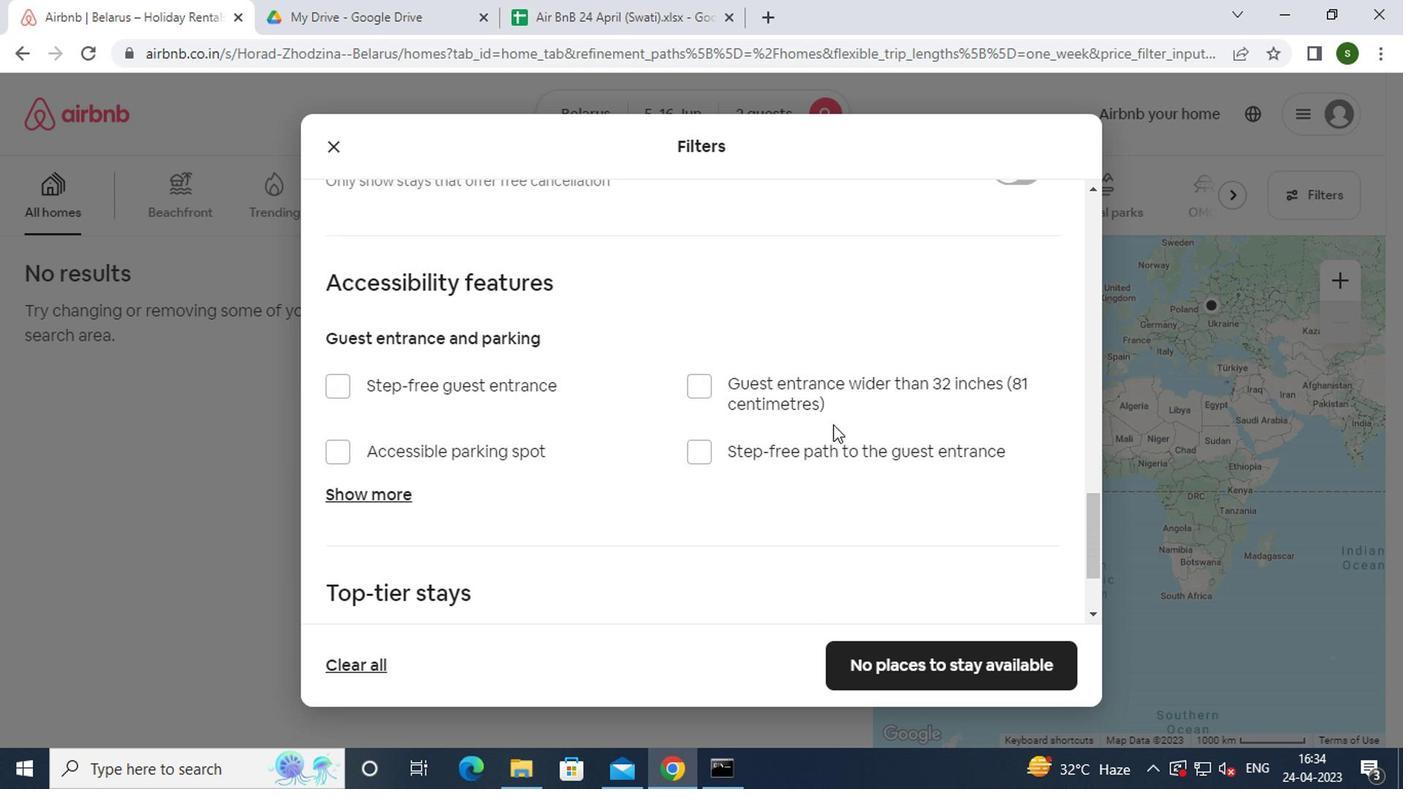 
Action: Mouse scrolled (828, 425) with delta (0, 0)
Screenshot: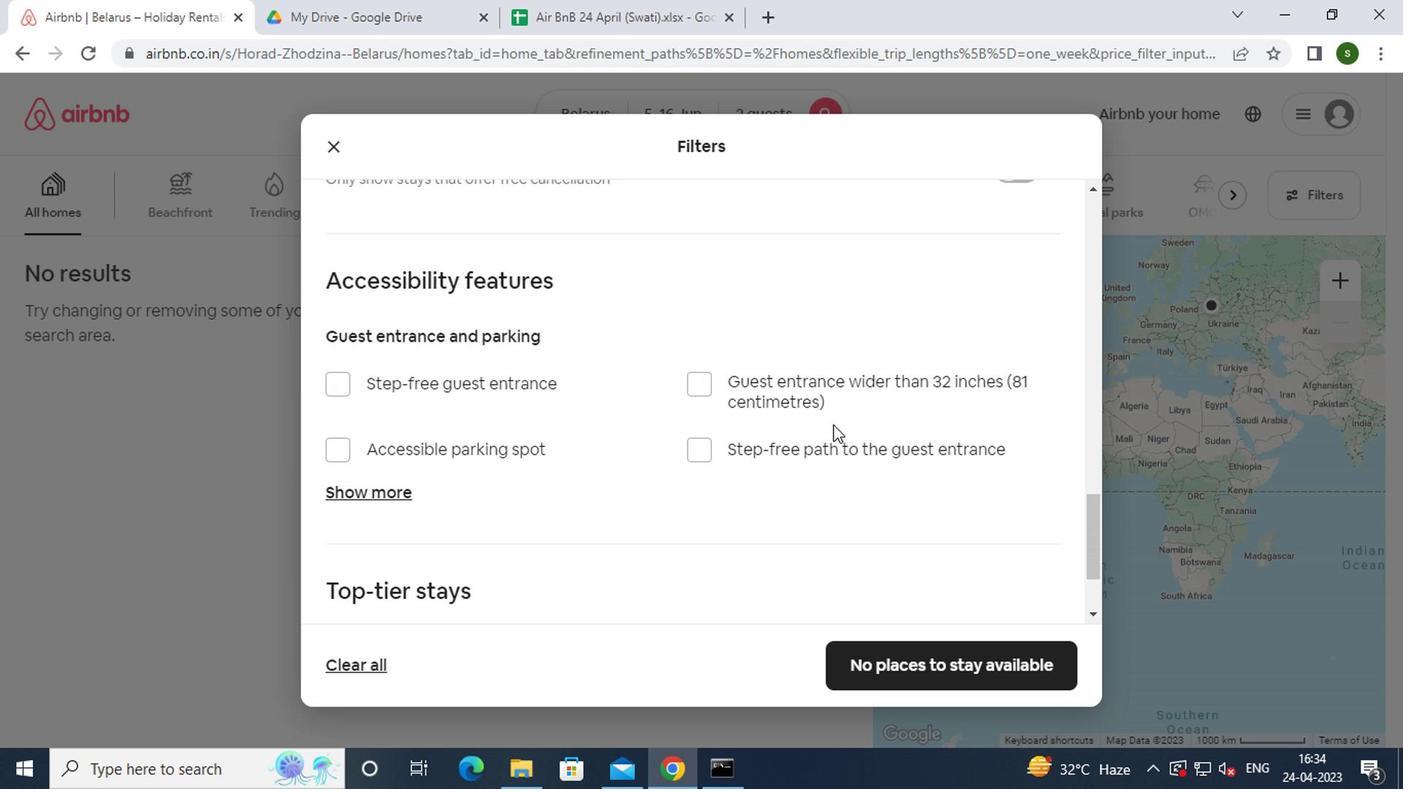 
Action: Mouse scrolled (828, 425) with delta (0, 0)
Screenshot: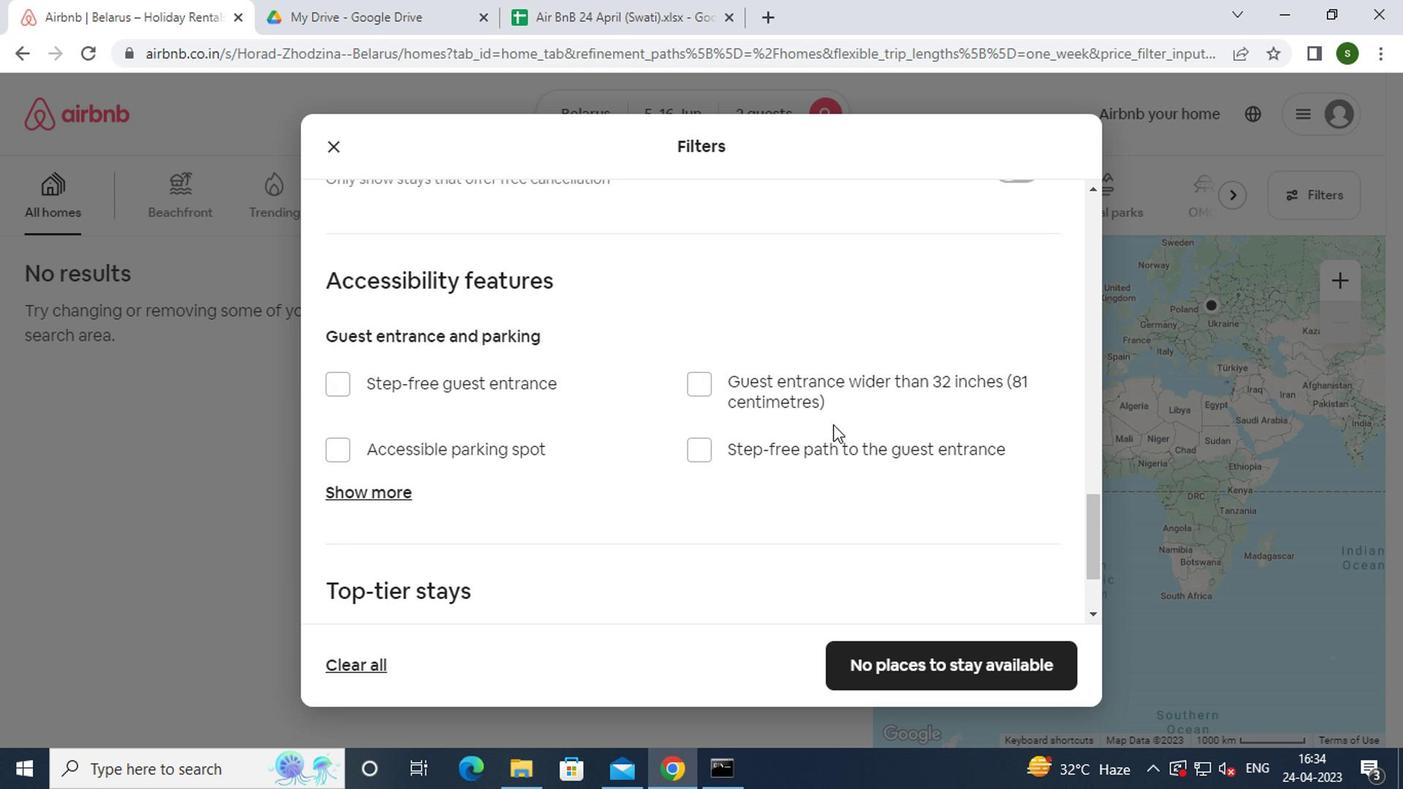 
Action: Mouse moved to (951, 661)
Screenshot: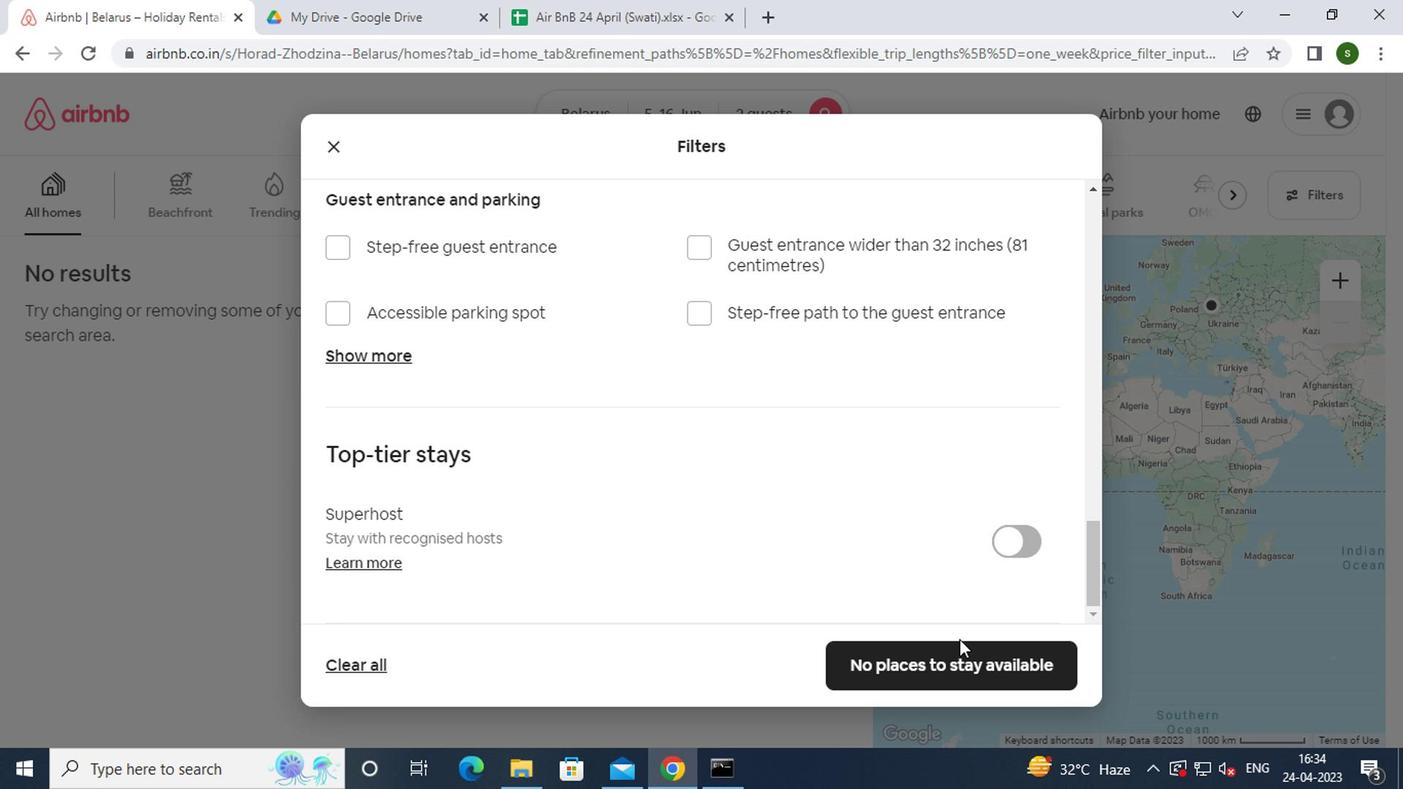 
Action: Mouse pressed left at (951, 661)
Screenshot: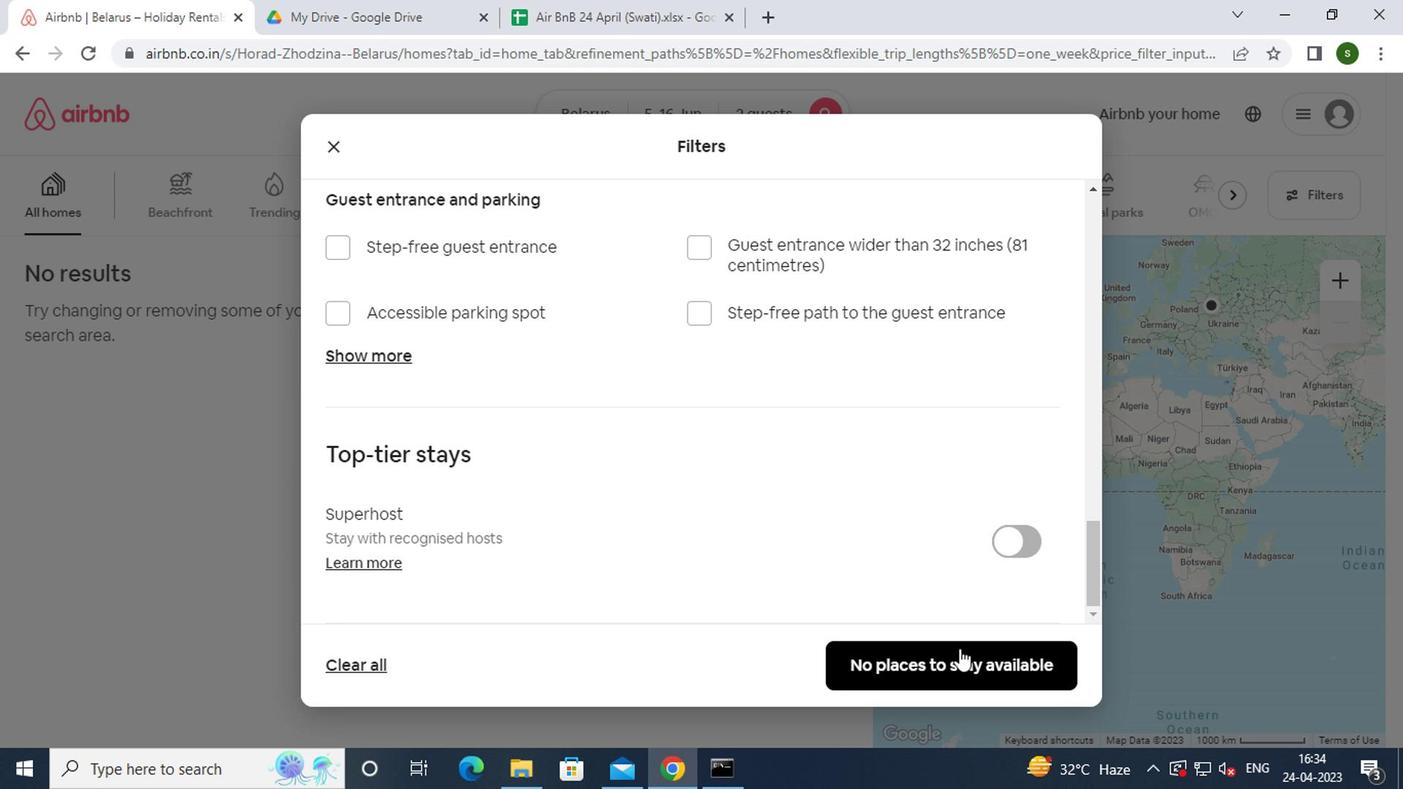 
Action: Mouse moved to (587, 315)
Screenshot: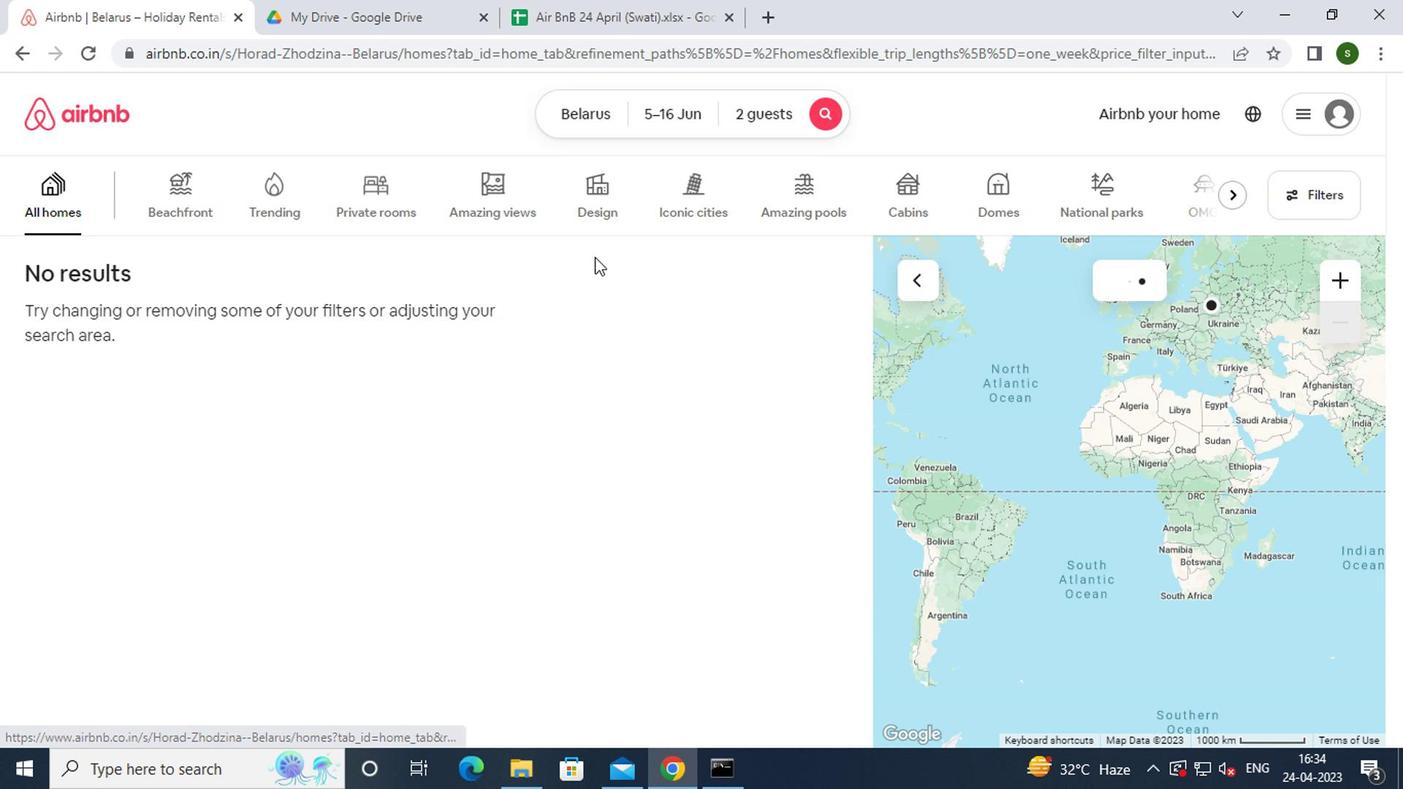 
